 Task: Buy 5 Disc Plates from Alignment Tools section under best seller category for shipping address: Devin Parker, 1071 Charack Road, Terre Haute, Indiana 47807, Cell Number 8122376812. Pay from credit card ending with 5759, CVV 953
Action: Key pressed amazon.com<Key.enter>
Screenshot: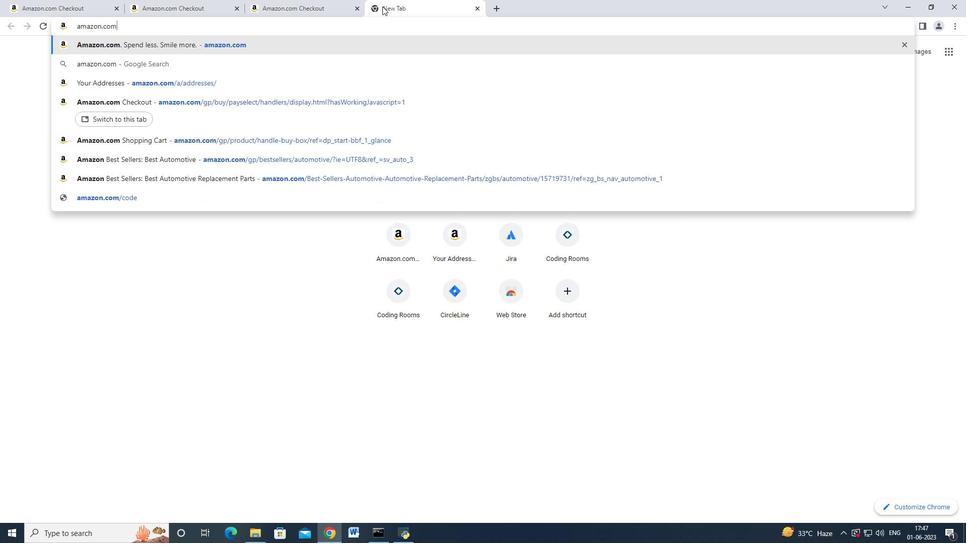 
Action: Mouse moved to (15, 81)
Screenshot: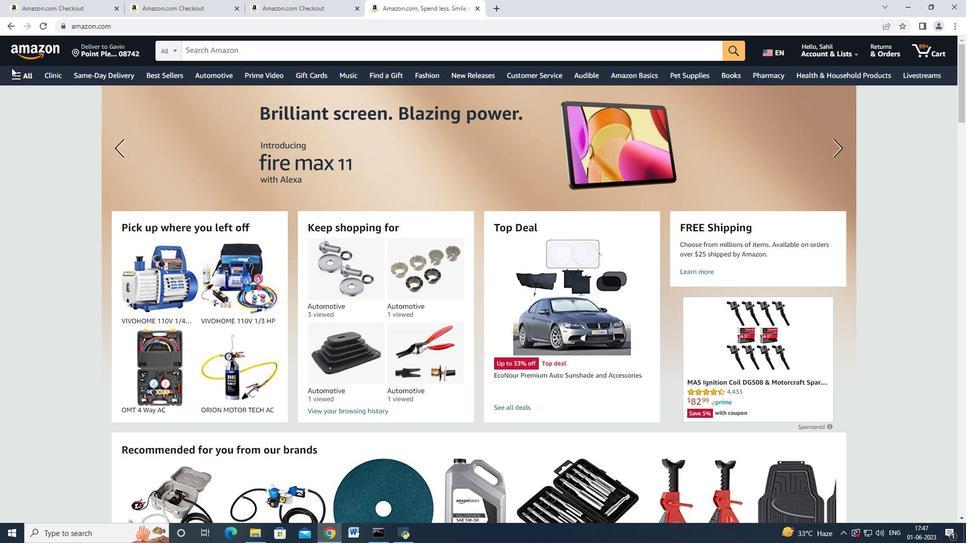 
Action: Mouse pressed left at (15, 81)
Screenshot: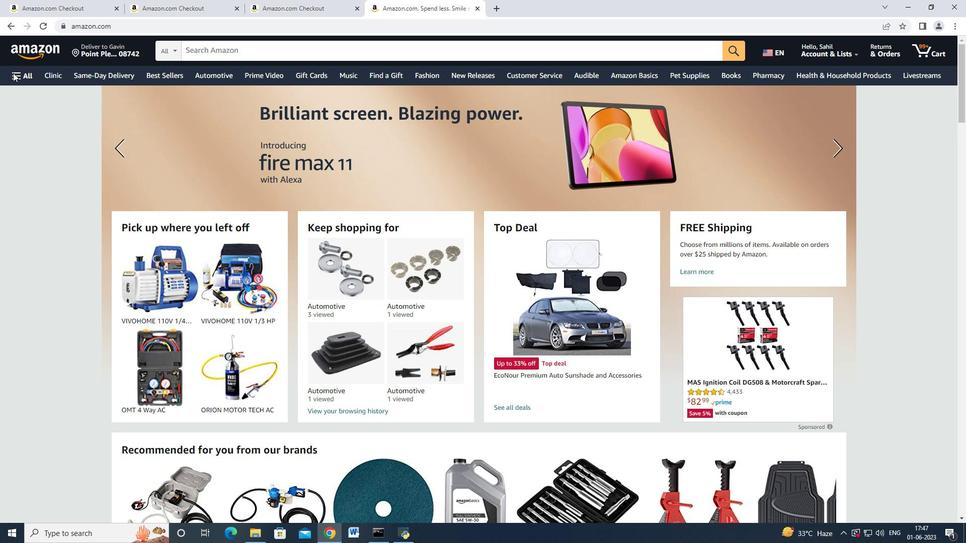 
Action: Mouse moved to (63, 238)
Screenshot: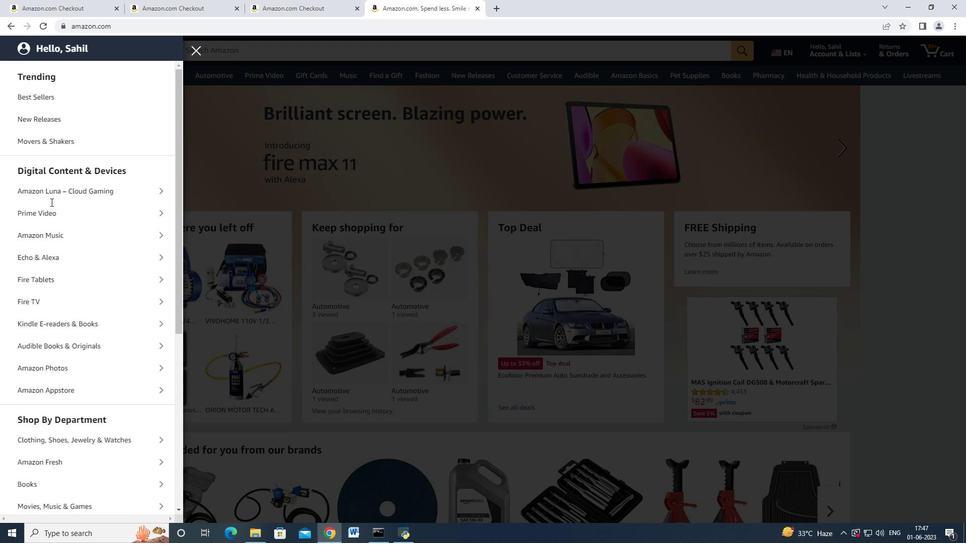 
Action: Mouse scrolled (63, 238) with delta (0, 0)
Screenshot: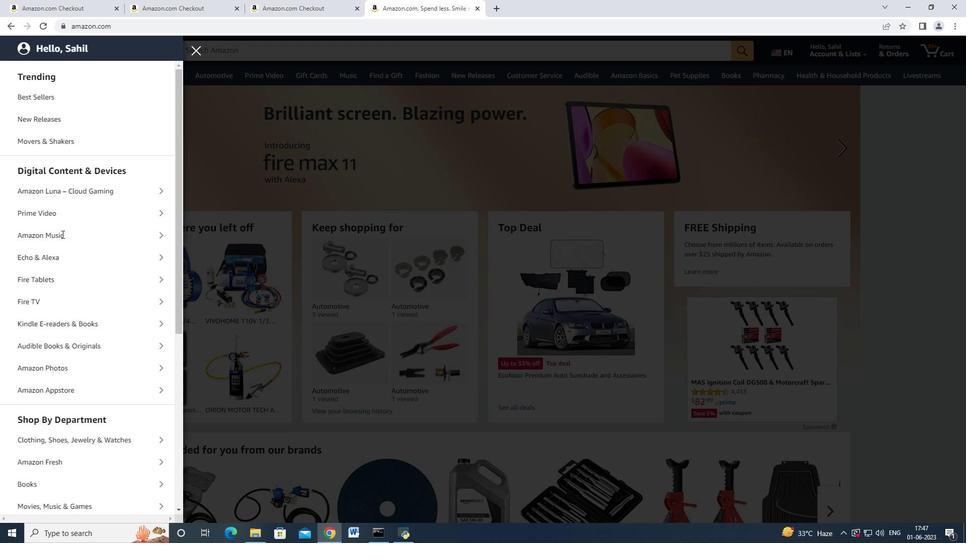
Action: Mouse moved to (64, 240)
Screenshot: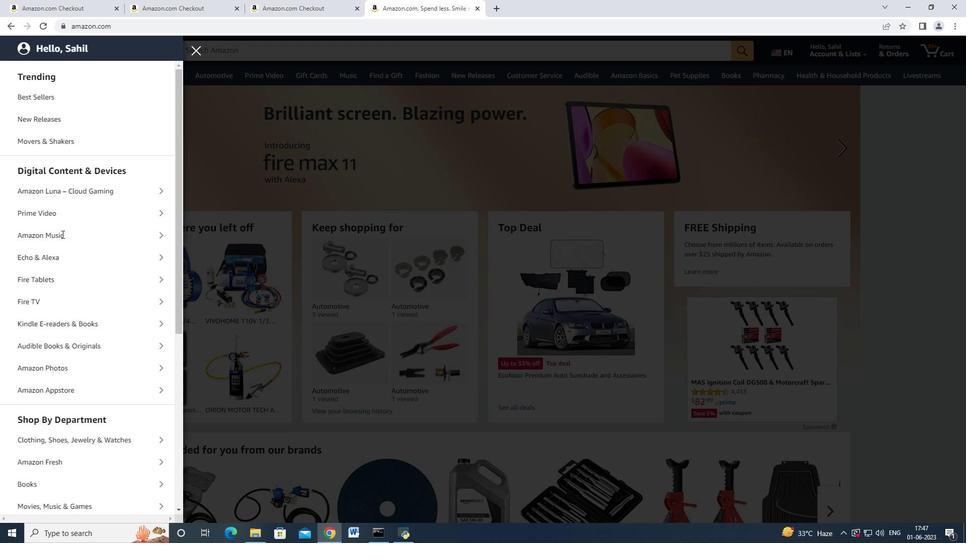 
Action: Mouse scrolled (64, 239) with delta (0, 0)
Screenshot: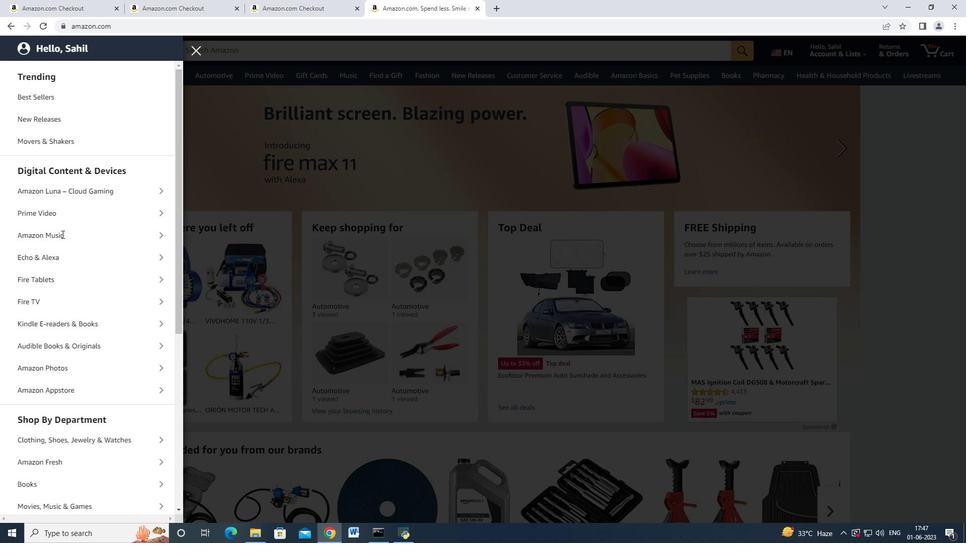 
Action: Mouse scrolled (64, 239) with delta (0, 0)
Screenshot: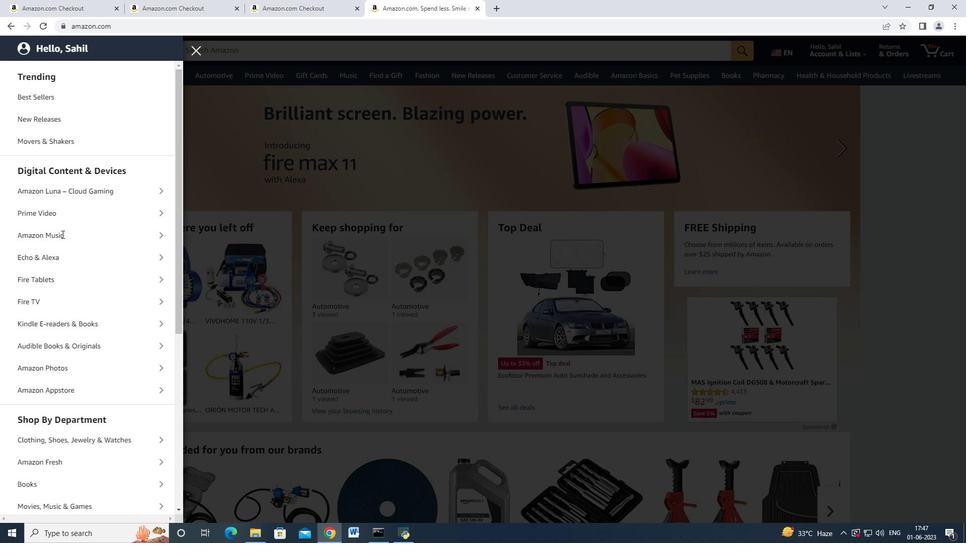 
Action: Mouse moved to (58, 386)
Screenshot: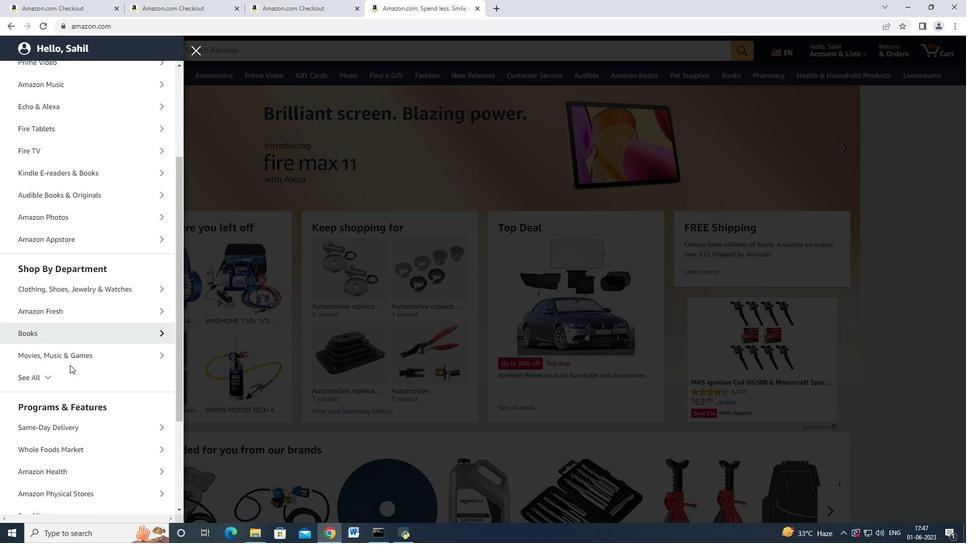 
Action: Mouse pressed left at (58, 386)
Screenshot: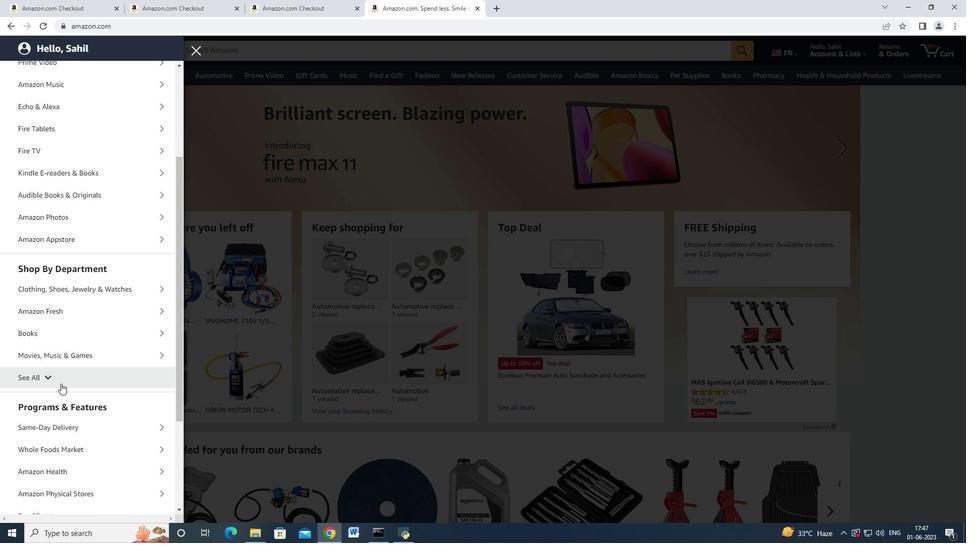 
Action: Mouse moved to (94, 341)
Screenshot: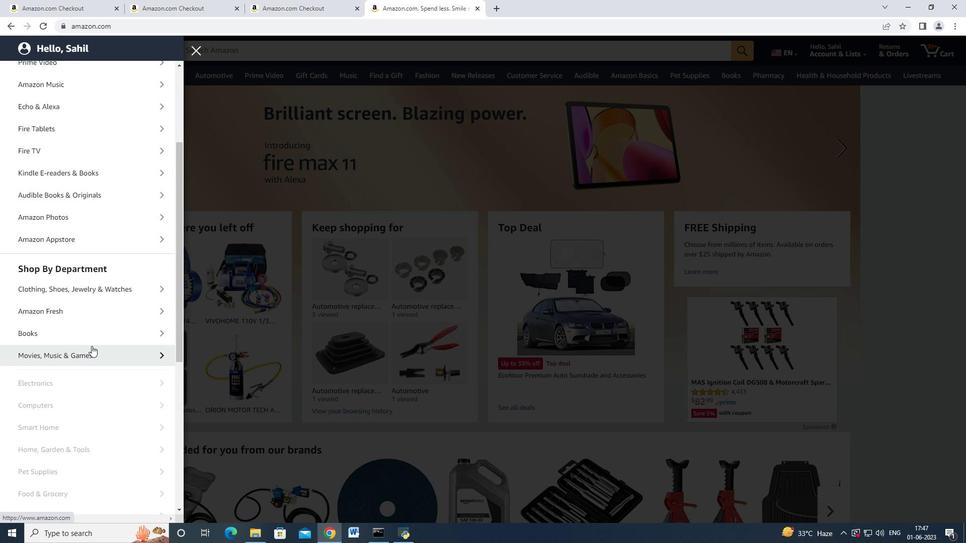 
Action: Mouse scrolled (94, 341) with delta (0, 0)
Screenshot: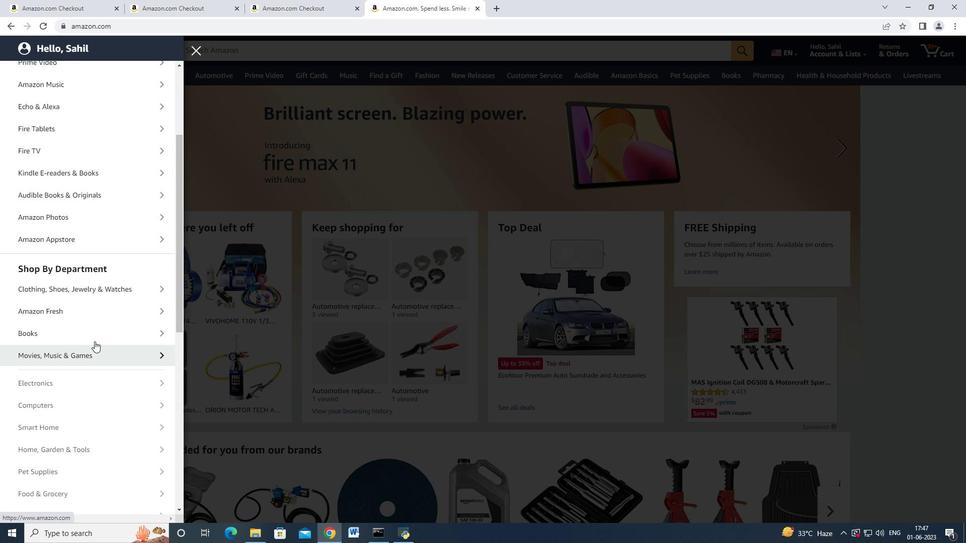 
Action: Mouse scrolled (94, 341) with delta (0, 0)
Screenshot: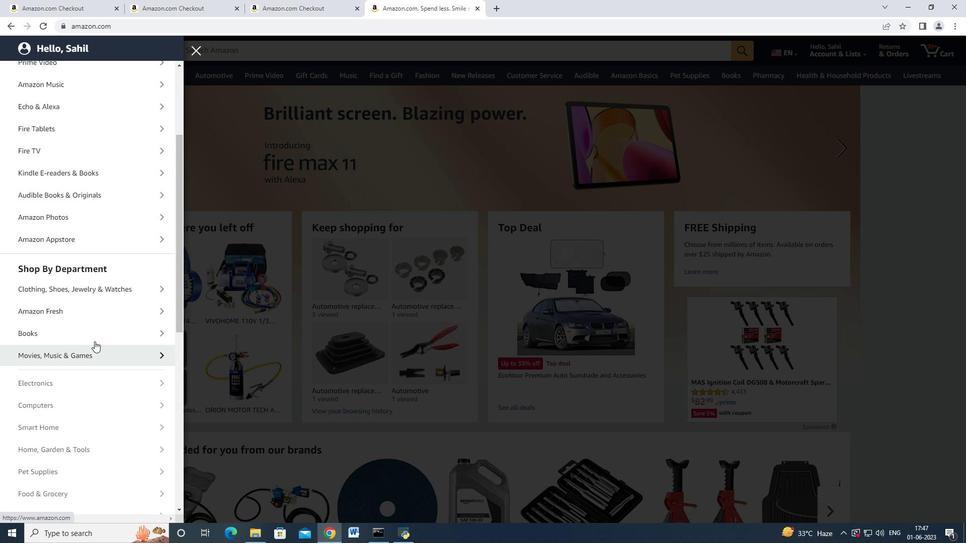 
Action: Mouse scrolled (94, 341) with delta (0, 0)
Screenshot: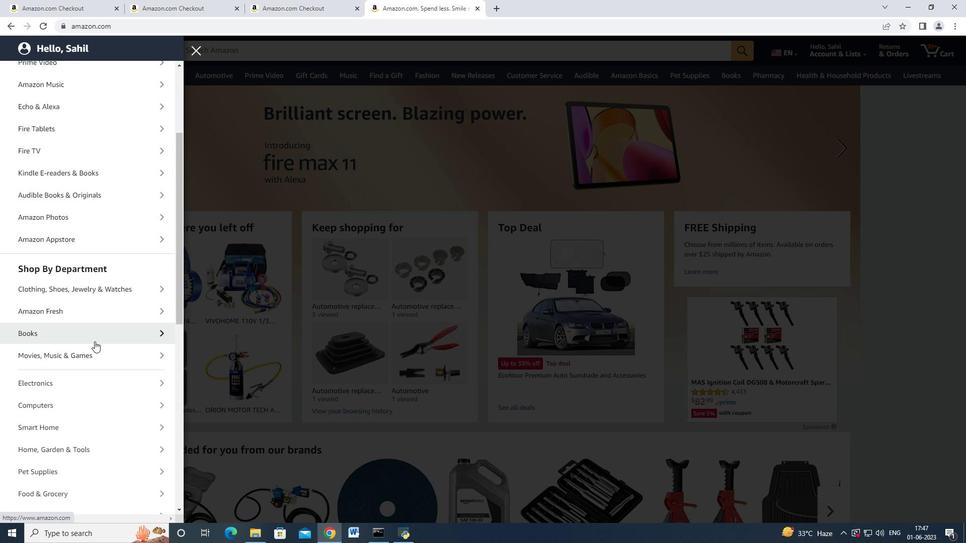 
Action: Mouse moved to (90, 254)
Screenshot: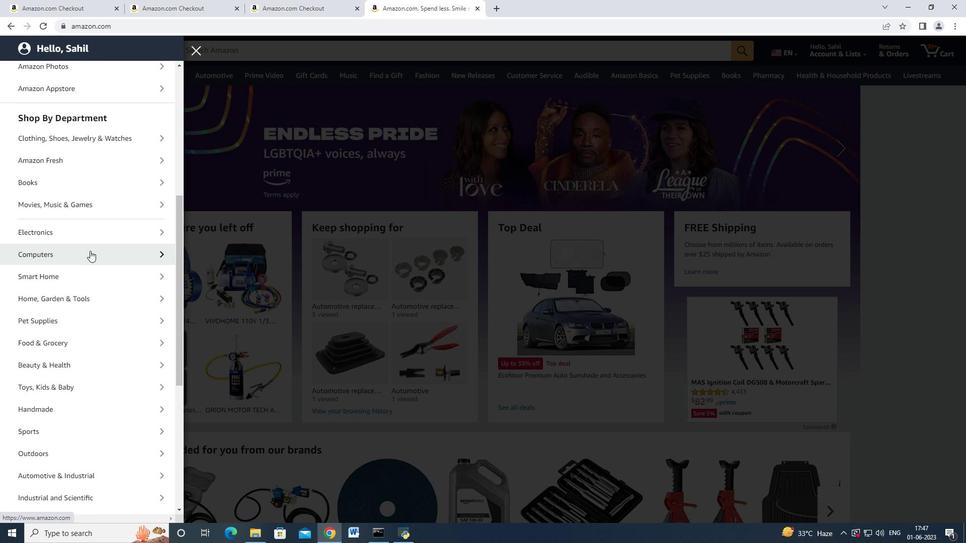 
Action: Mouse scrolled (90, 254) with delta (0, 0)
Screenshot: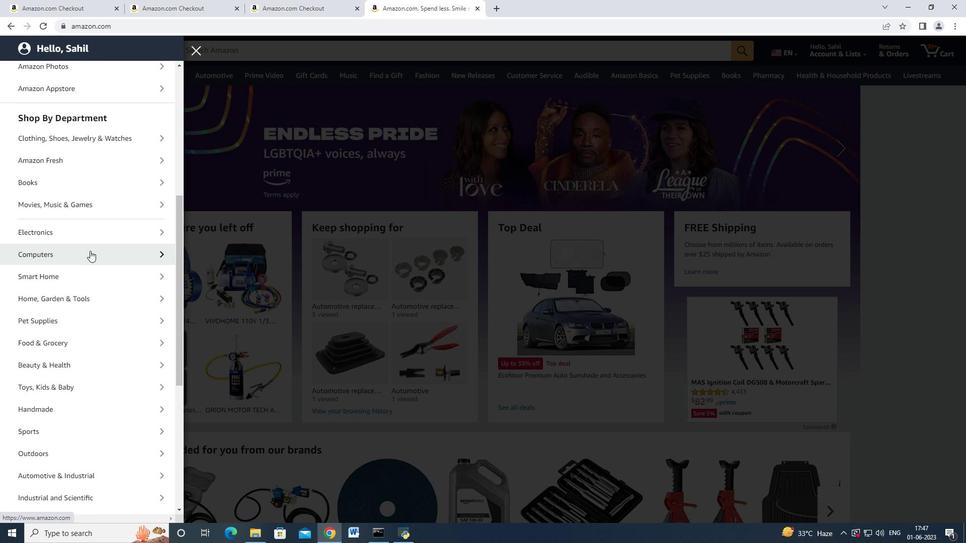 
Action: Mouse scrolled (90, 254) with delta (0, 0)
Screenshot: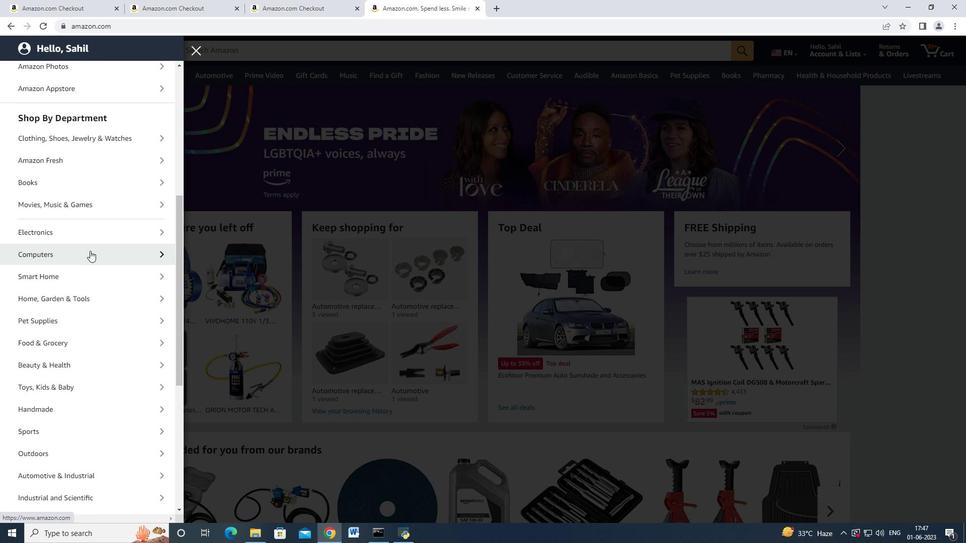 
Action: Mouse scrolled (90, 254) with delta (0, 0)
Screenshot: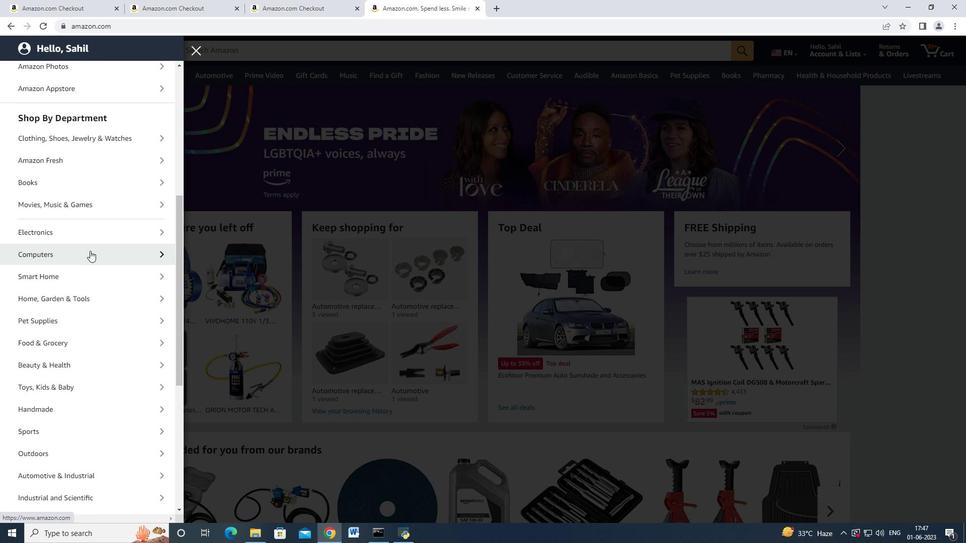 
Action: Mouse moved to (90, 255)
Screenshot: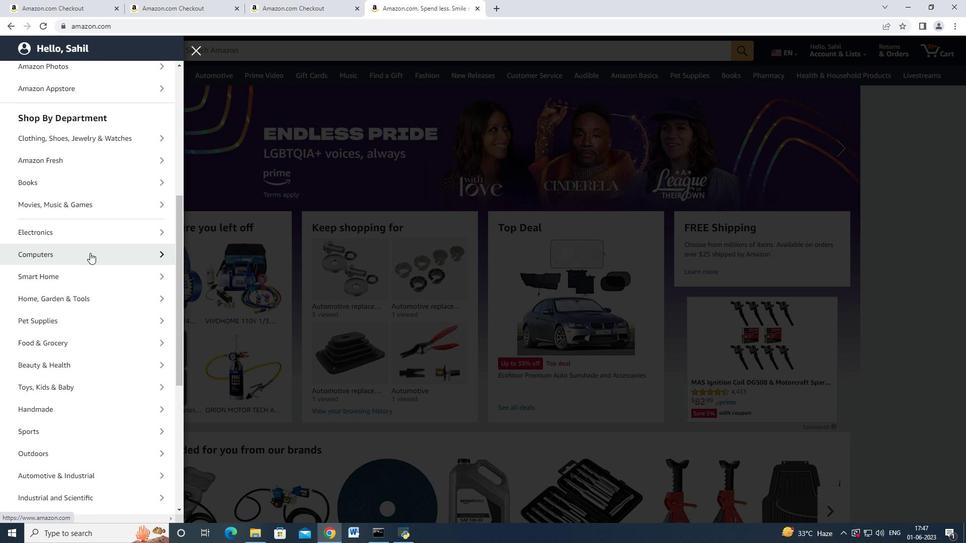 
Action: Mouse scrolled (90, 254) with delta (0, 0)
Screenshot: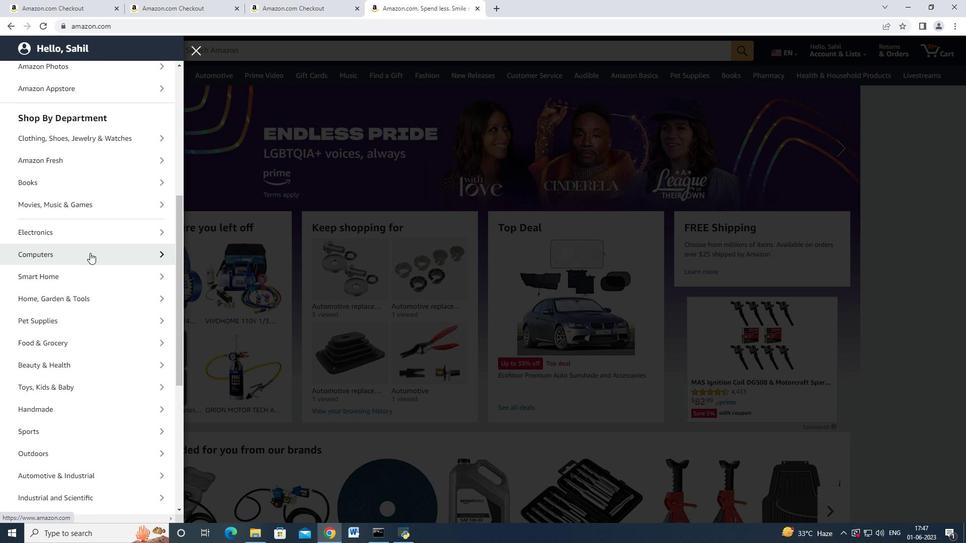 
Action: Mouse moved to (99, 269)
Screenshot: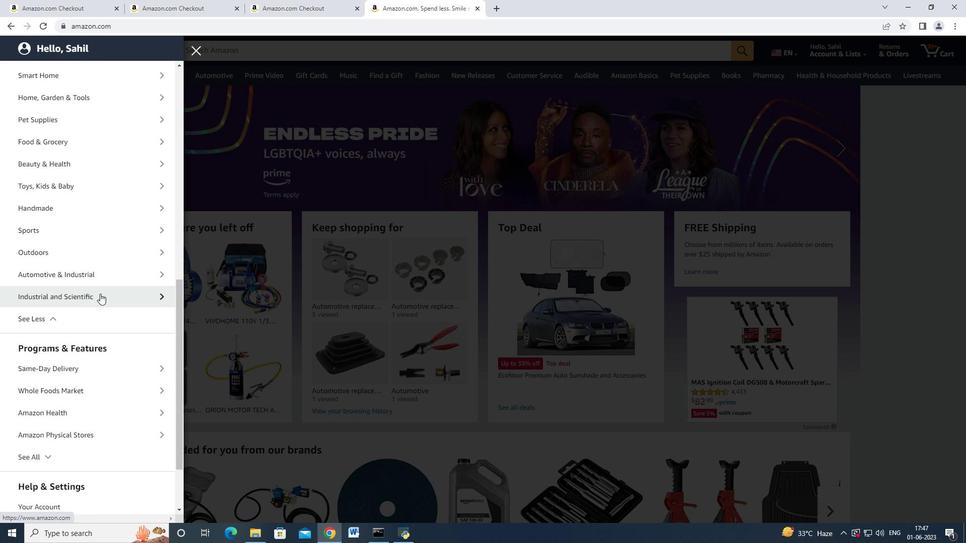 
Action: Mouse pressed left at (99, 269)
Screenshot: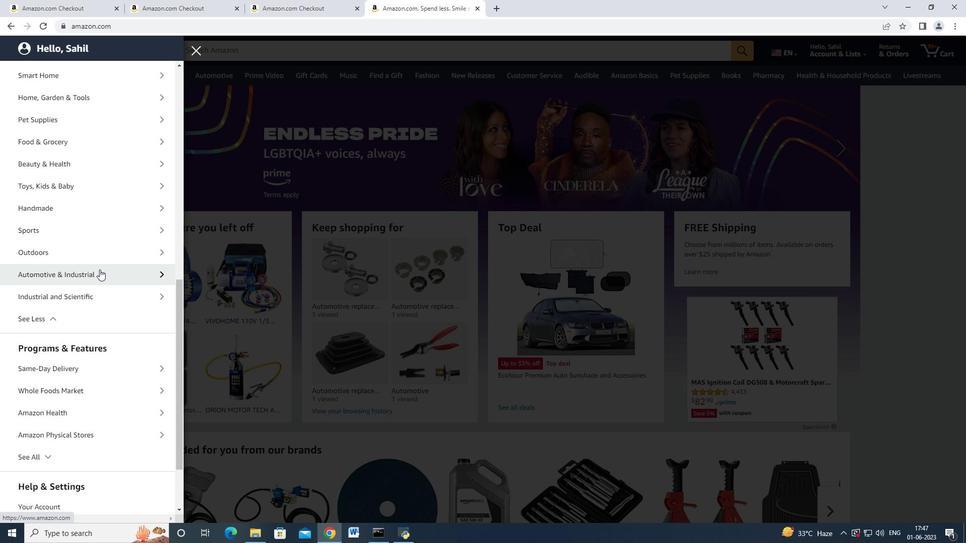 
Action: Mouse moved to (101, 122)
Screenshot: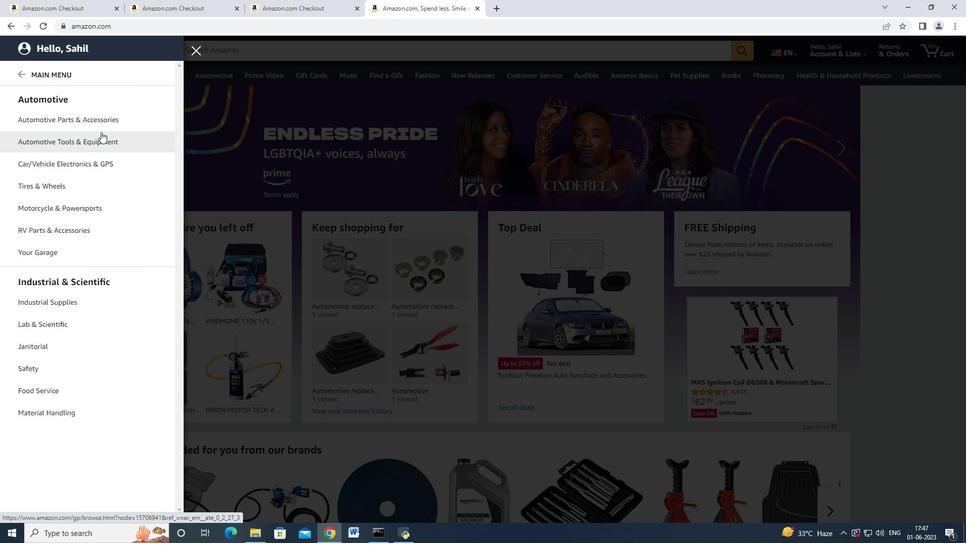 
Action: Mouse pressed left at (101, 122)
Screenshot: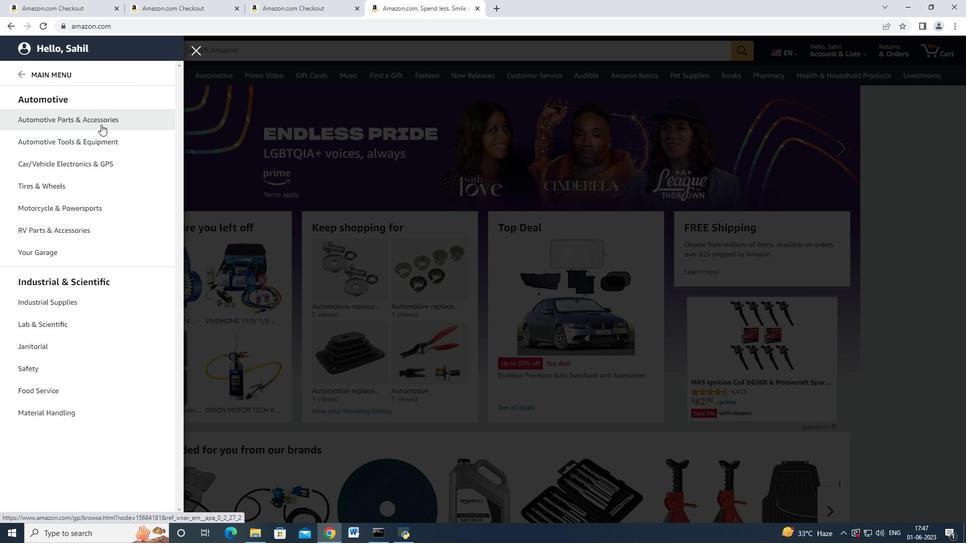 
Action: Mouse moved to (172, 95)
Screenshot: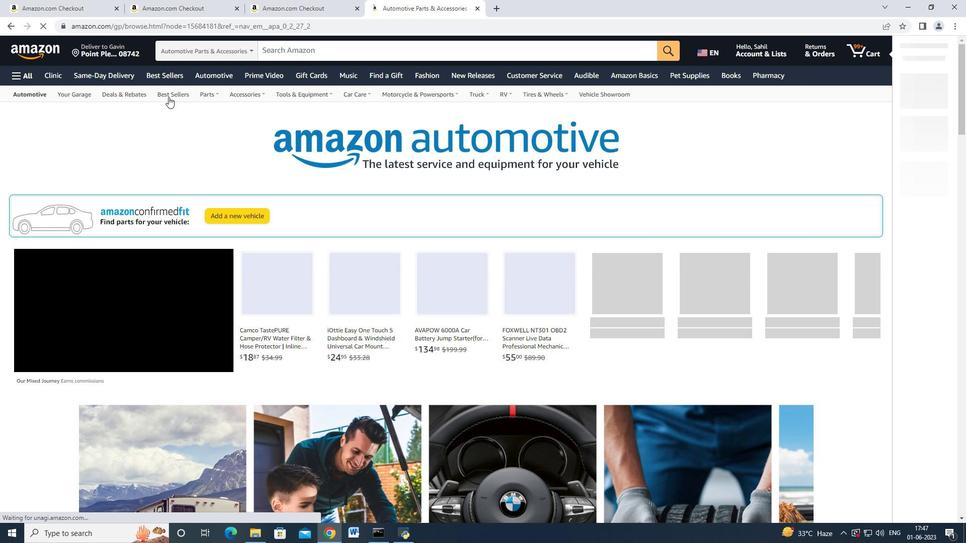 
Action: Mouse pressed left at (172, 95)
Screenshot: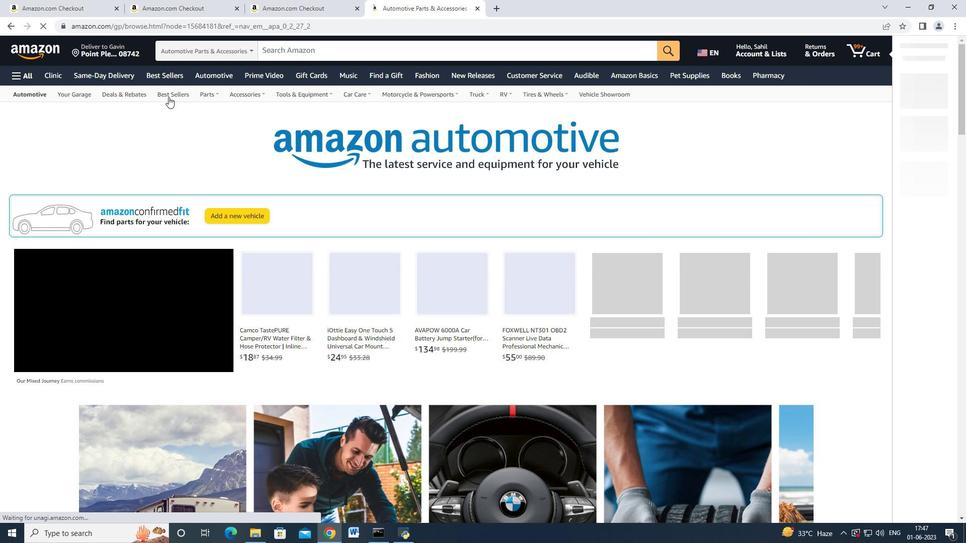 
Action: Mouse moved to (75, 321)
Screenshot: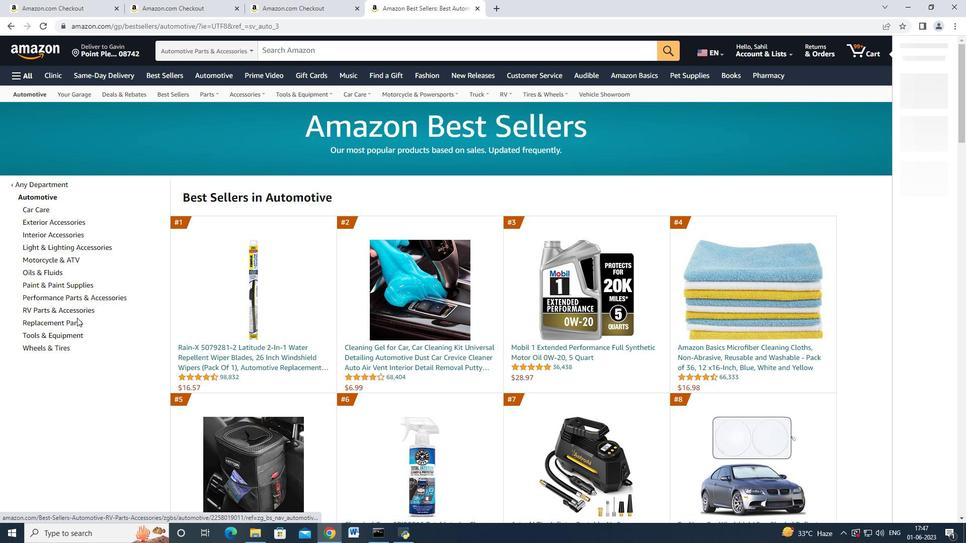 
Action: Mouse pressed left at (75, 321)
Screenshot: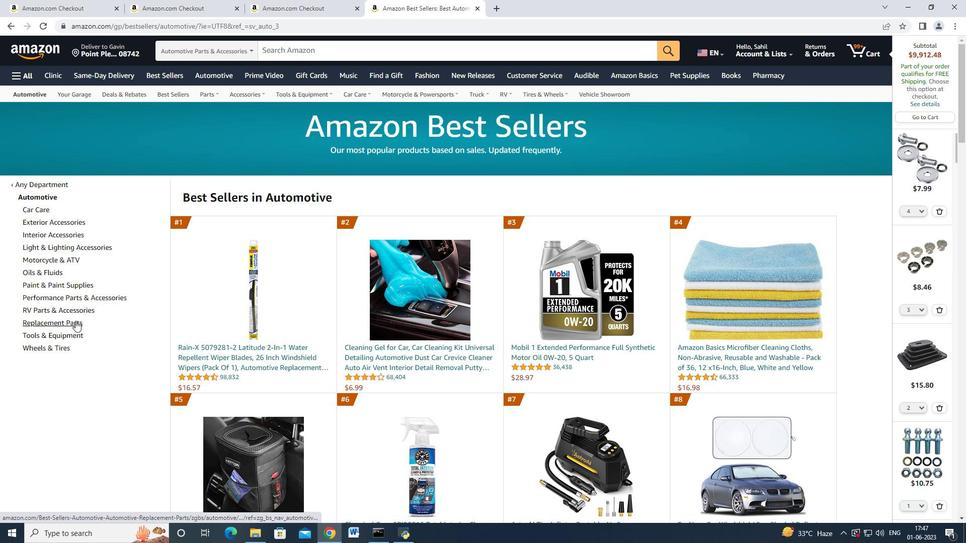 
Action: Mouse moved to (75, 282)
Screenshot: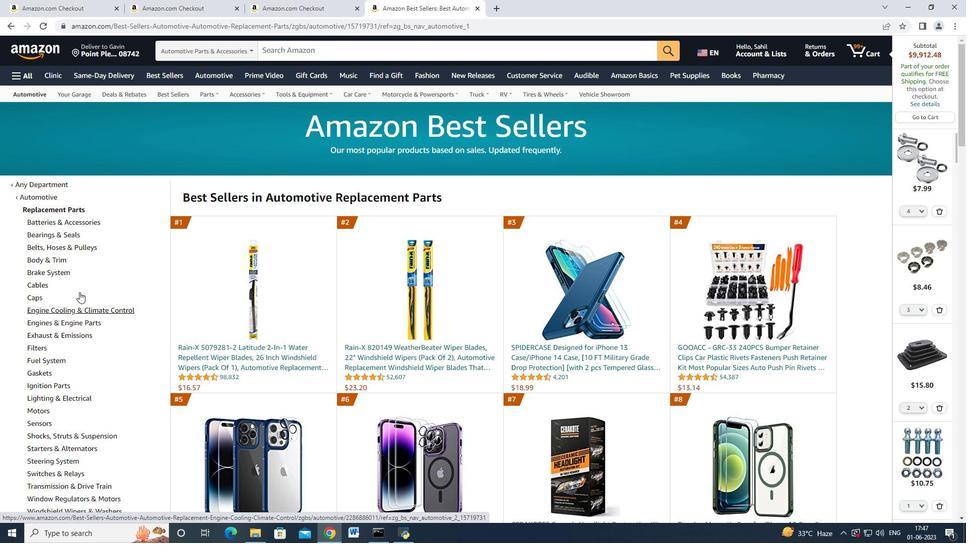 
Action: Mouse scrolled (75, 281) with delta (0, 0)
Screenshot: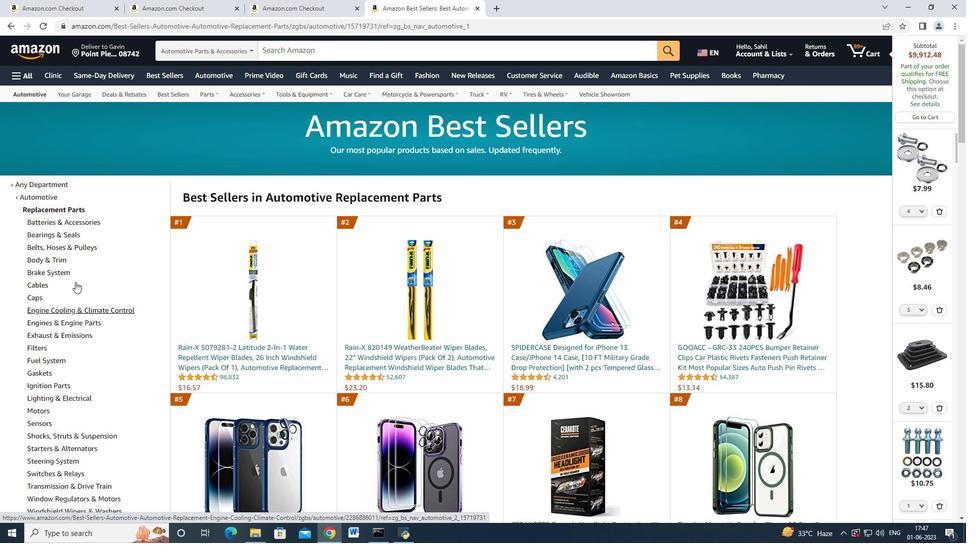
Action: Mouse scrolled (75, 281) with delta (0, 0)
Screenshot: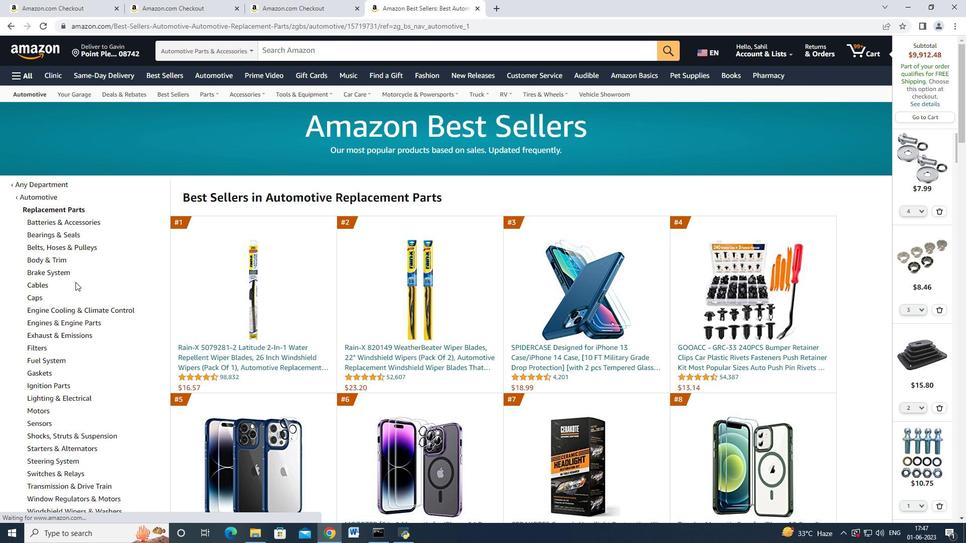 
Action: Mouse scrolled (75, 281) with delta (0, 0)
Screenshot: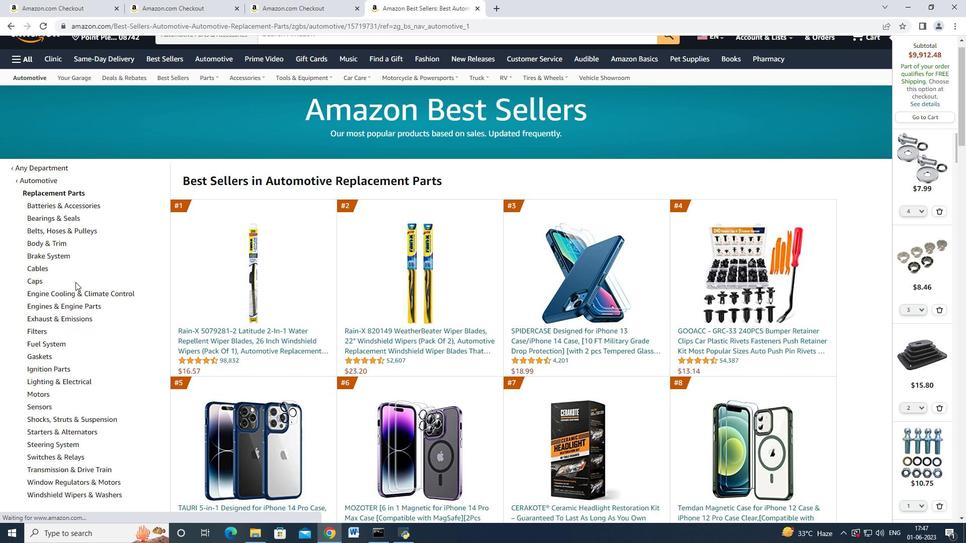 
Action: Mouse moved to (74, 304)
Screenshot: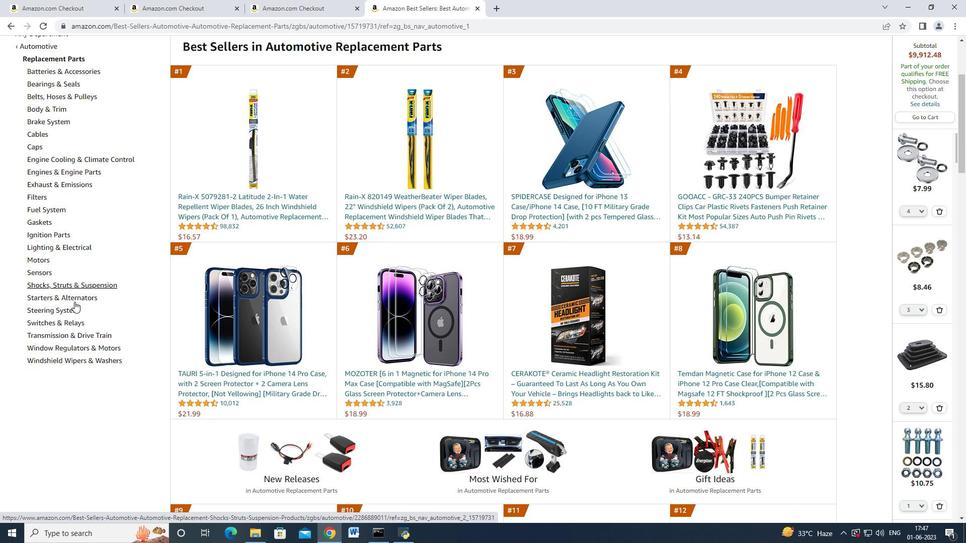 
Action: Mouse scrolled (74, 304) with delta (0, 0)
Screenshot: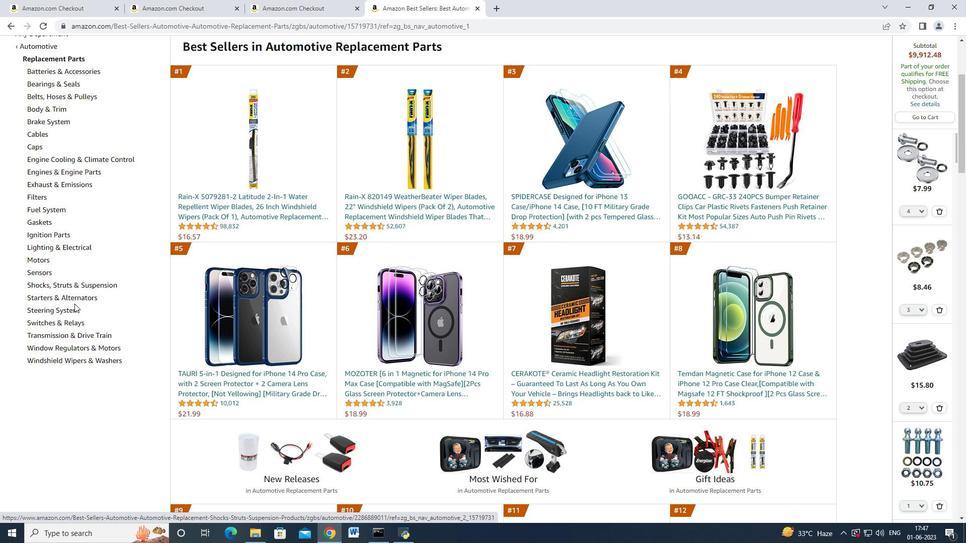 
Action: Mouse moved to (92, 271)
Screenshot: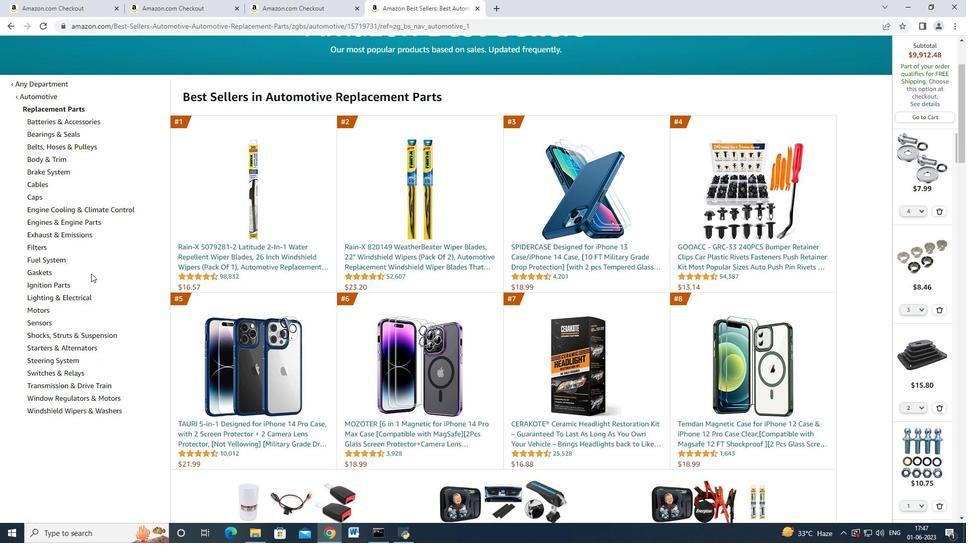 
Action: Mouse scrolled (92, 272) with delta (0, 0)
Screenshot: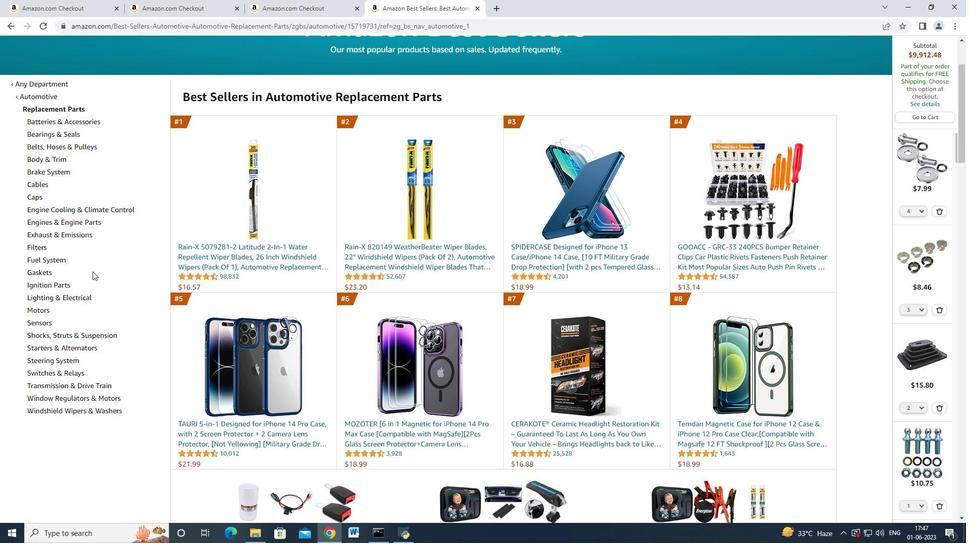 
Action: Mouse moved to (91, 275)
Screenshot: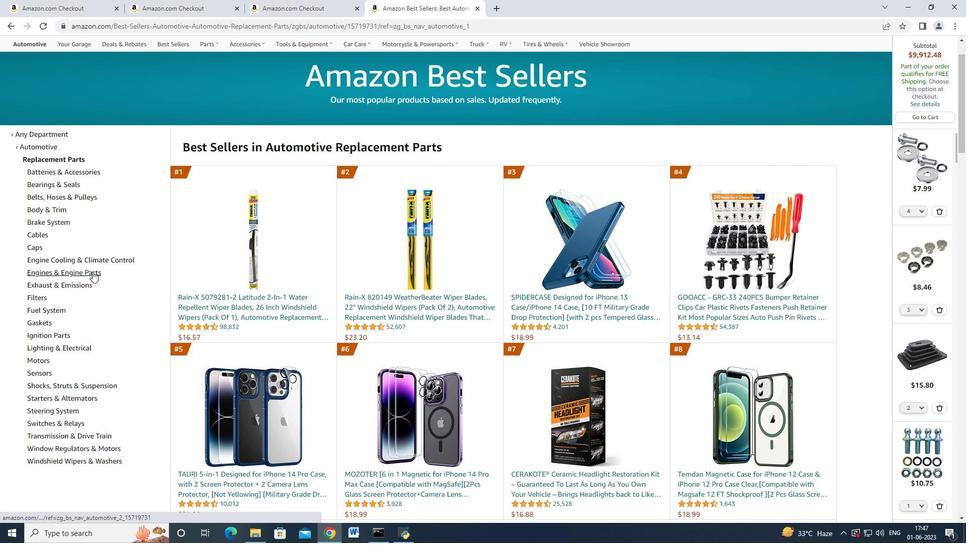 
Action: Mouse scrolled (91, 275) with delta (0, 0)
Screenshot: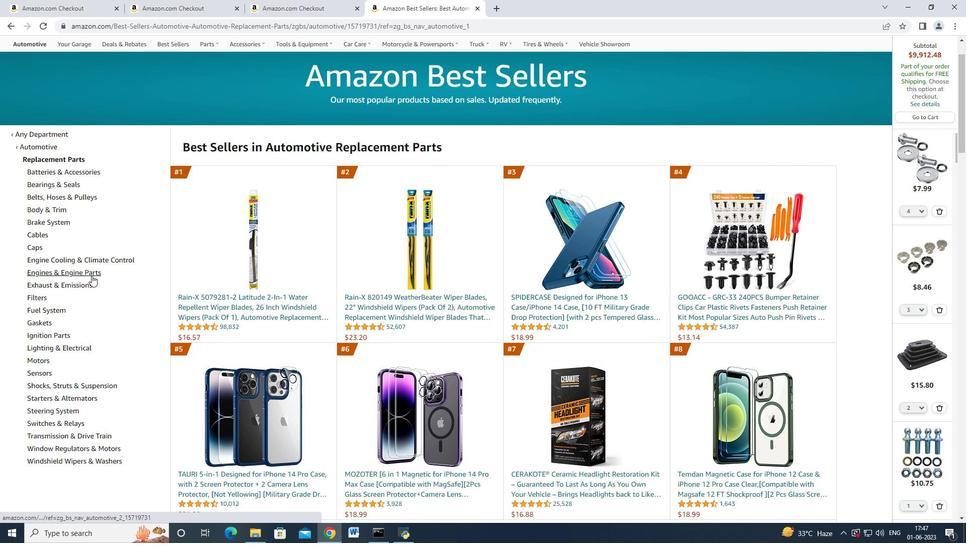 
Action: Mouse moved to (104, 278)
Screenshot: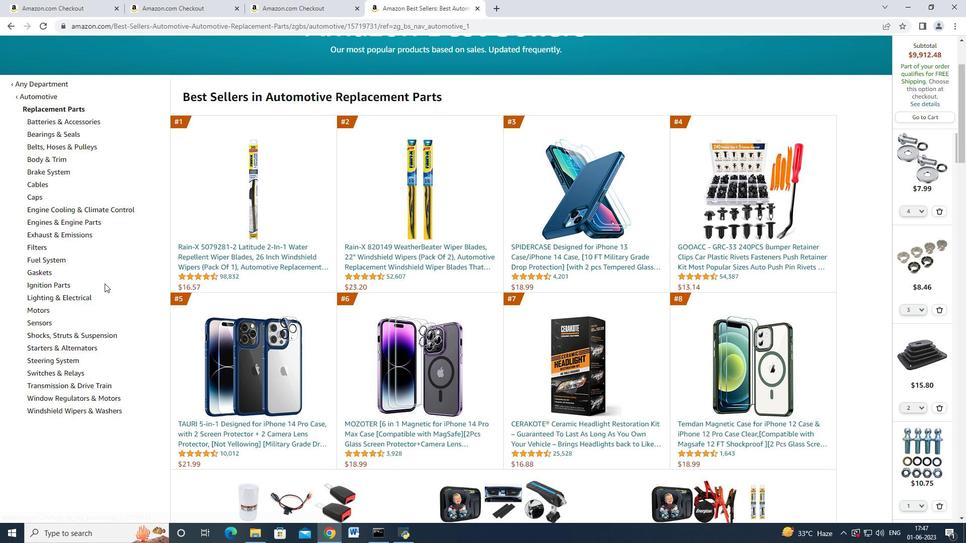 
Action: Mouse scrolled (104, 277) with delta (0, 0)
Screenshot: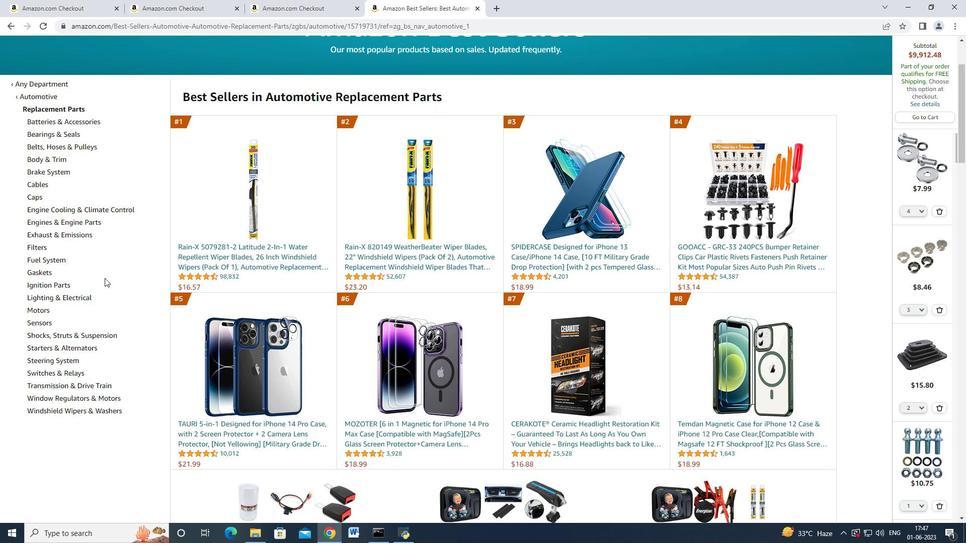 
Action: Mouse scrolled (104, 277) with delta (0, 0)
Screenshot: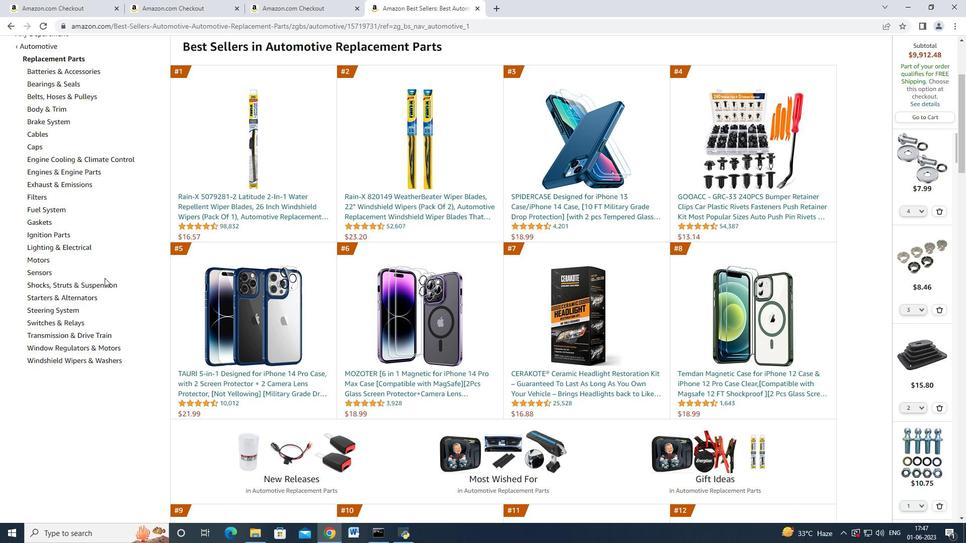 
Action: Mouse scrolled (104, 278) with delta (0, 0)
Screenshot: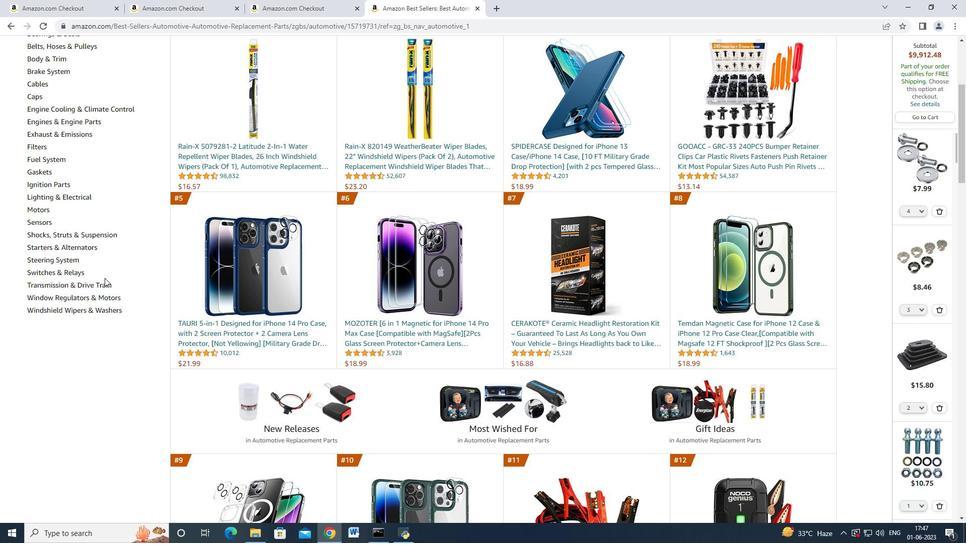
Action: Mouse scrolled (104, 278) with delta (0, 0)
Screenshot: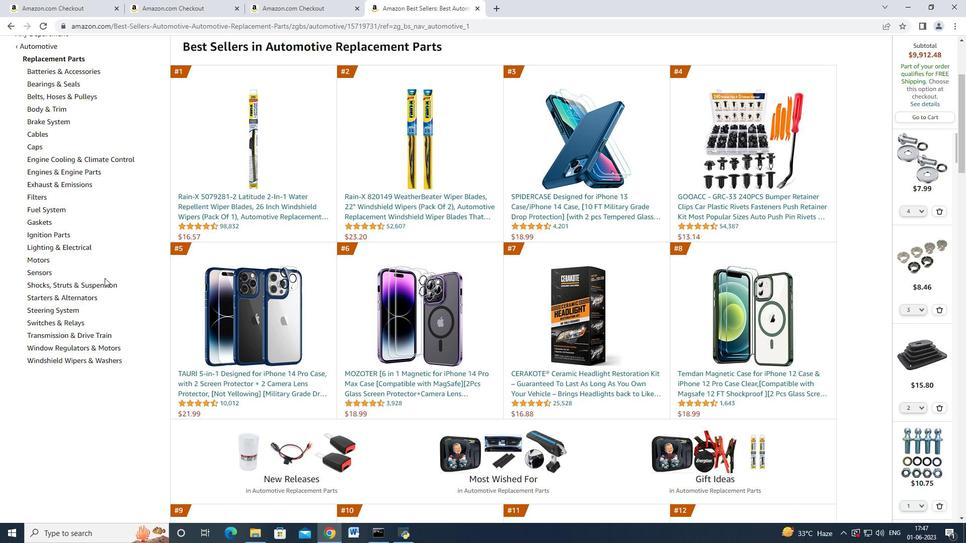 
Action: Mouse moved to (101, 267)
Screenshot: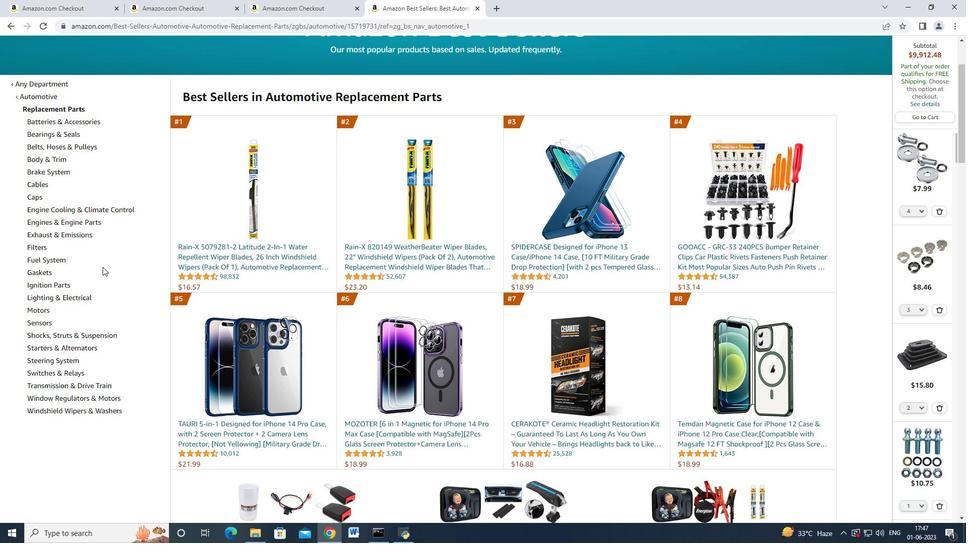 
Action: Mouse scrolled (101, 266) with delta (0, 0)
Screenshot: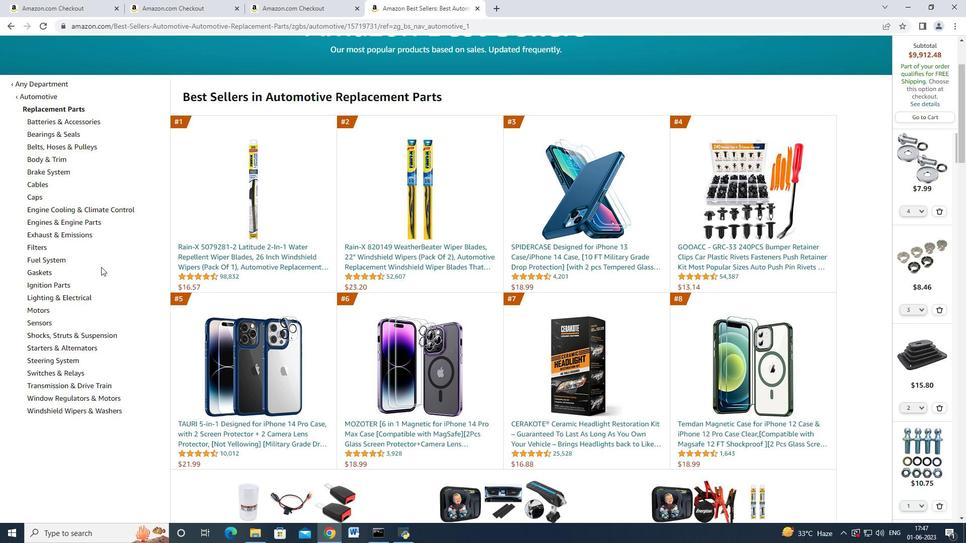 
Action: Mouse moved to (66, 320)
Screenshot: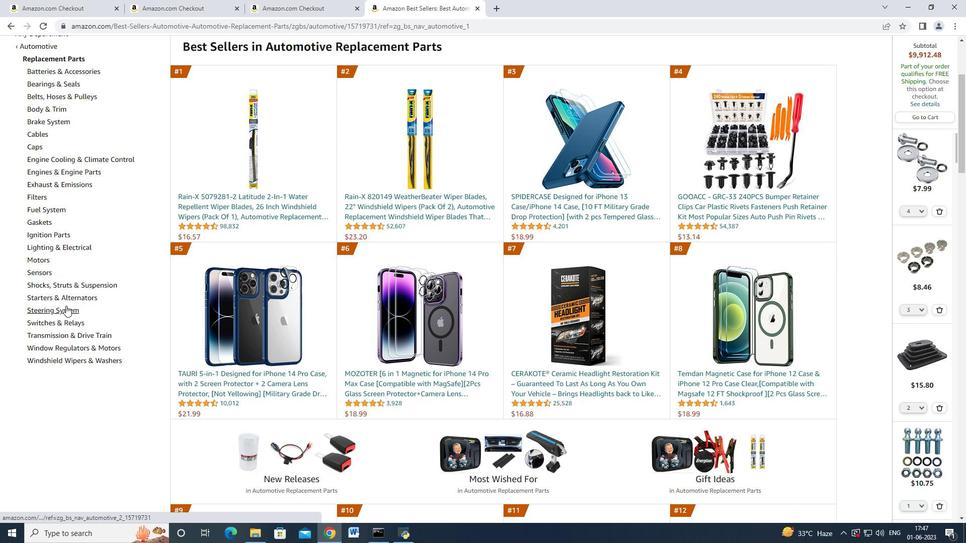 
Action: Mouse scrolled (66, 320) with delta (0, 0)
Screenshot: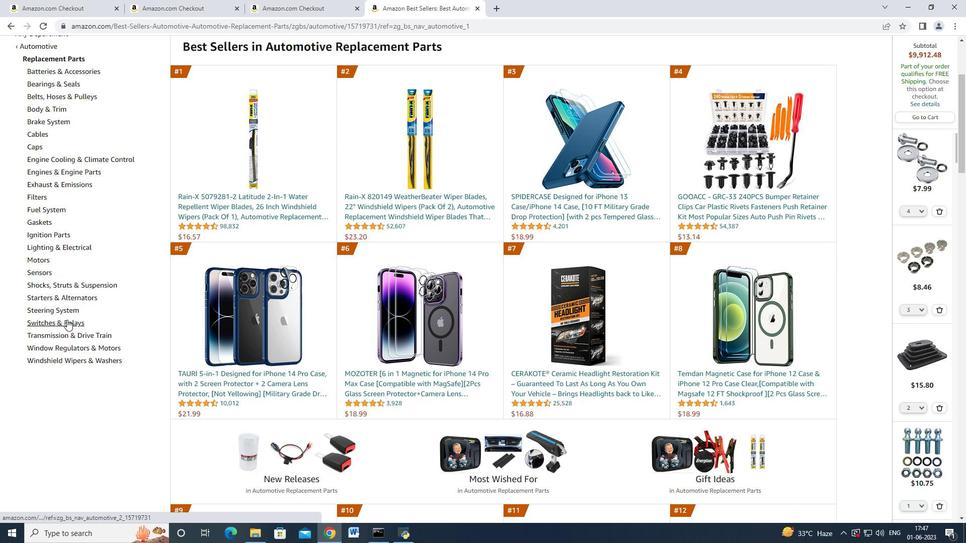 
Action: Mouse moved to (35, 97)
Screenshot: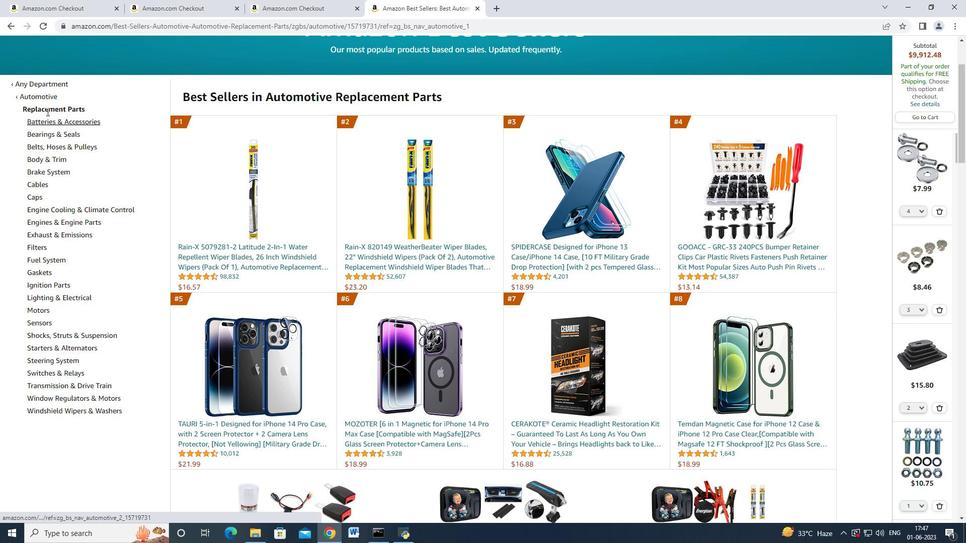
Action: Mouse pressed left at (35, 97)
Screenshot: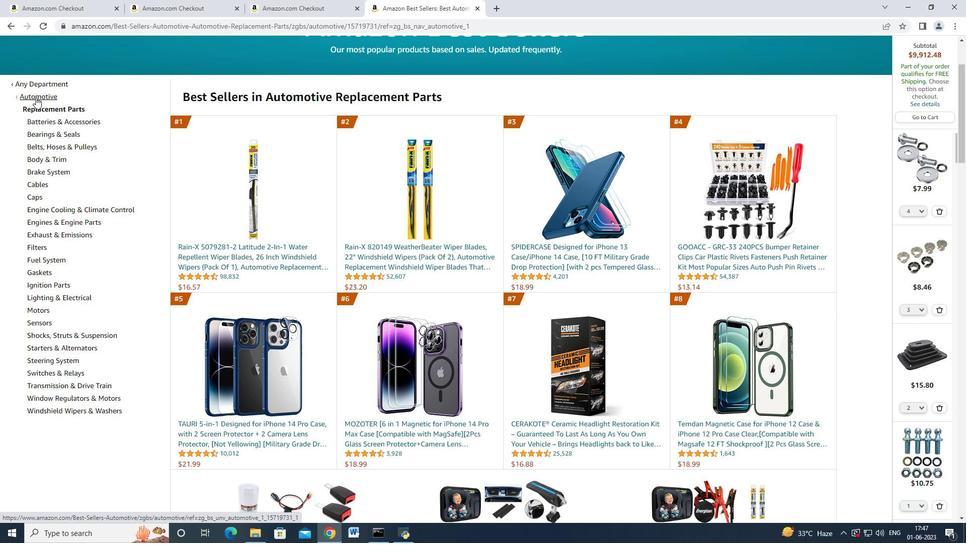 
Action: Mouse moved to (56, 336)
Screenshot: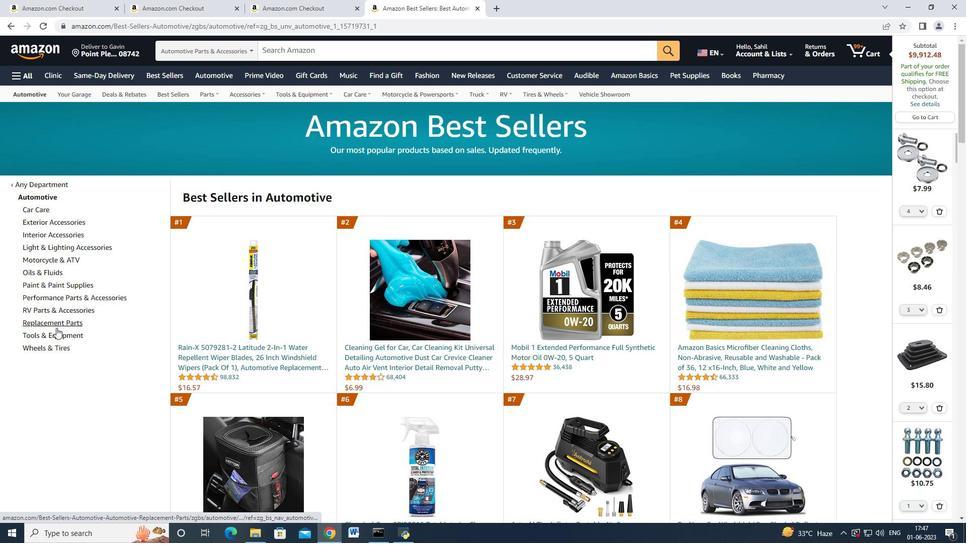 
Action: Mouse pressed left at (56, 336)
Screenshot: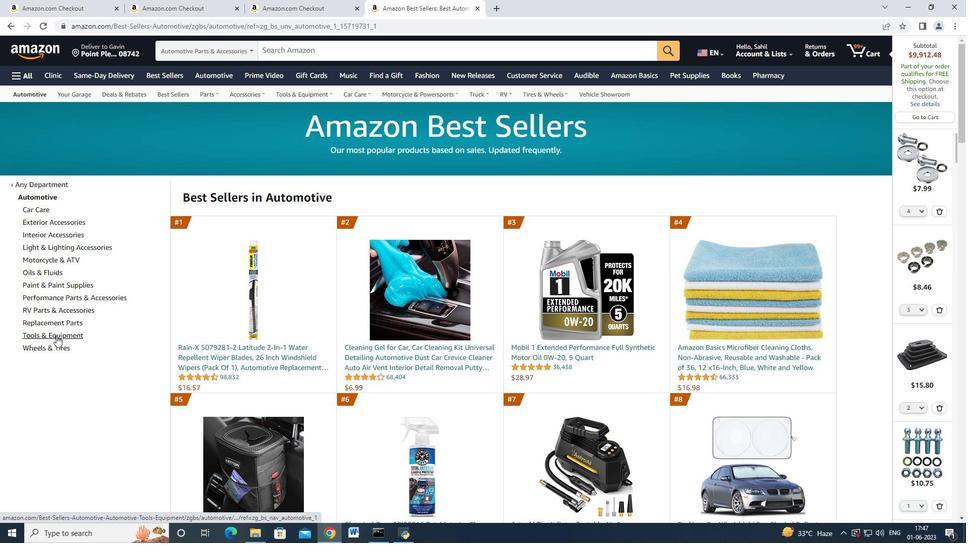 
Action: Mouse moved to (80, 261)
Screenshot: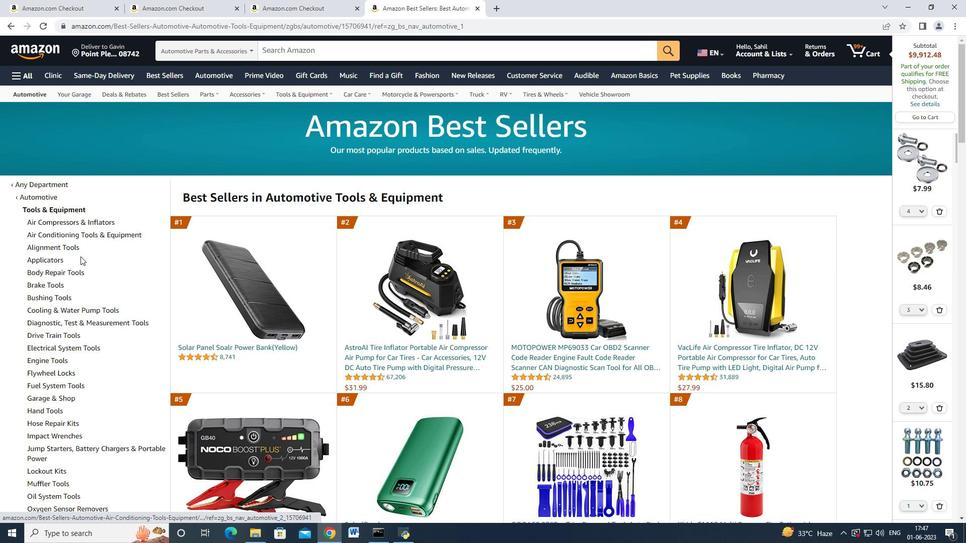 
Action: Mouse scrolled (80, 261) with delta (0, 0)
Screenshot: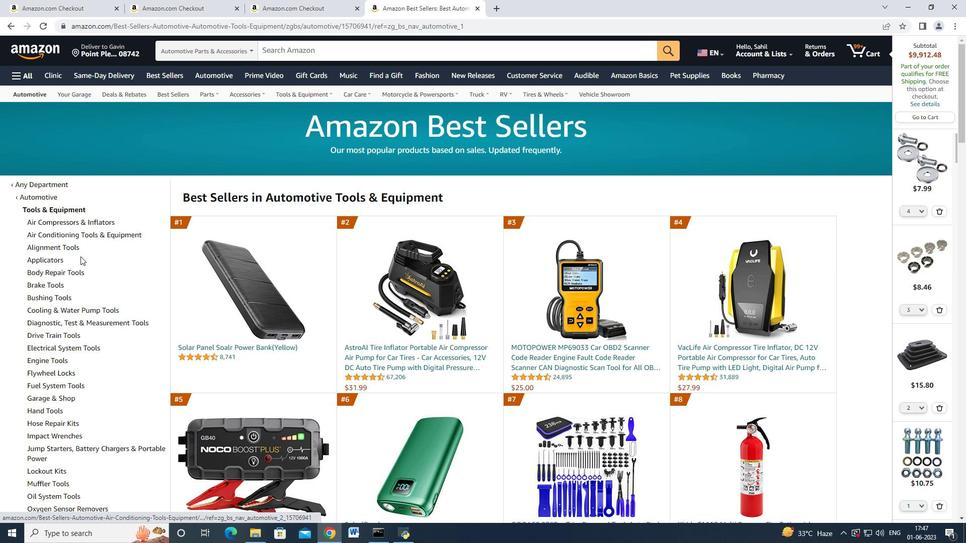 
Action: Mouse scrolled (80, 261) with delta (0, 0)
Screenshot: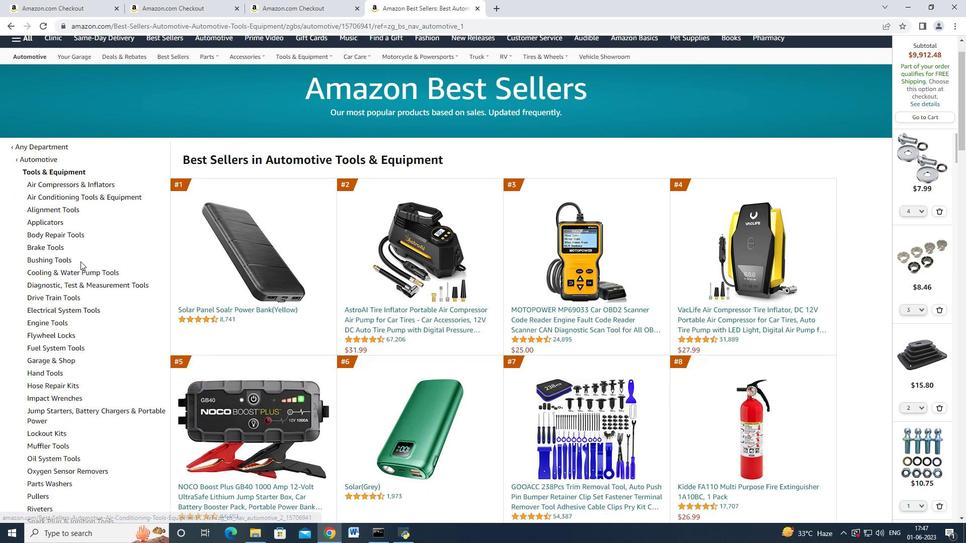 
Action: Mouse scrolled (80, 261) with delta (0, 0)
Screenshot: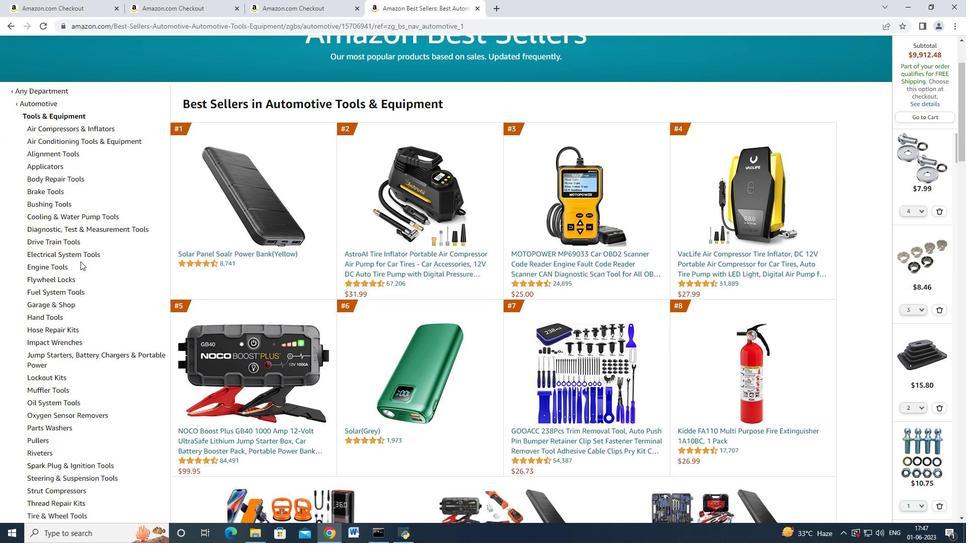 
Action: Mouse scrolled (80, 261) with delta (0, 0)
Screenshot: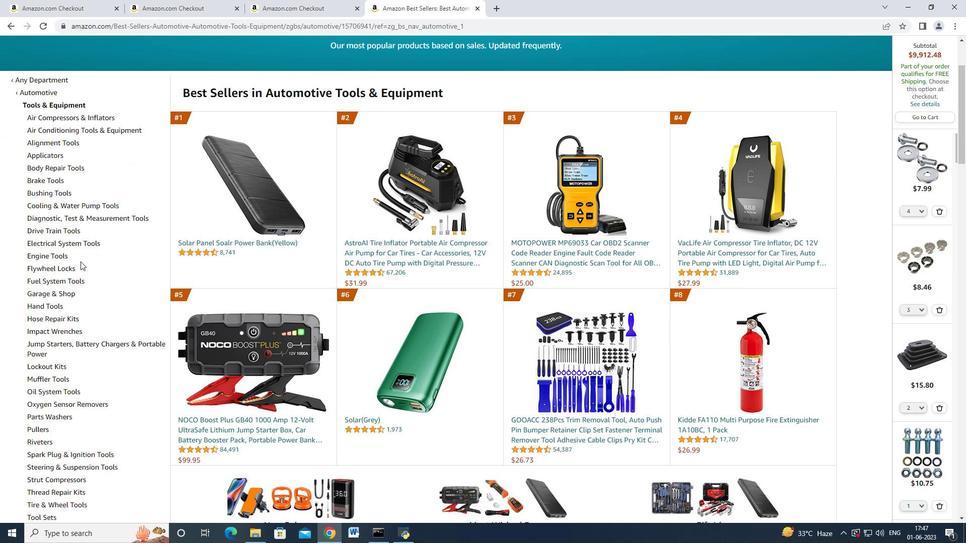 
Action: Mouse scrolled (80, 261) with delta (0, 0)
Screenshot: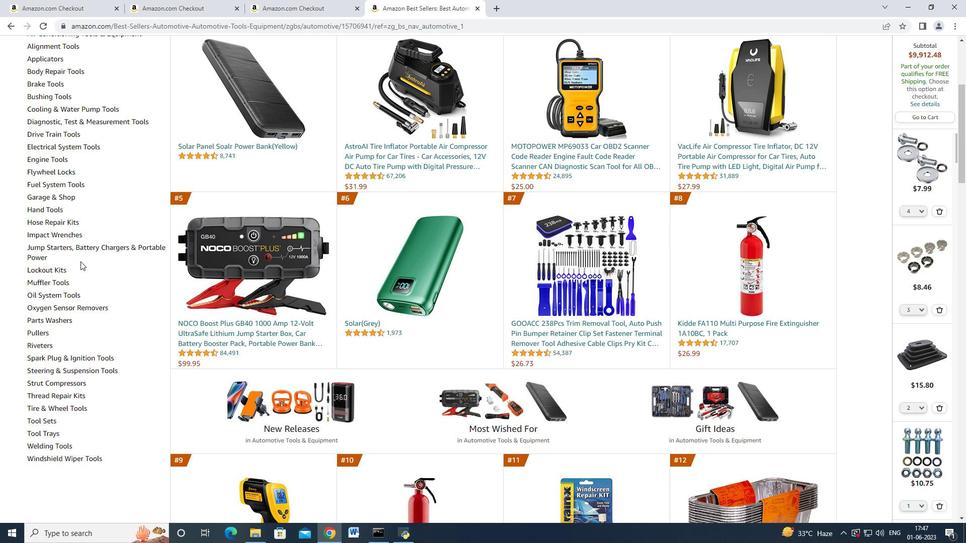 
Action: Mouse moved to (81, 279)
Screenshot: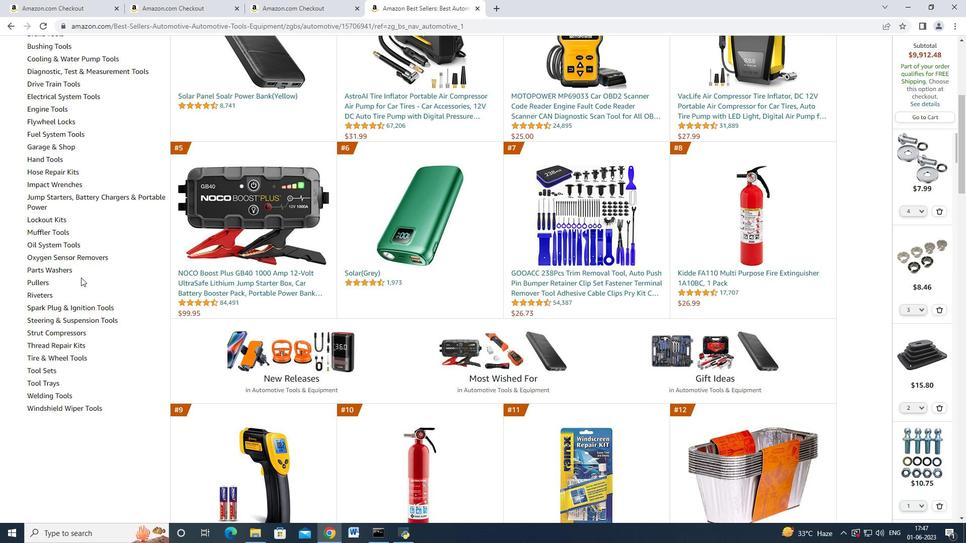 
Action: Mouse scrolled (81, 279) with delta (0, 0)
Screenshot: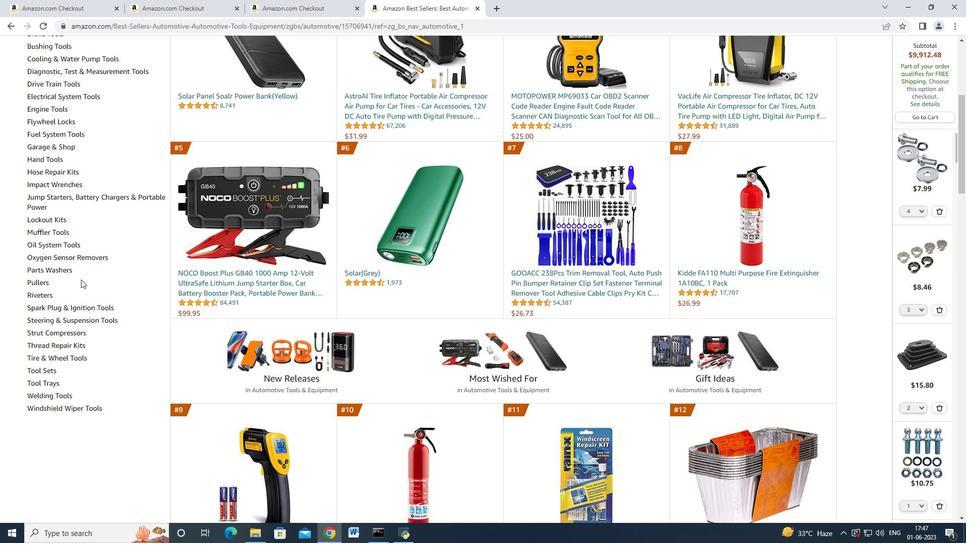 
Action: Mouse moved to (67, 312)
Screenshot: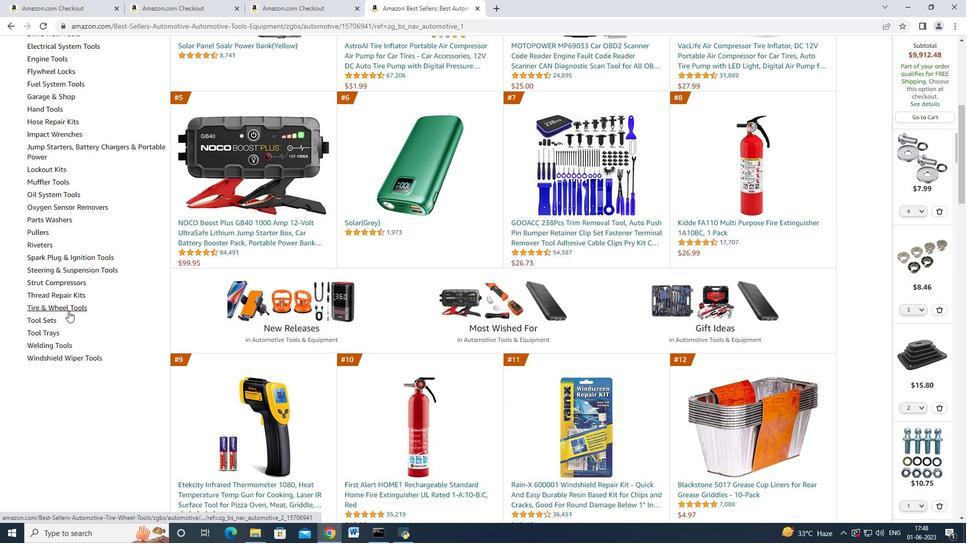 
Action: Mouse scrolled (67, 312) with delta (0, 0)
Screenshot: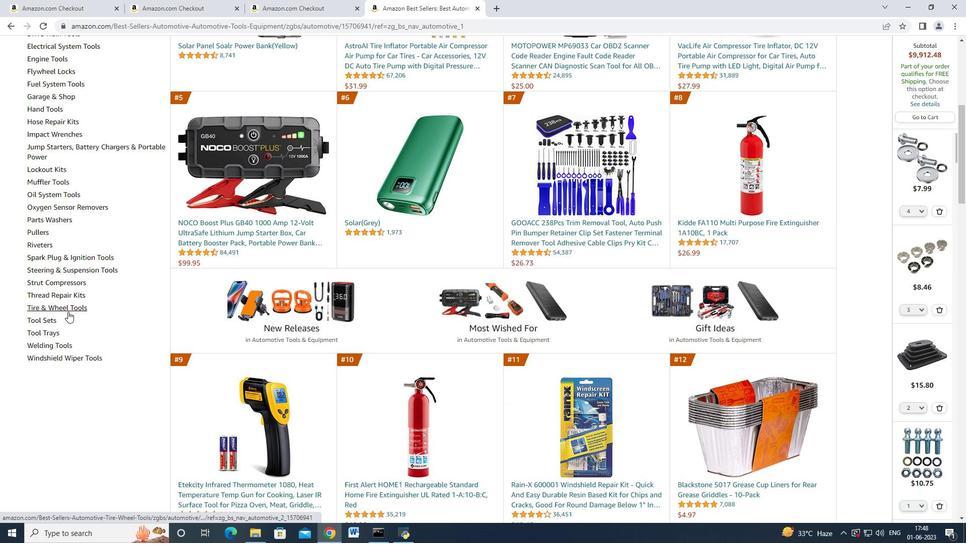 
Action: Mouse scrolled (67, 312) with delta (0, 0)
Screenshot: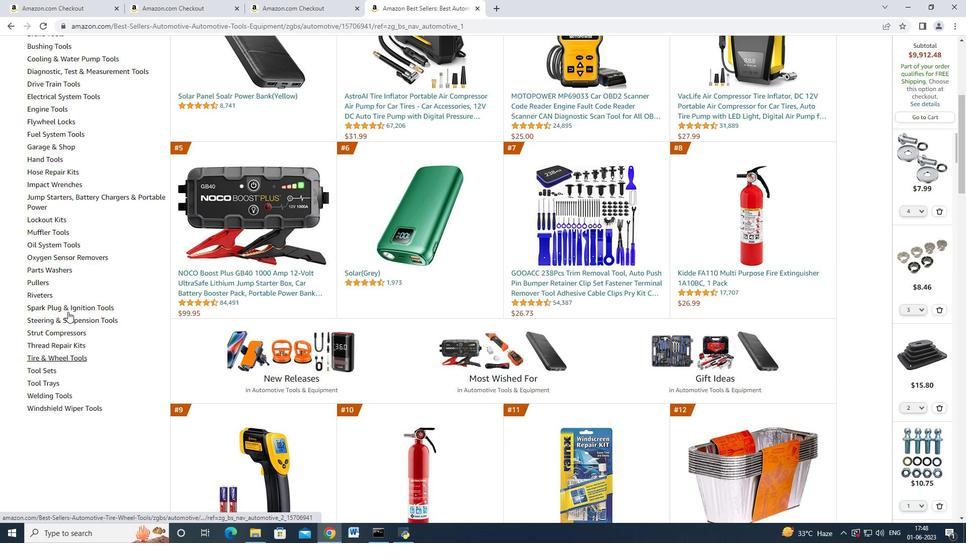 
Action: Mouse scrolled (67, 312) with delta (0, 0)
Screenshot: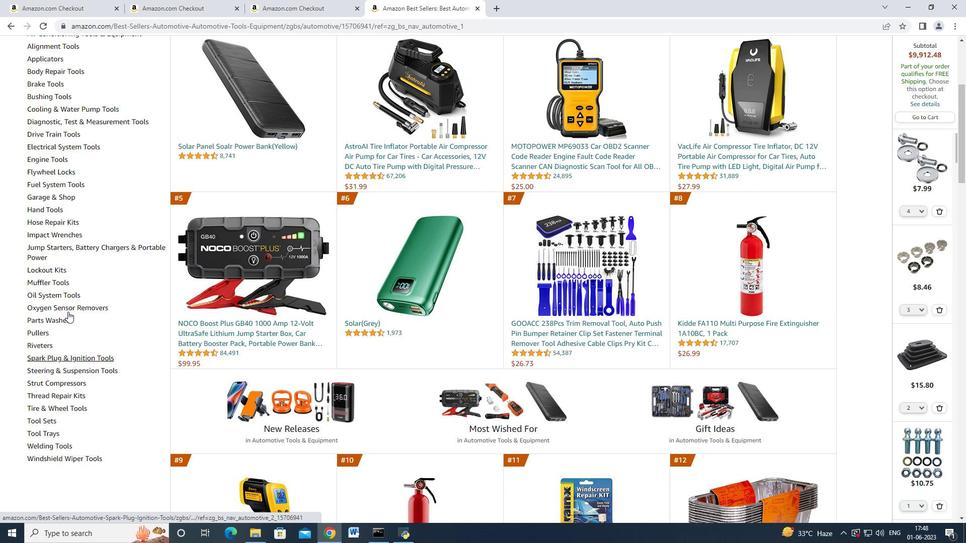 
Action: Mouse moved to (50, 96)
Screenshot: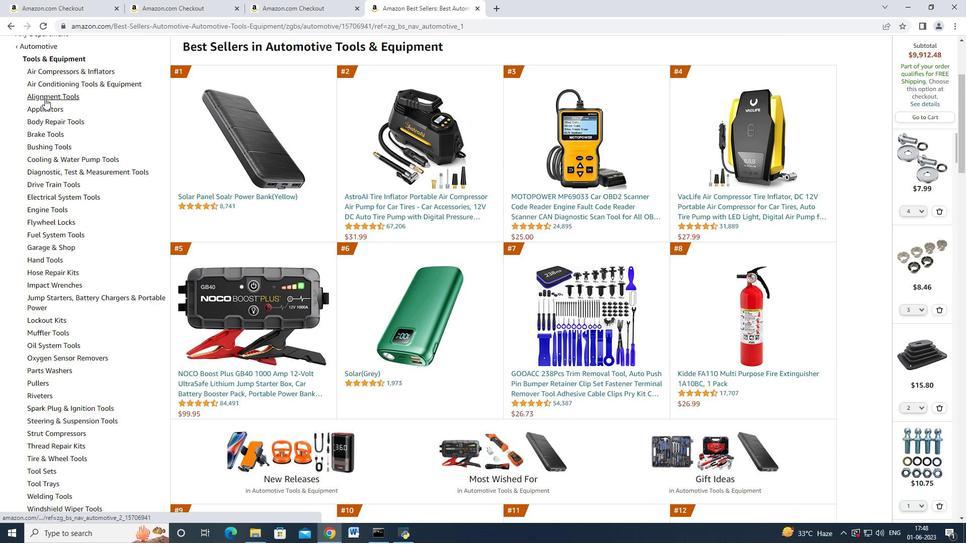
Action: Mouse pressed left at (50, 96)
Screenshot: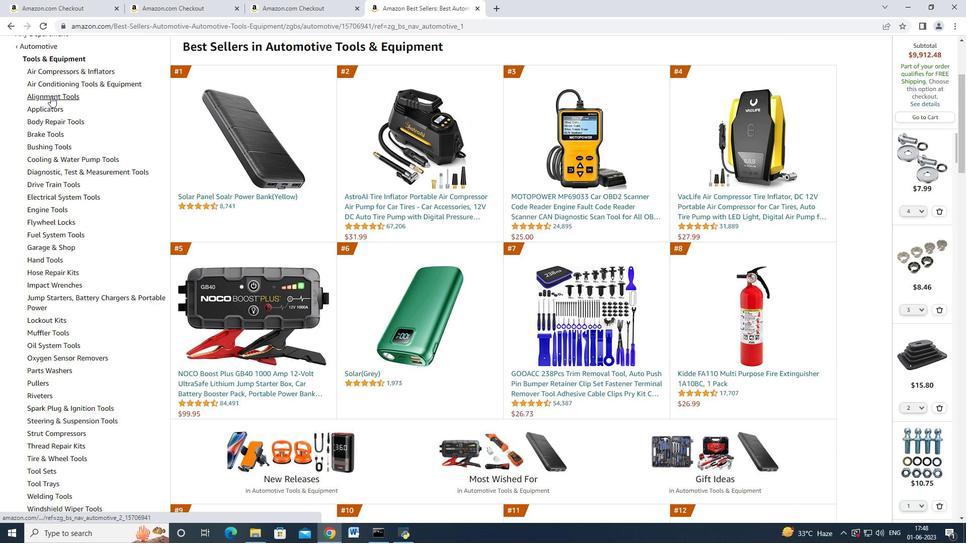 
Action: Mouse moved to (54, 324)
Screenshot: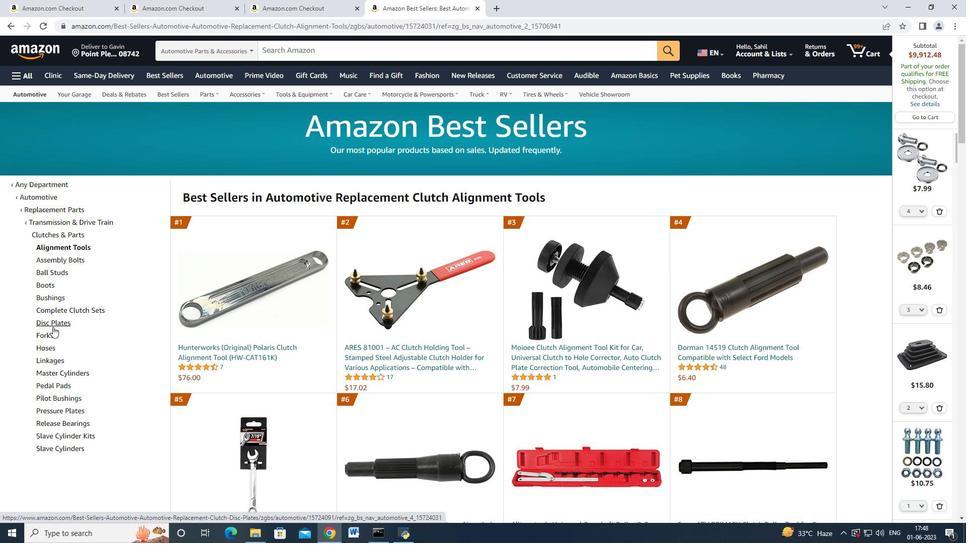 
Action: Mouse pressed left at (54, 324)
Screenshot: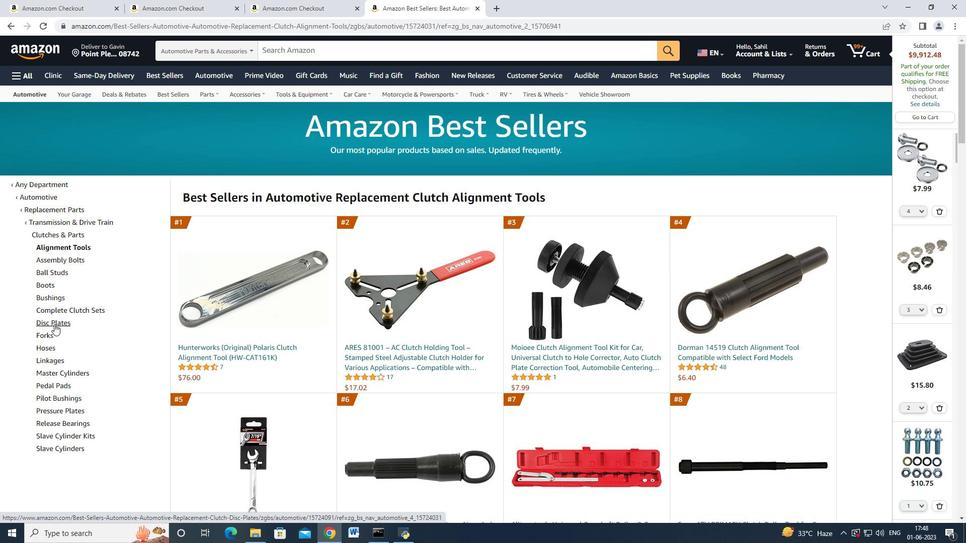 
Action: Mouse moved to (369, 360)
Screenshot: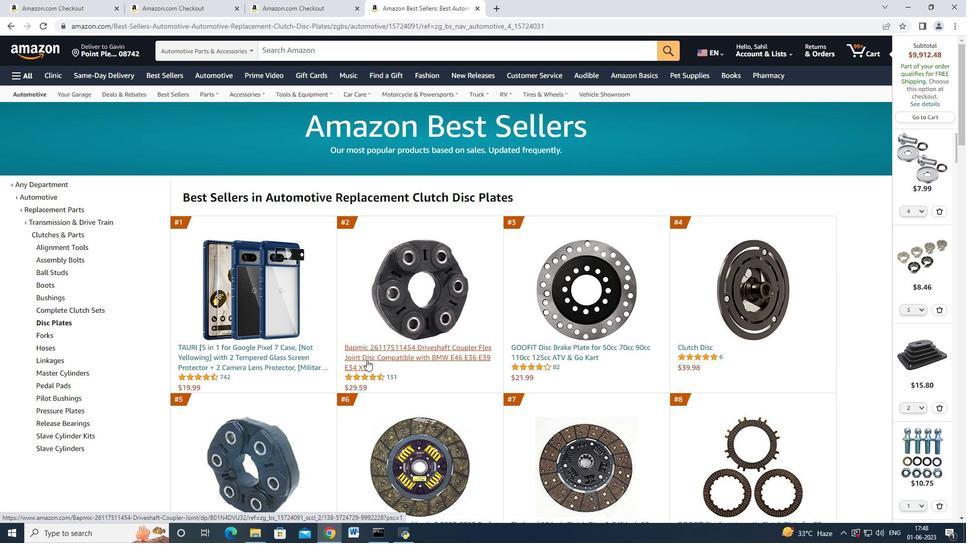
Action: Mouse pressed left at (369, 360)
Screenshot: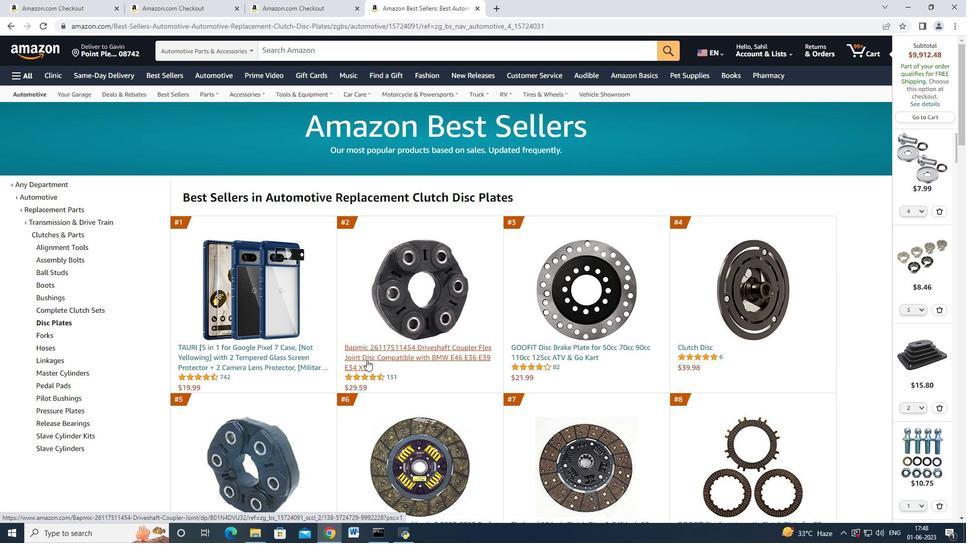 
Action: Mouse moved to (12, 24)
Screenshot: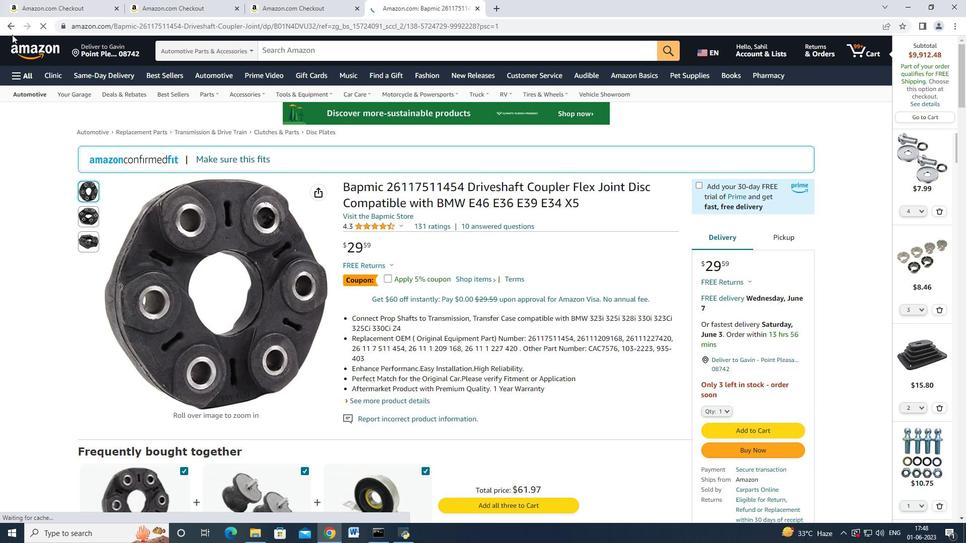 
Action: Mouse pressed left at (12, 24)
Screenshot: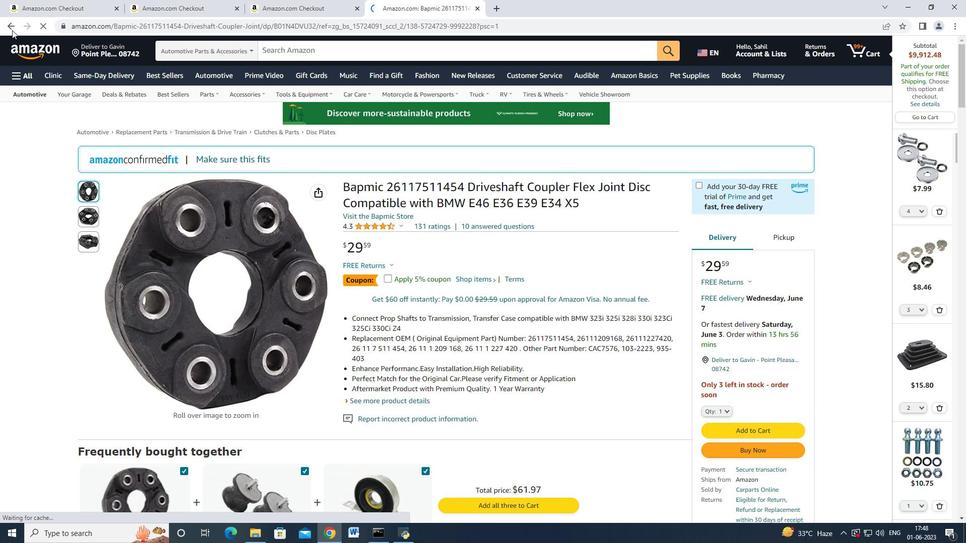 
Action: Mouse moved to (535, 328)
Screenshot: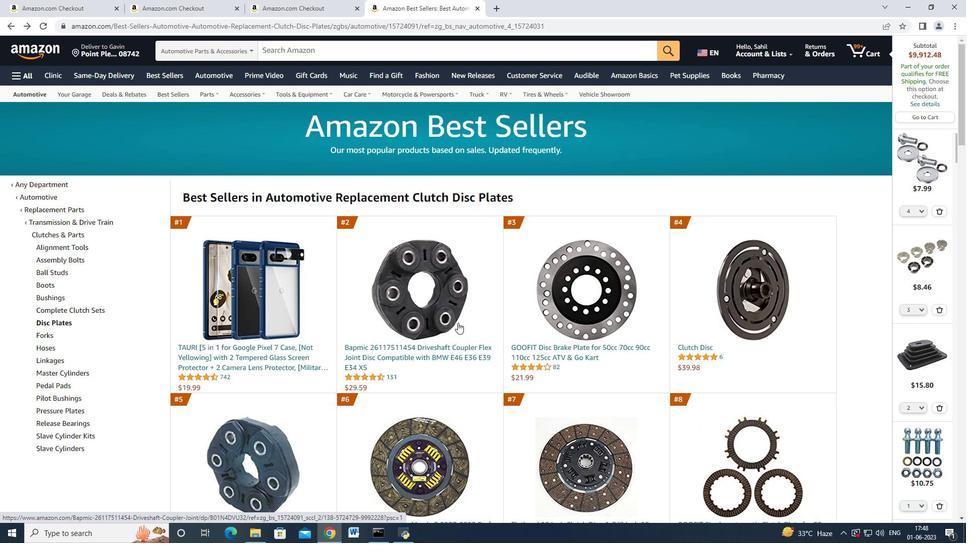 
Action: Mouse scrolled (535, 327) with delta (0, 0)
Screenshot: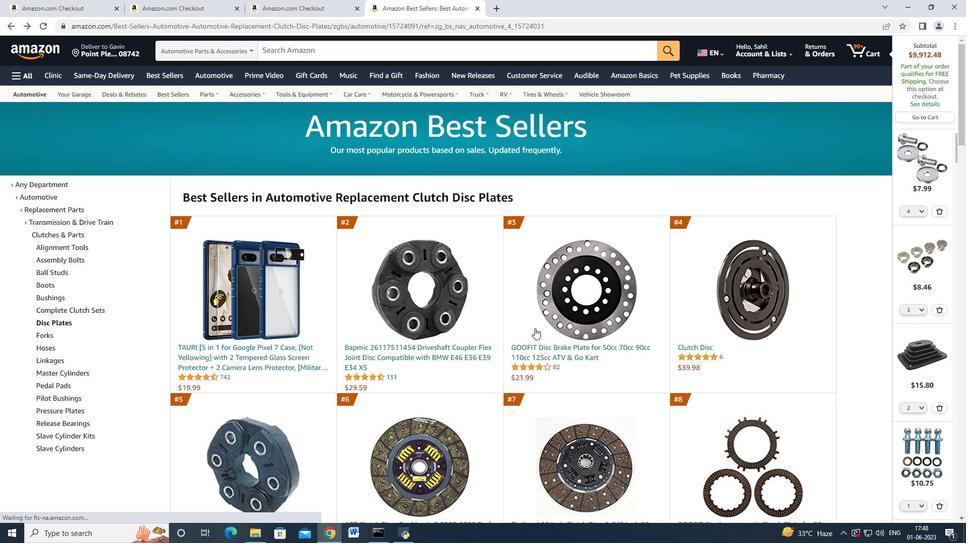 
Action: Mouse moved to (548, 307)
Screenshot: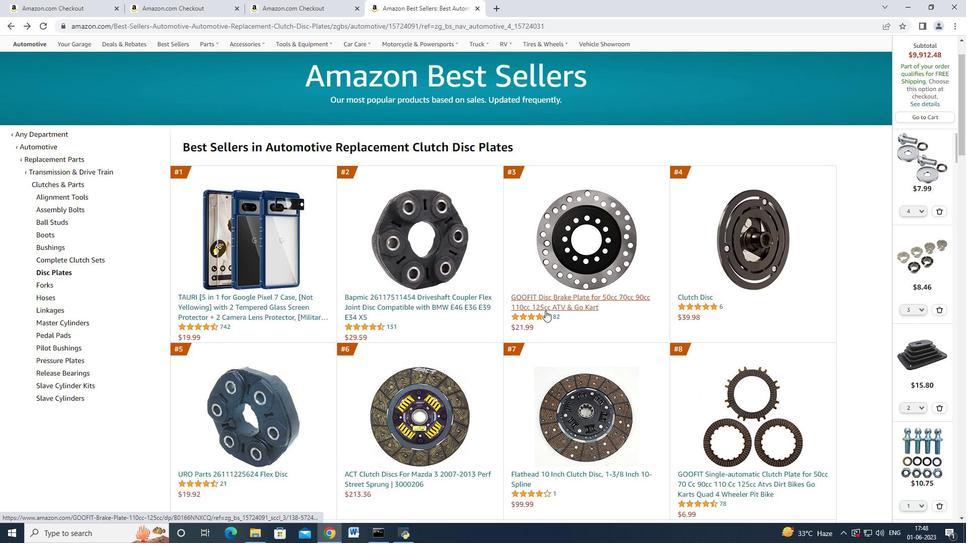 
Action: Mouse pressed left at (548, 307)
Screenshot: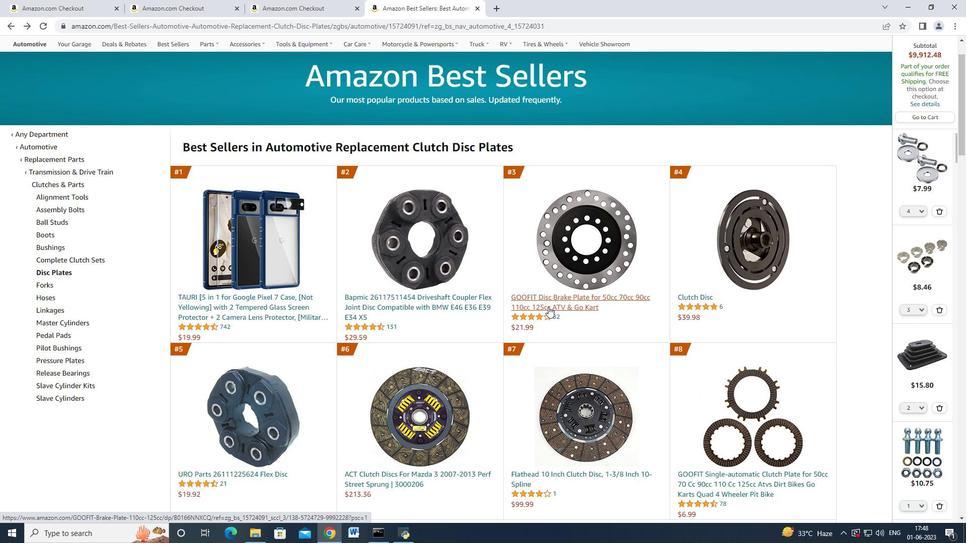 
Action: Mouse moved to (715, 395)
Screenshot: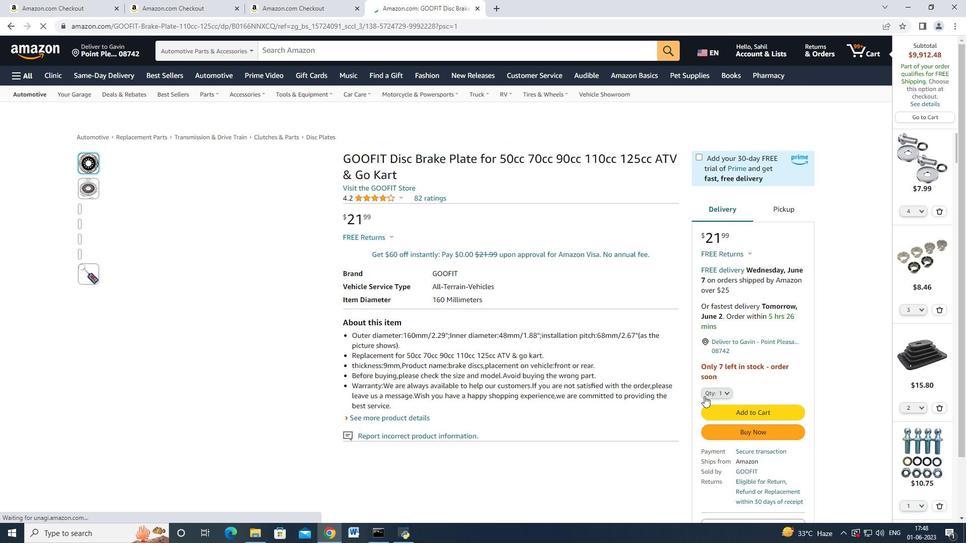 
Action: Mouse pressed left at (715, 395)
Screenshot: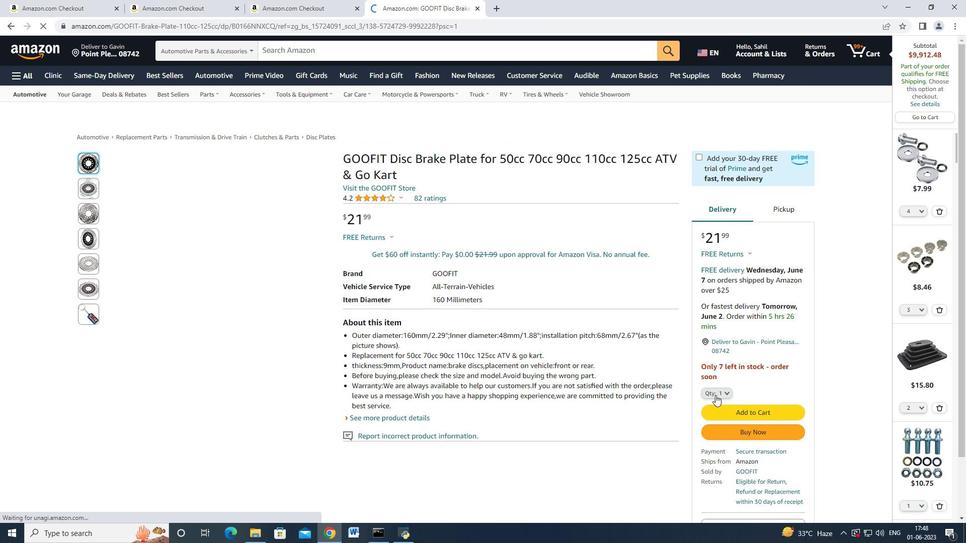 
Action: Mouse moved to (724, 394)
Screenshot: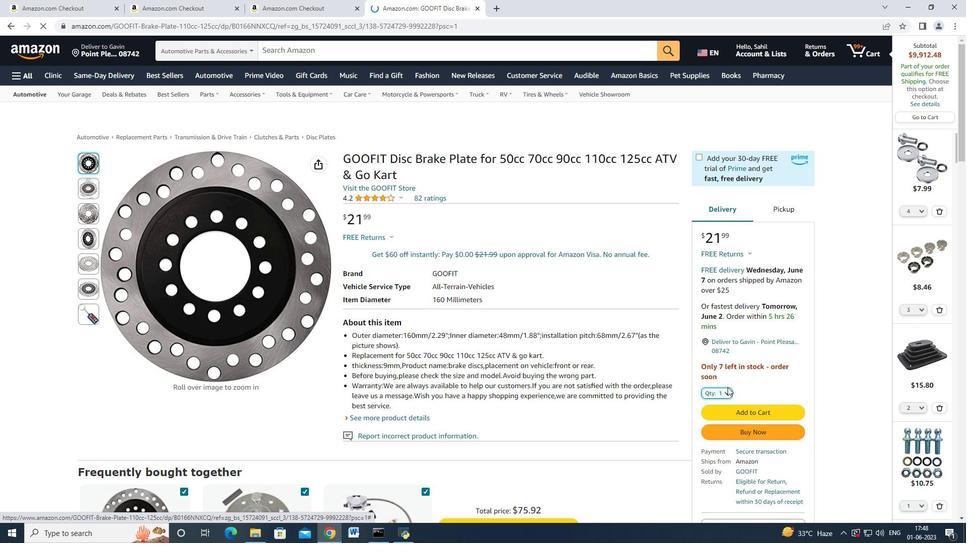 
Action: Mouse pressed left at (724, 394)
Screenshot: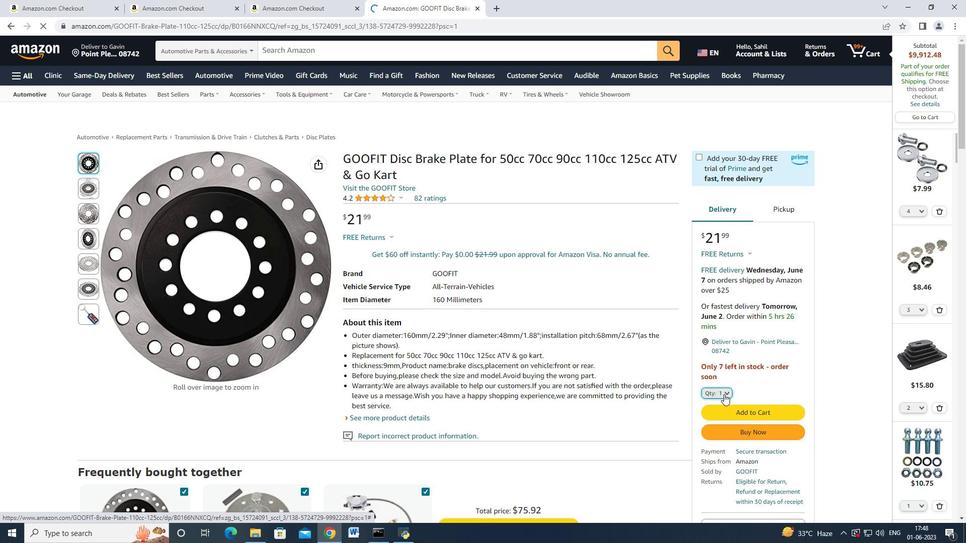 
Action: Mouse moved to (714, 447)
Screenshot: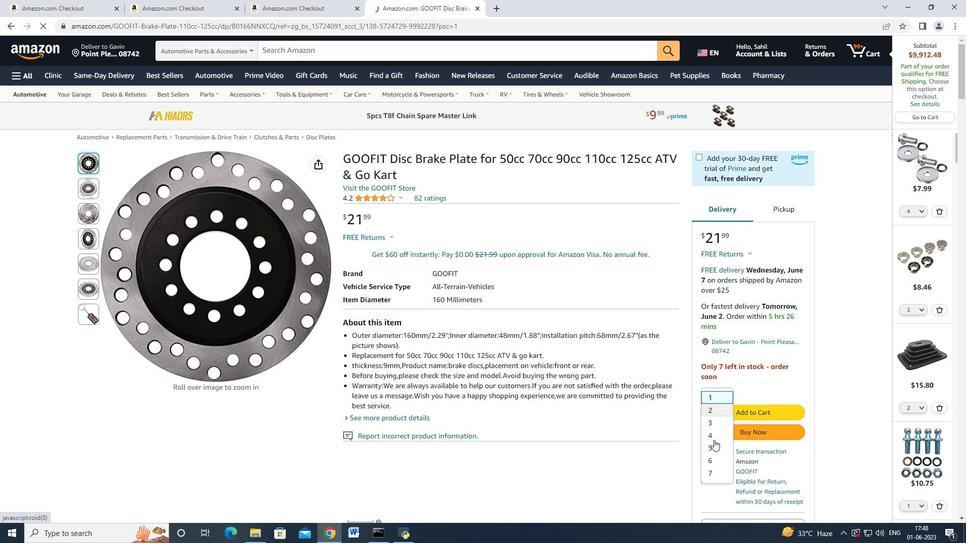 
Action: Mouse pressed left at (714, 447)
Screenshot: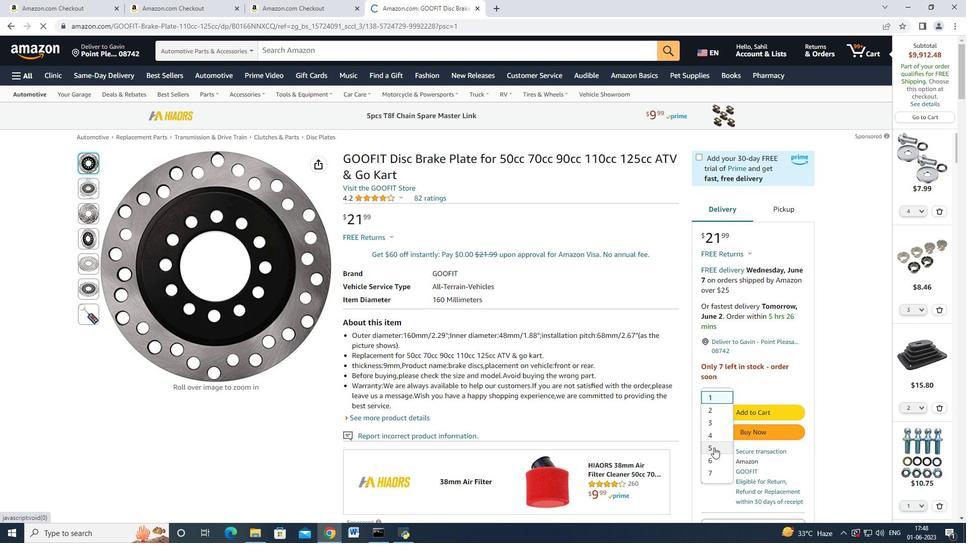
Action: Mouse moved to (729, 436)
Screenshot: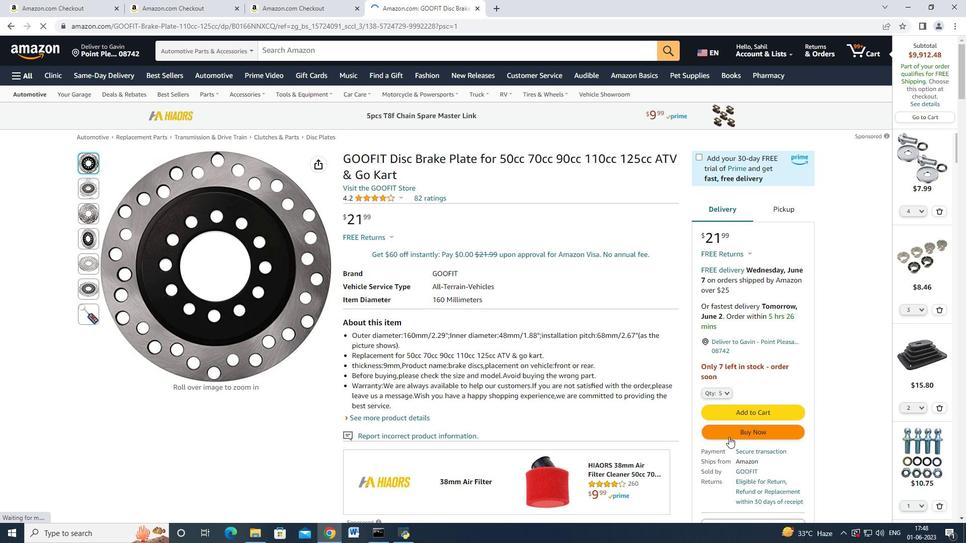 
Action: Mouse pressed left at (729, 436)
Screenshot: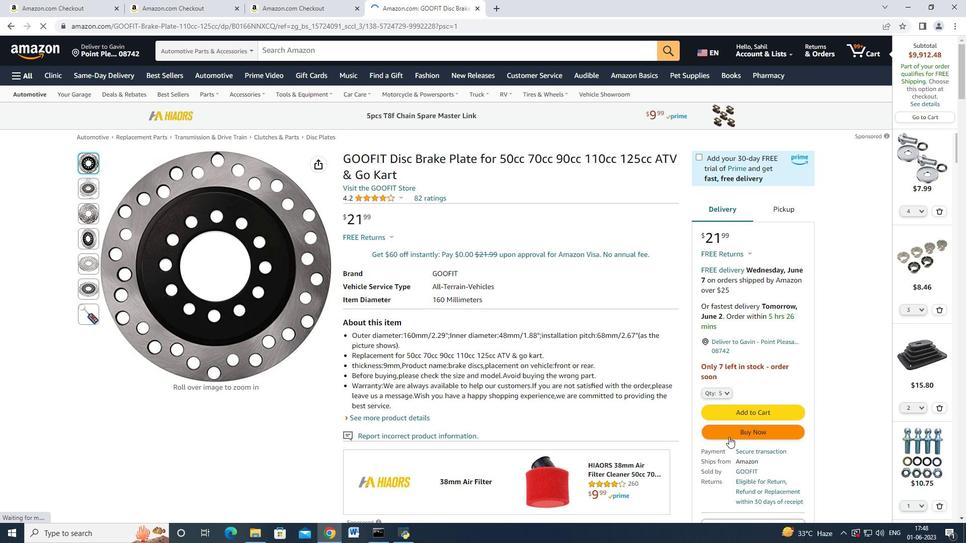 
Action: Mouse moved to (728, 424)
Screenshot: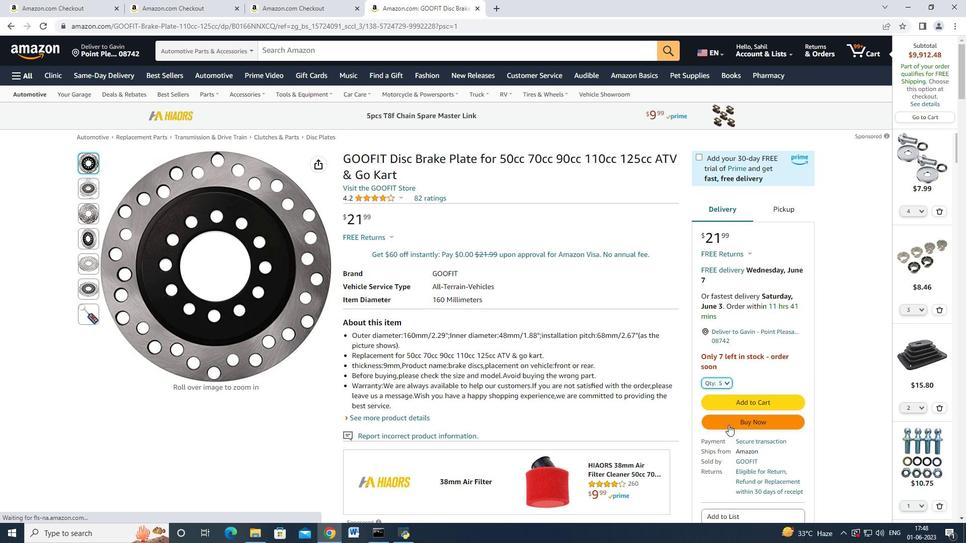 
Action: Mouse pressed left at (728, 424)
Screenshot: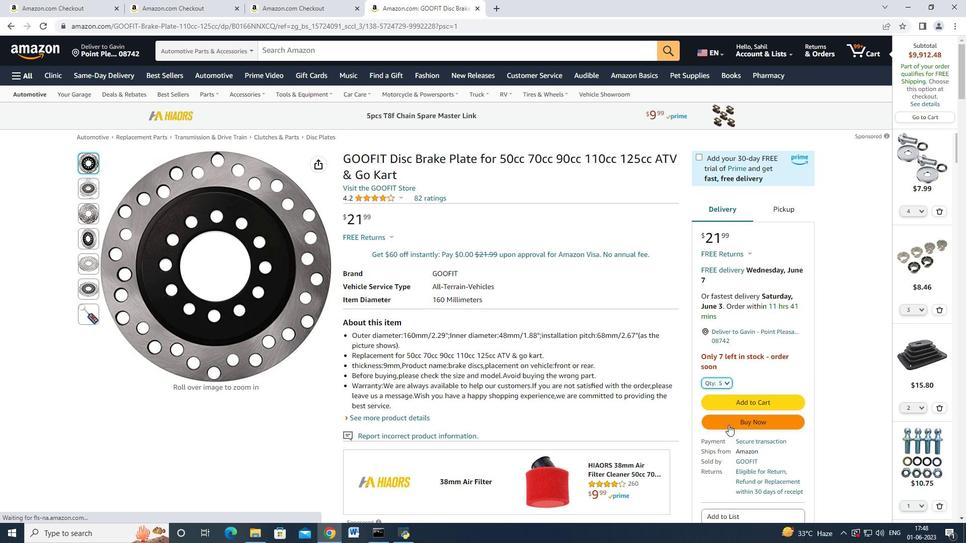 
Action: Mouse moved to (395, 275)
Screenshot: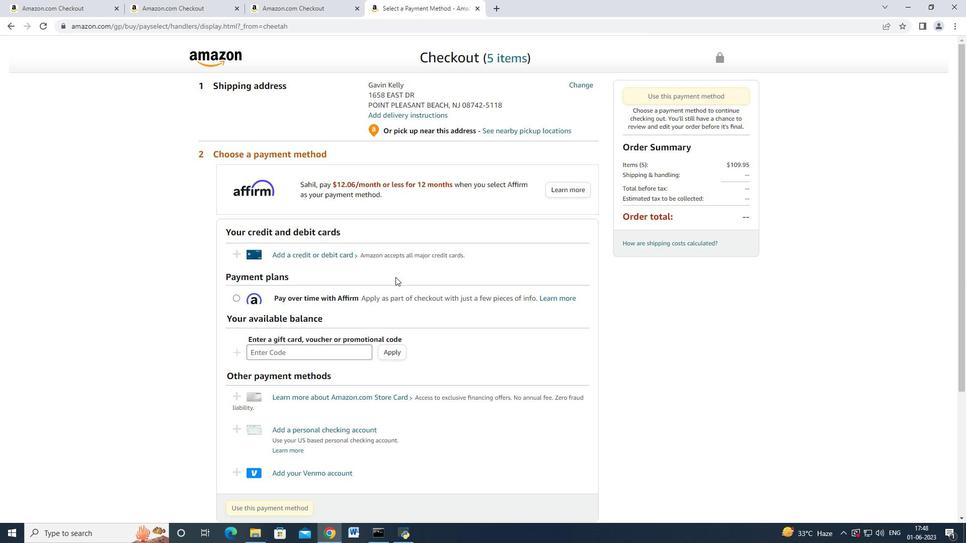 
Action: Mouse scrolled (395, 275) with delta (0, 0)
Screenshot: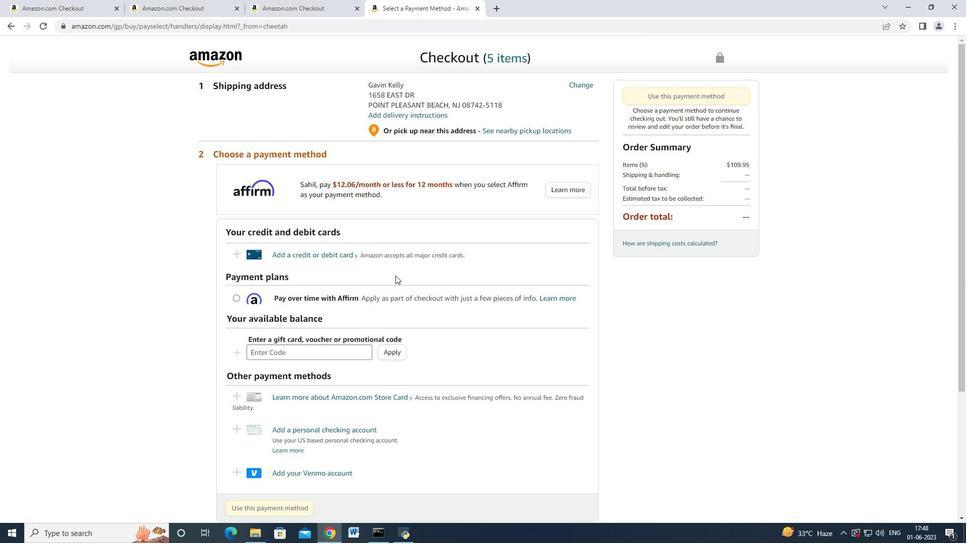 
Action: Mouse scrolled (395, 275) with delta (0, 0)
Screenshot: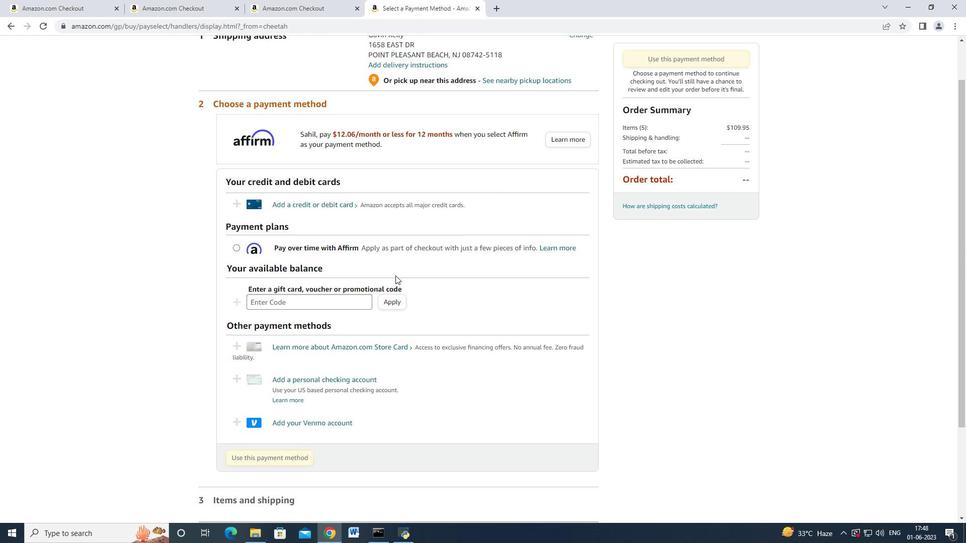 
Action: Mouse scrolled (395, 276) with delta (0, 0)
Screenshot: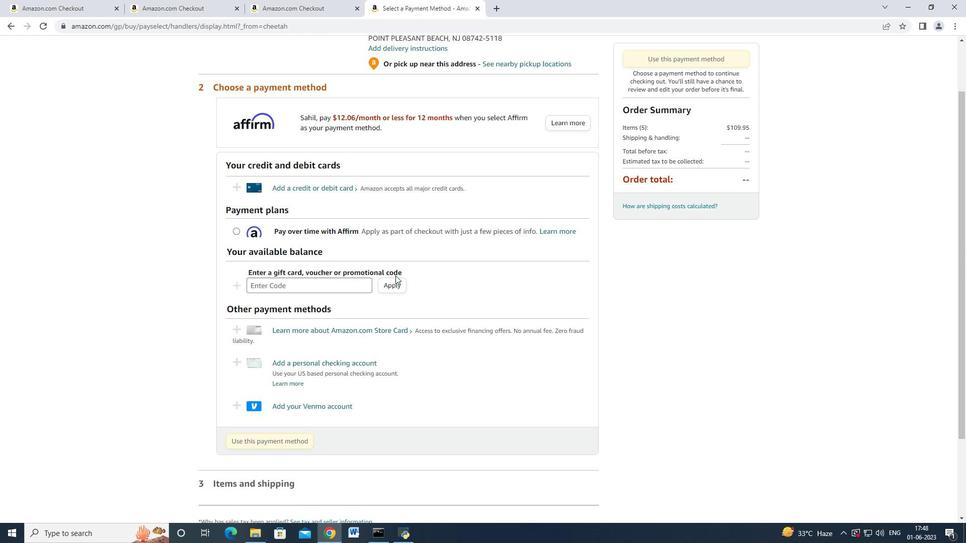 
Action: Mouse scrolled (395, 276) with delta (0, 0)
Screenshot: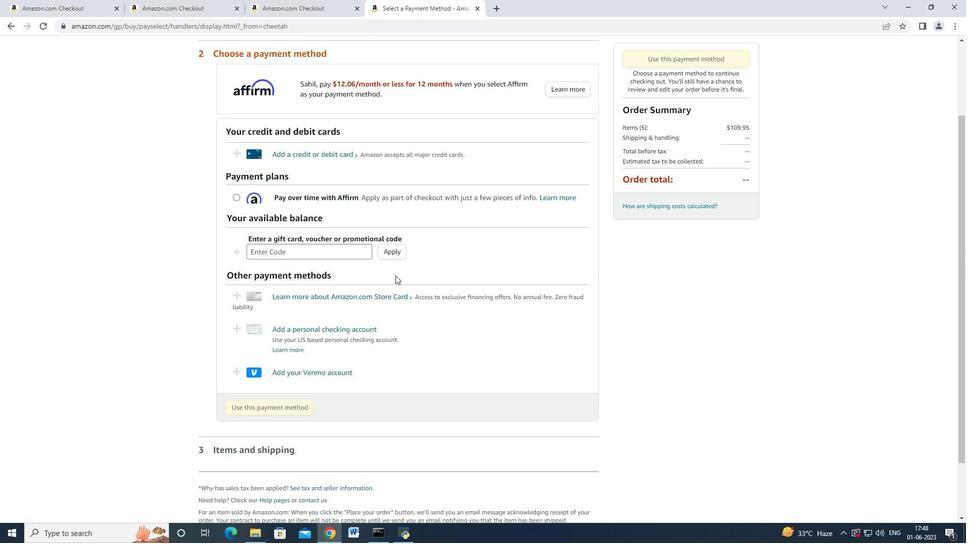 
Action: Mouse scrolled (395, 276) with delta (0, 0)
Screenshot: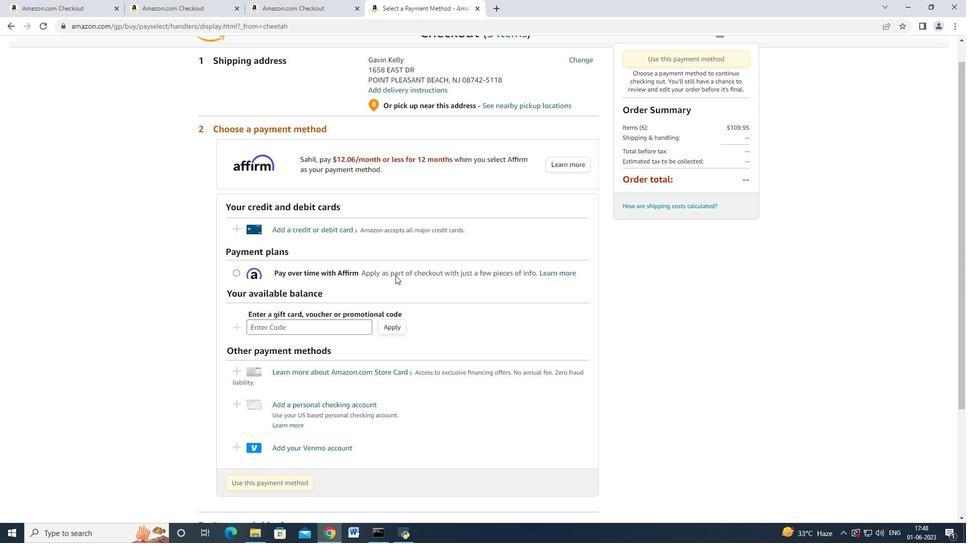 
Action: Mouse moved to (590, 87)
Screenshot: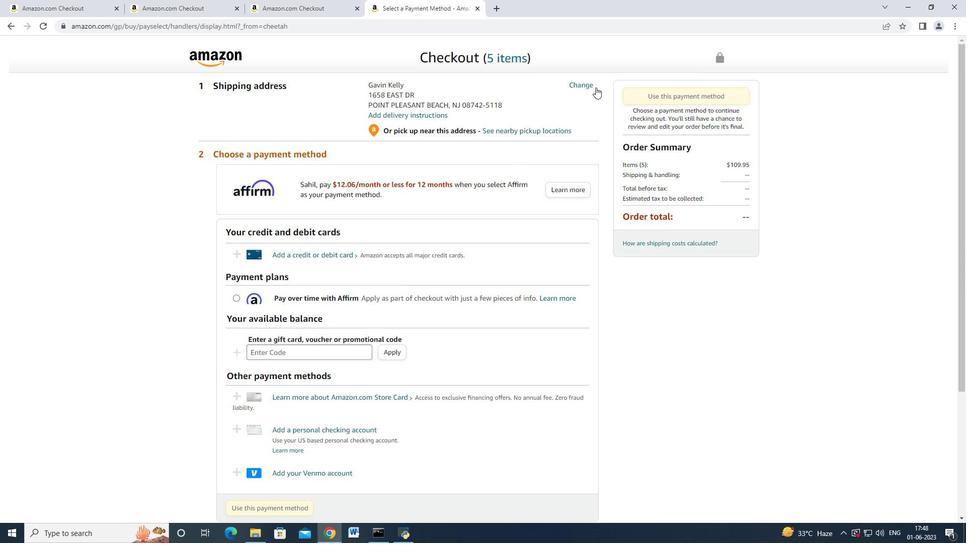 
Action: Mouse pressed left at (590, 87)
Screenshot: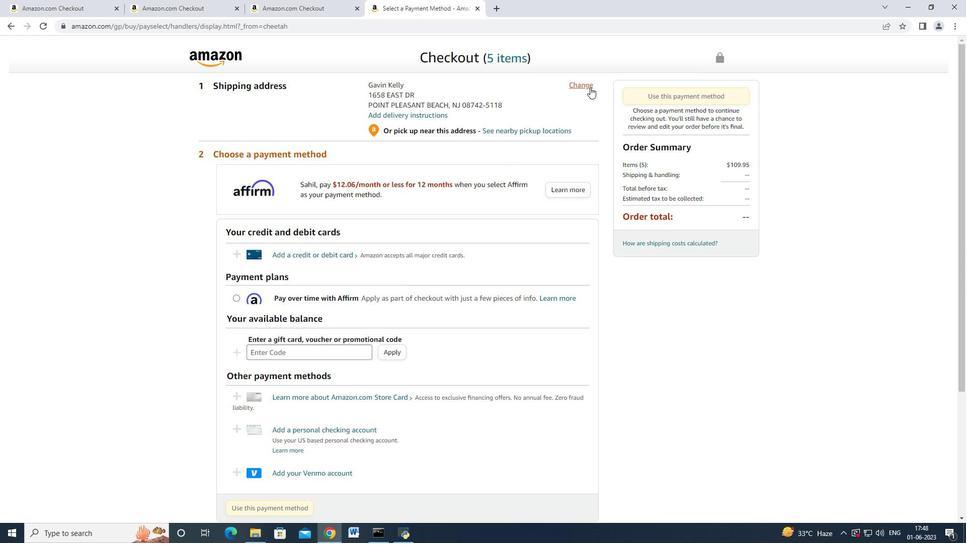 
Action: Mouse moved to (347, 160)
Screenshot: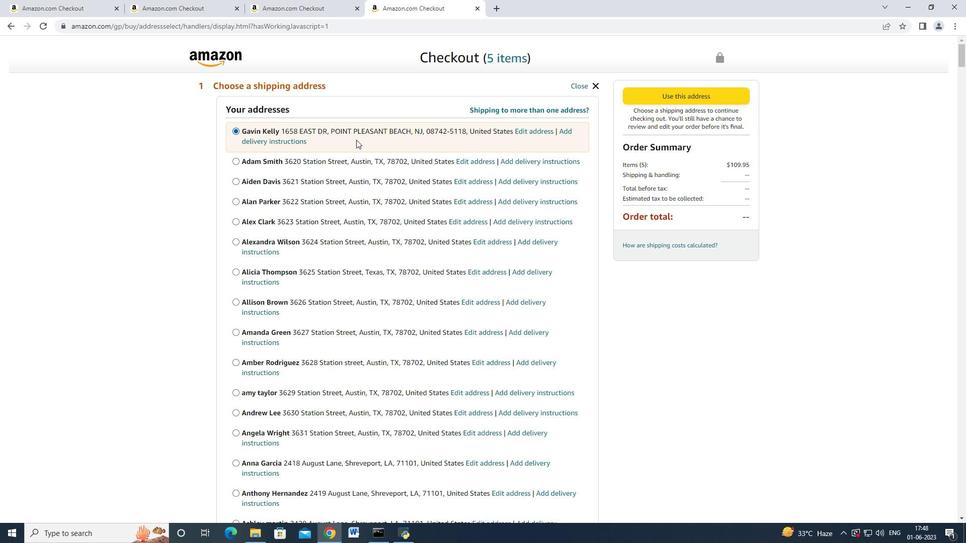 
Action: Mouse scrolled (348, 158) with delta (0, 0)
Screenshot: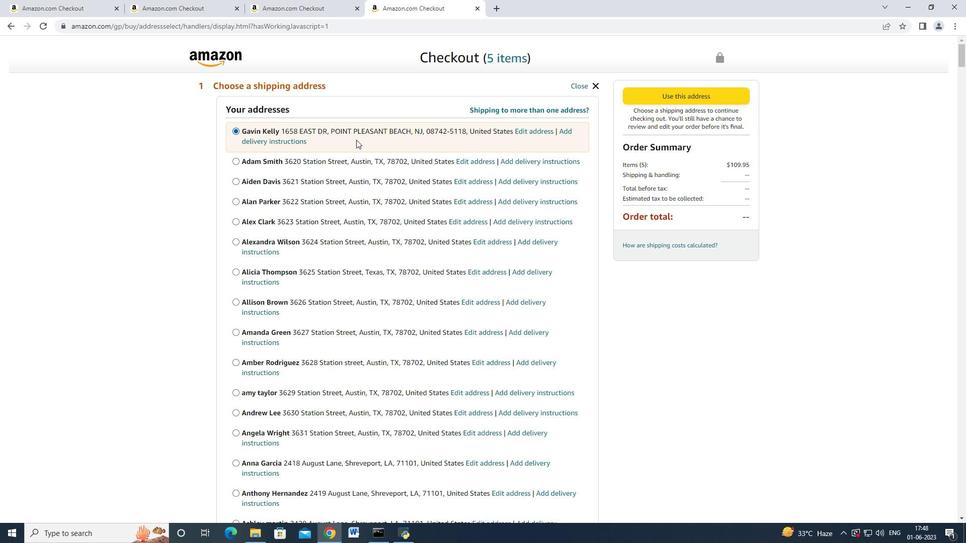 
Action: Mouse moved to (346, 166)
Screenshot: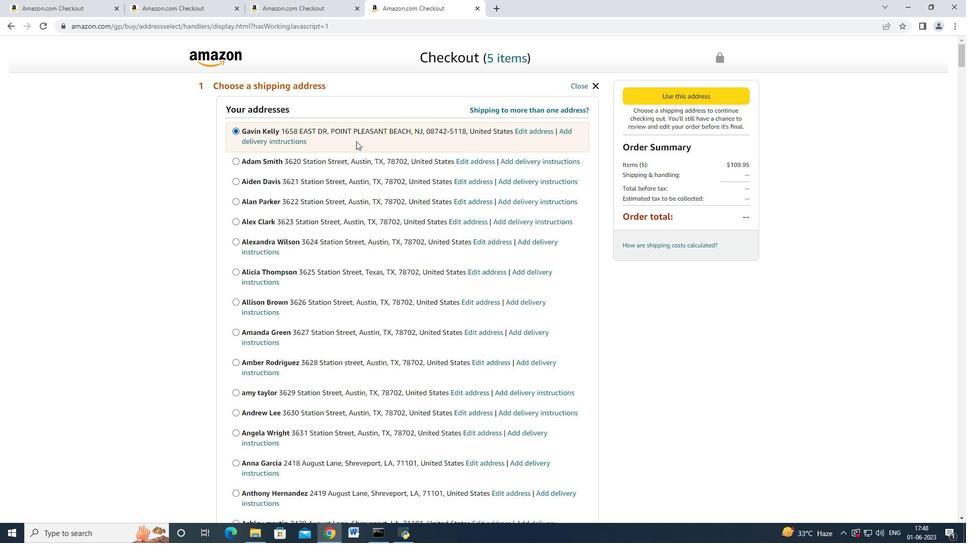 
Action: Mouse scrolled (346, 166) with delta (0, 0)
Screenshot: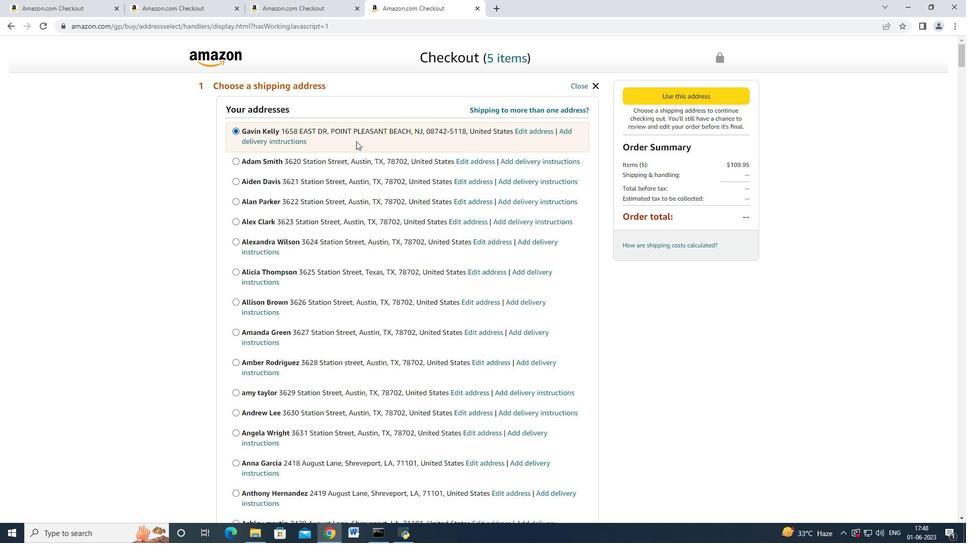 
Action: Mouse moved to (344, 170)
Screenshot: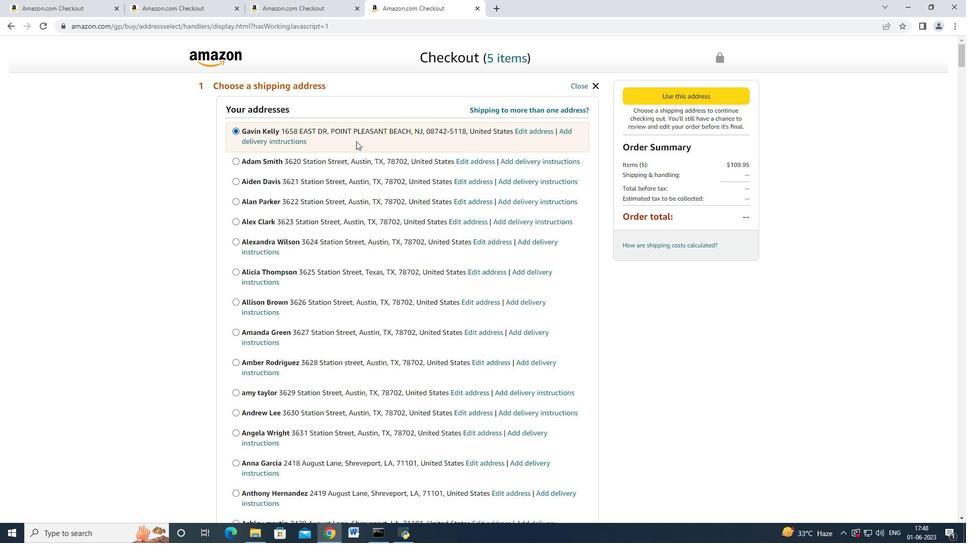
Action: Mouse scrolled (344, 169) with delta (0, 0)
Screenshot: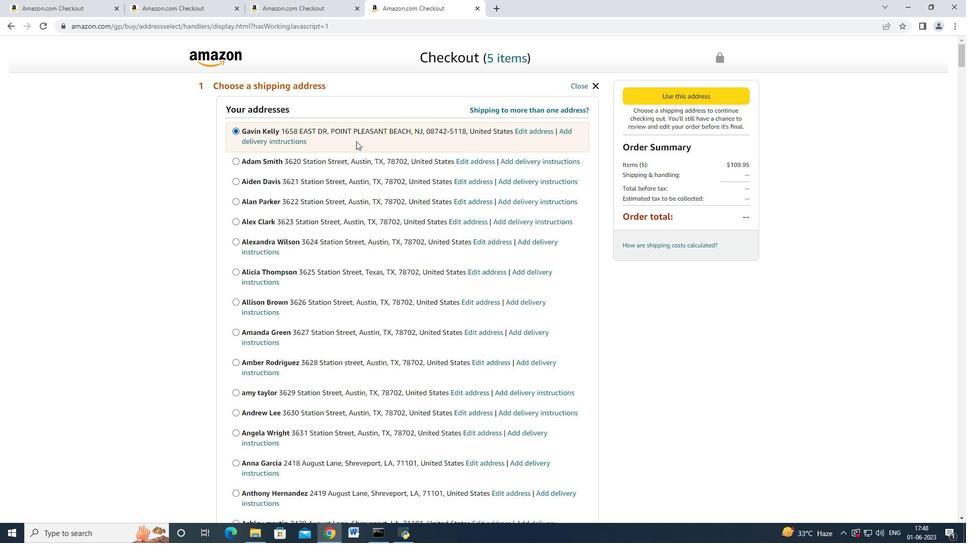 
Action: Mouse moved to (343, 174)
Screenshot: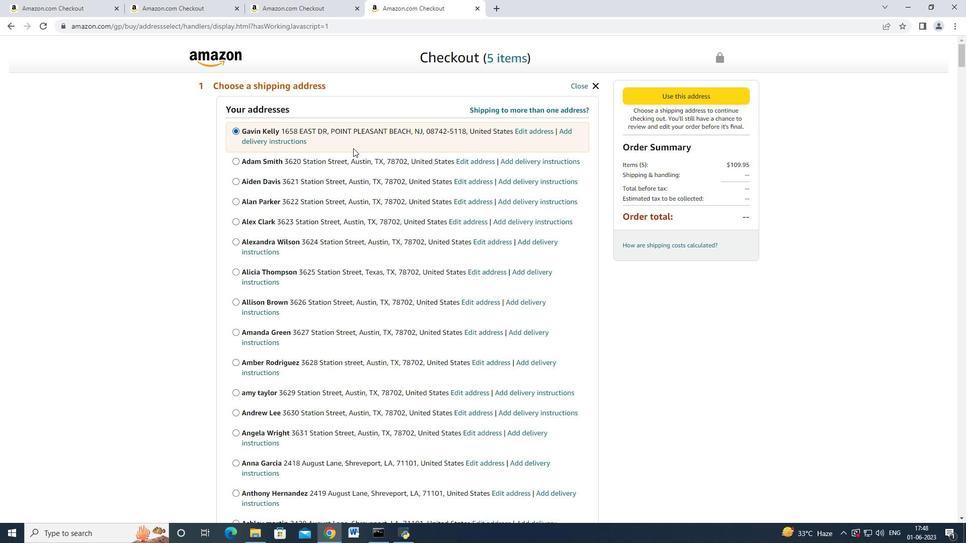 
Action: Mouse scrolled (343, 173) with delta (0, 0)
Screenshot: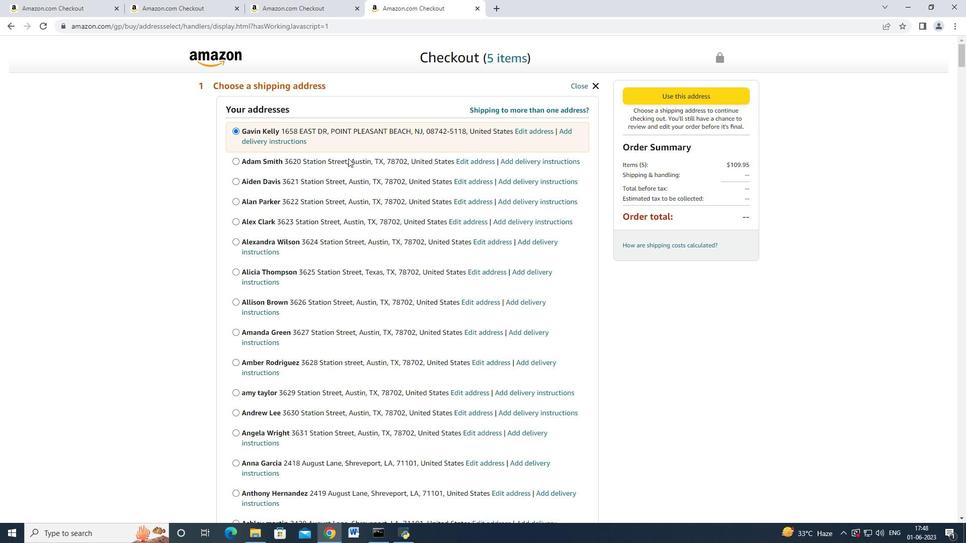 
Action: Mouse moved to (342, 176)
Screenshot: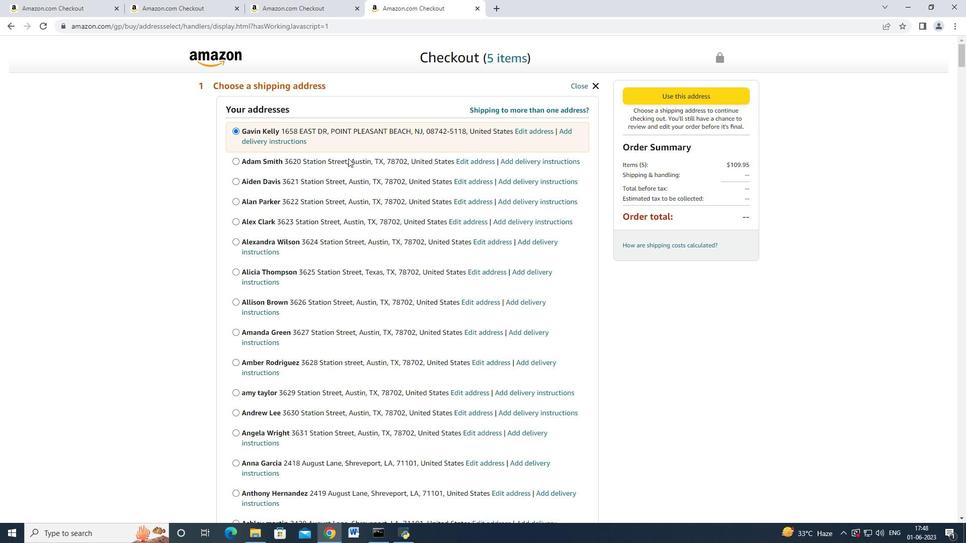 
Action: Mouse scrolled (342, 175) with delta (0, 0)
Screenshot: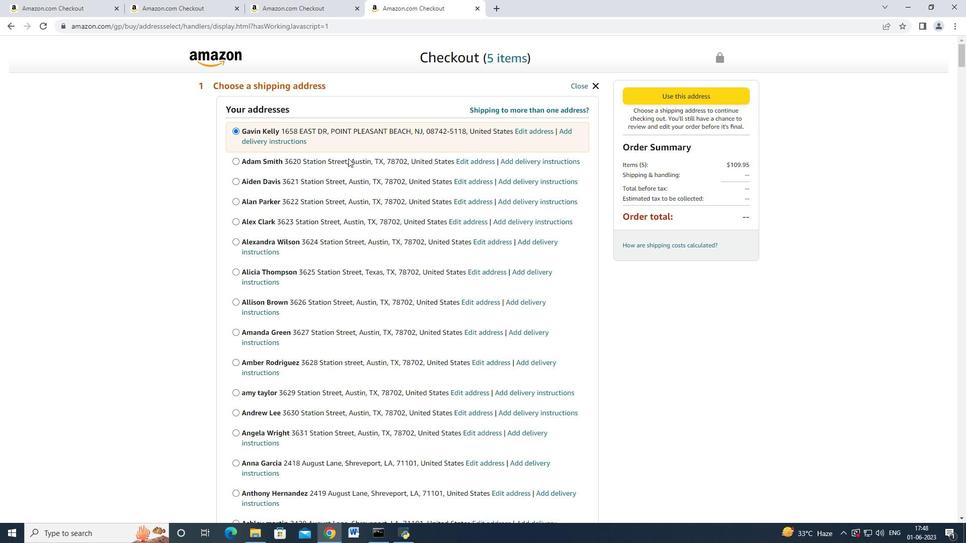 
Action: Mouse scrolled (342, 175) with delta (0, 0)
Screenshot: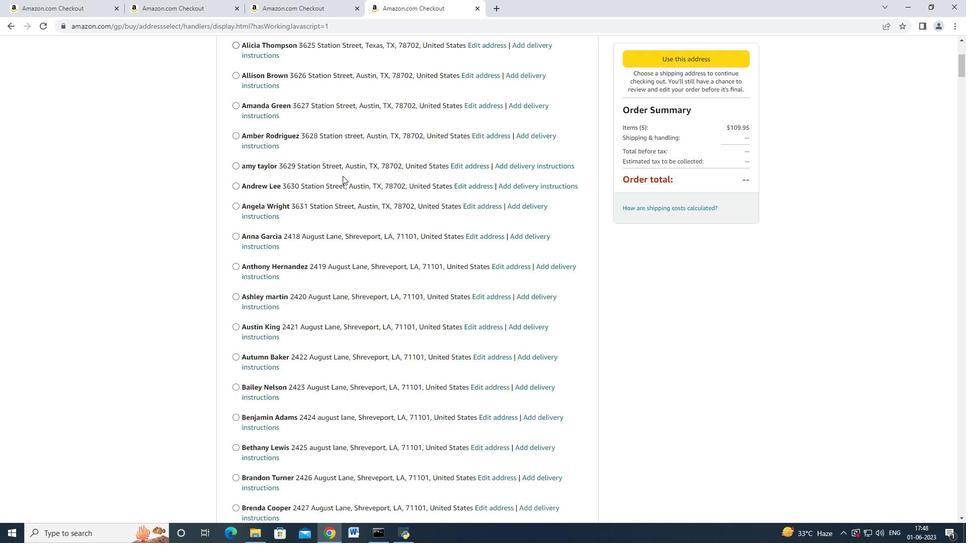 
Action: Mouse scrolled (342, 175) with delta (0, 0)
Screenshot: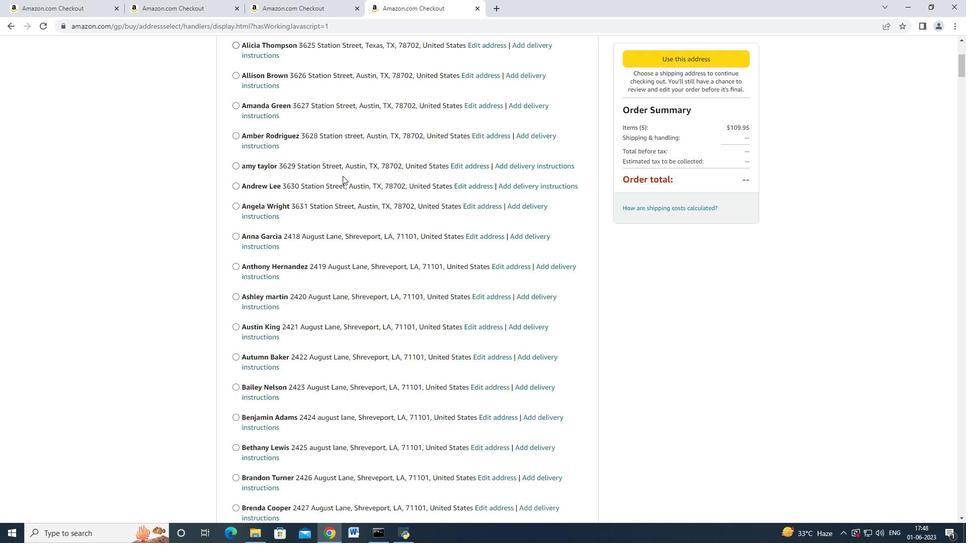 
Action: Mouse scrolled (342, 175) with delta (0, 0)
Screenshot: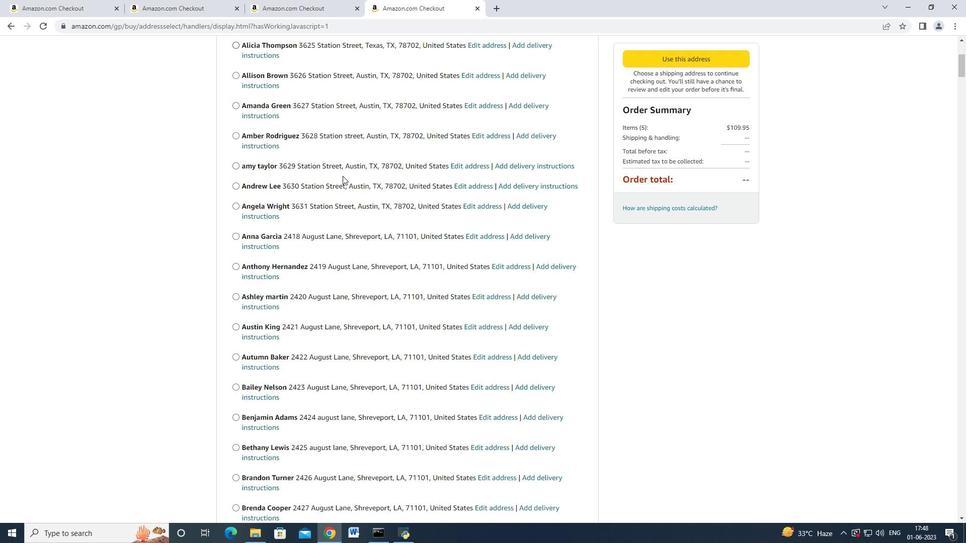 
Action: Mouse scrolled (342, 175) with delta (0, 0)
Screenshot: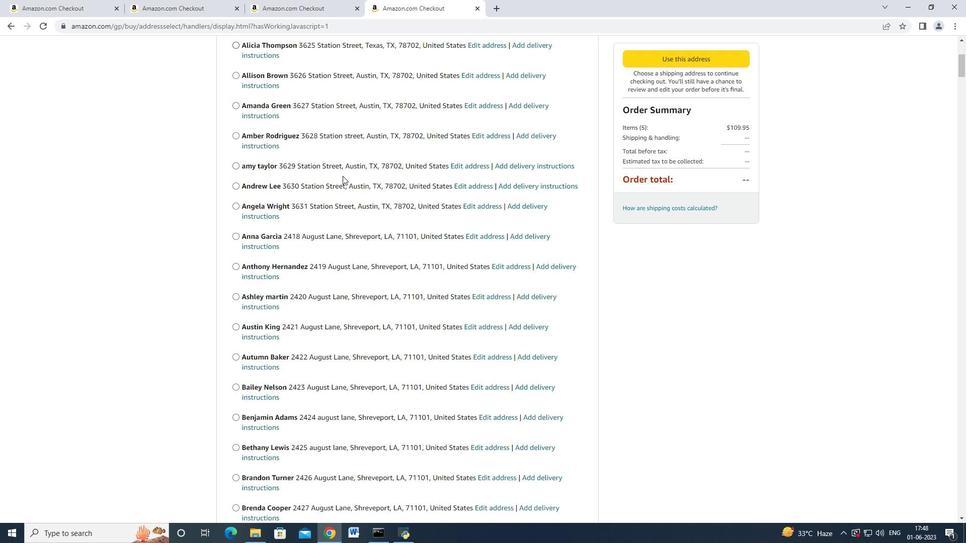 
Action: Mouse scrolled (342, 175) with delta (0, 0)
Screenshot: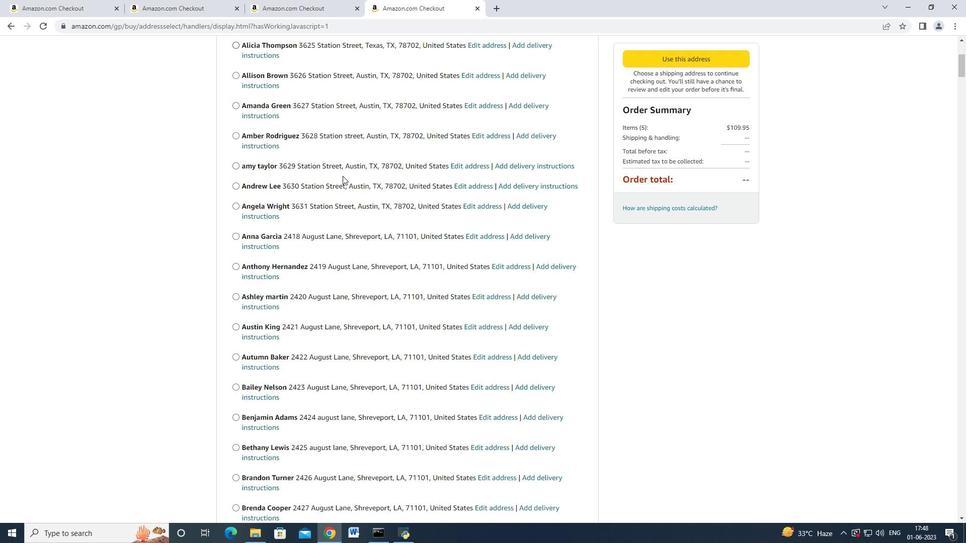 
Action: Mouse scrolled (342, 175) with delta (0, 0)
Screenshot: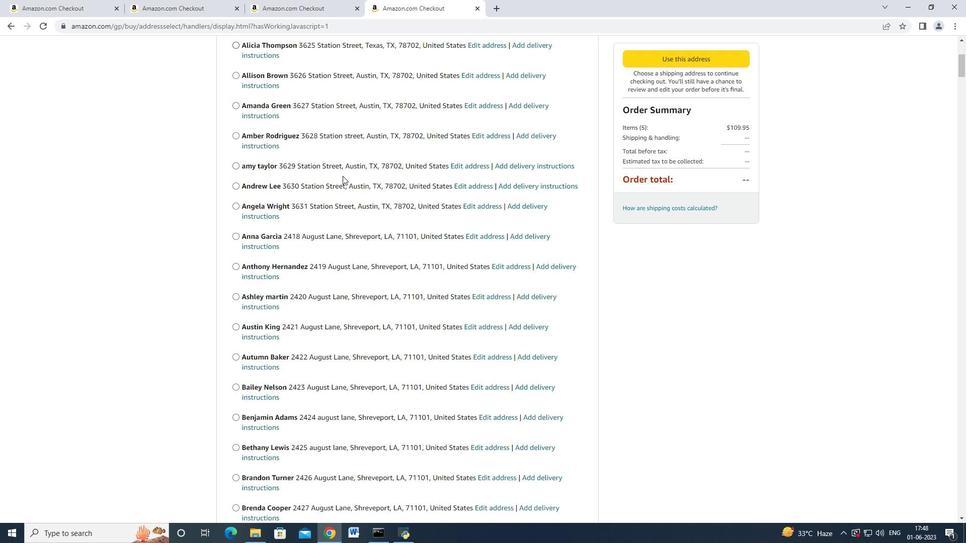 
Action: Mouse scrolled (342, 175) with delta (0, 0)
Screenshot: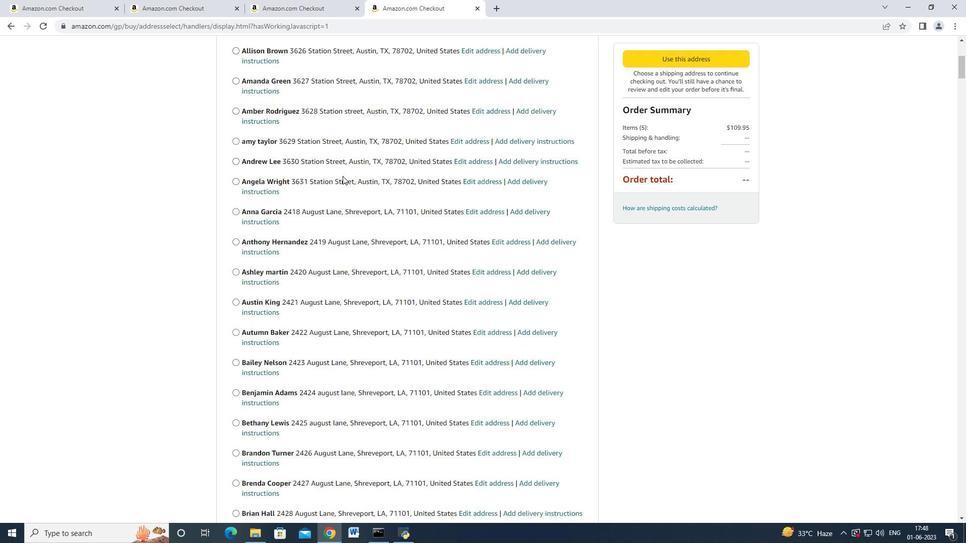 
Action: Mouse scrolled (342, 175) with delta (0, 0)
Screenshot: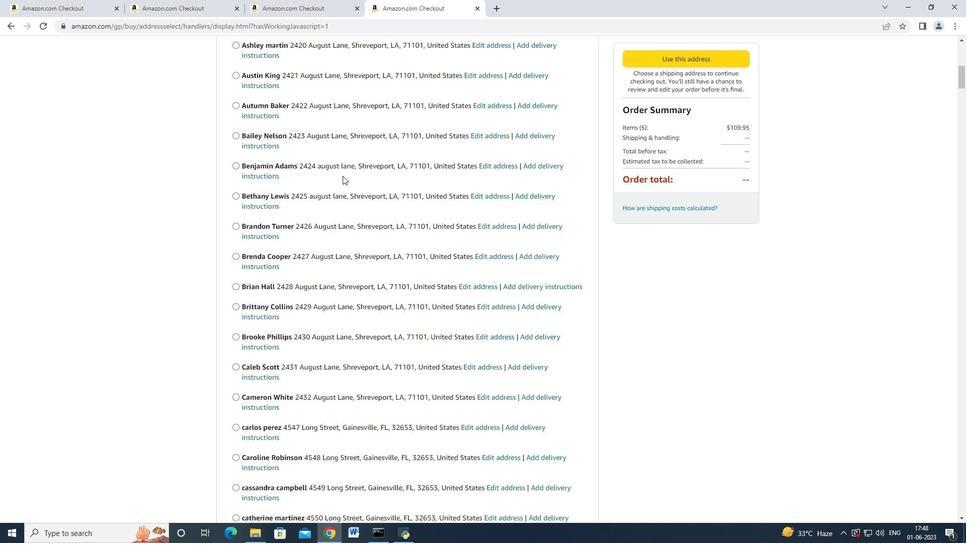 
Action: Mouse scrolled (342, 175) with delta (0, 0)
Screenshot: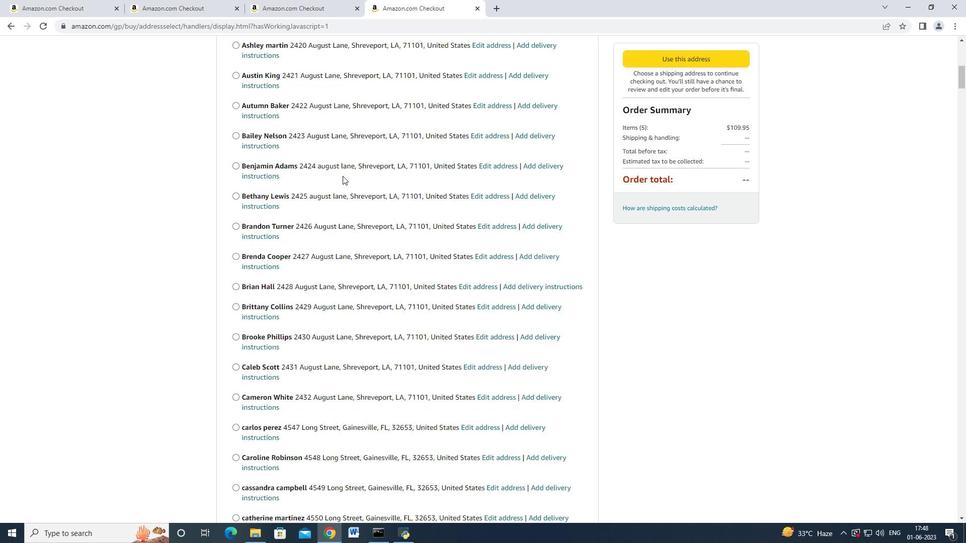 
Action: Mouse scrolled (342, 175) with delta (0, 0)
Screenshot: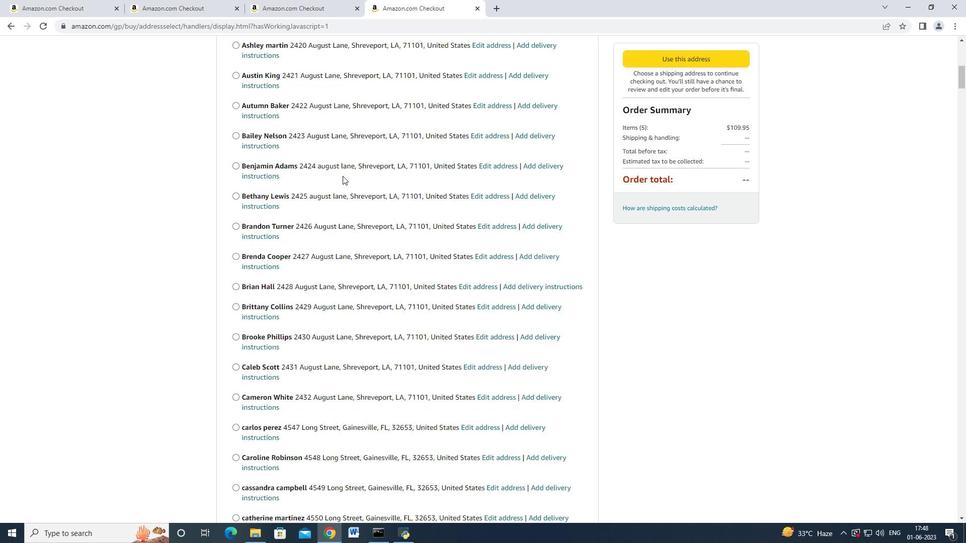 
Action: Mouse scrolled (342, 175) with delta (0, 0)
Screenshot: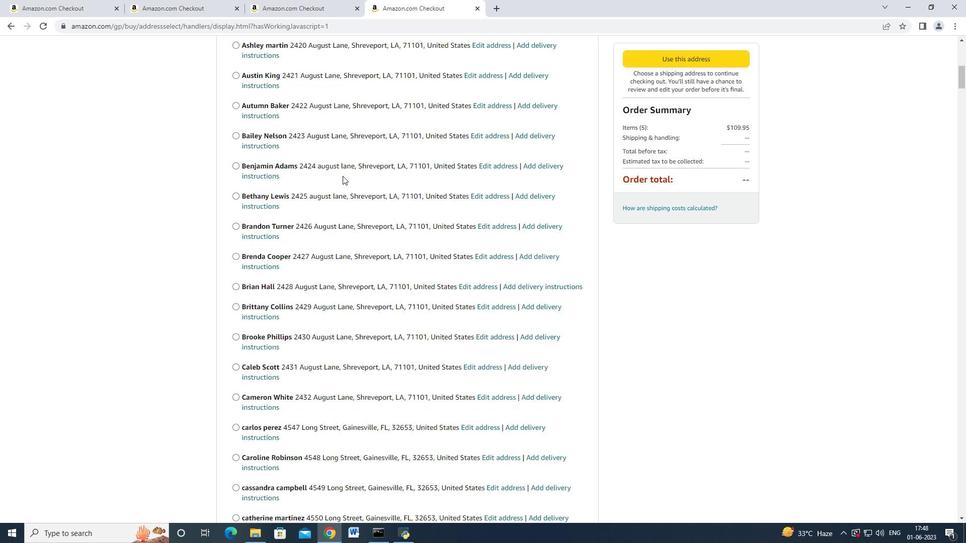 
Action: Mouse scrolled (342, 175) with delta (0, 0)
Screenshot: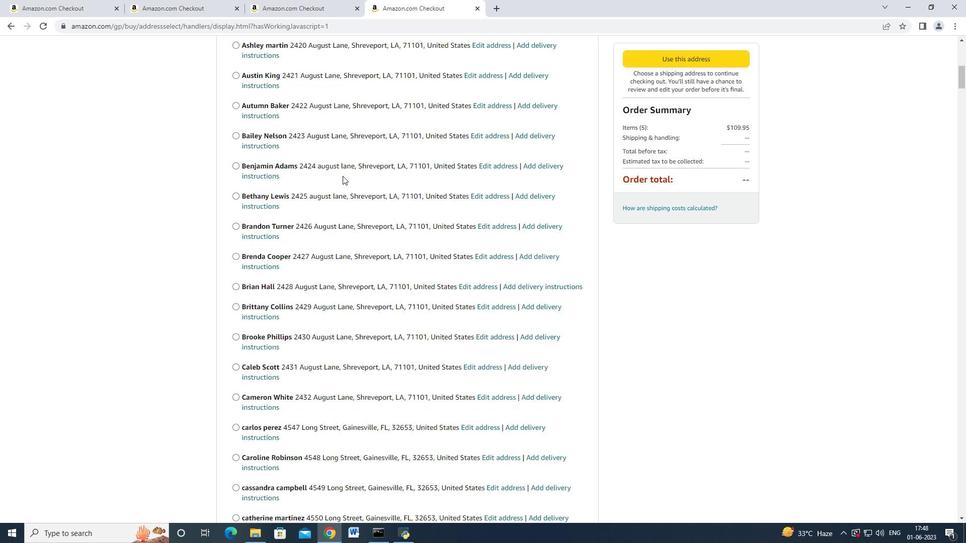 
Action: Mouse scrolled (342, 175) with delta (0, 0)
Screenshot: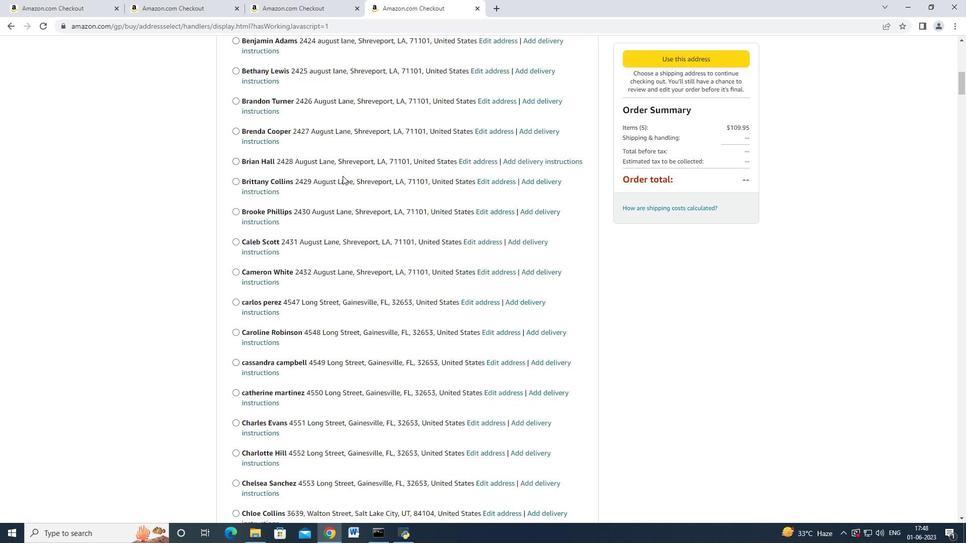 
Action: Mouse scrolled (342, 175) with delta (0, 0)
Screenshot: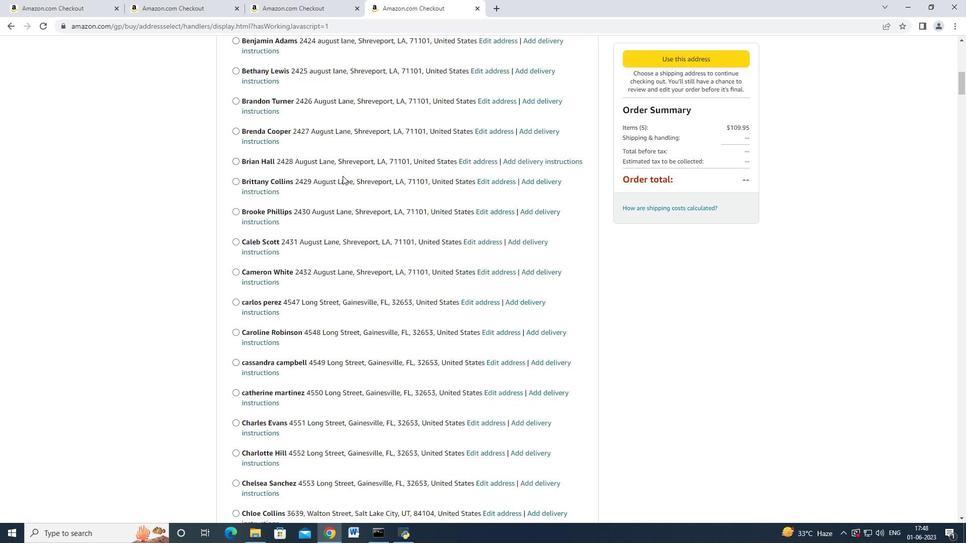 
Action: Mouse scrolled (342, 175) with delta (0, 0)
Screenshot: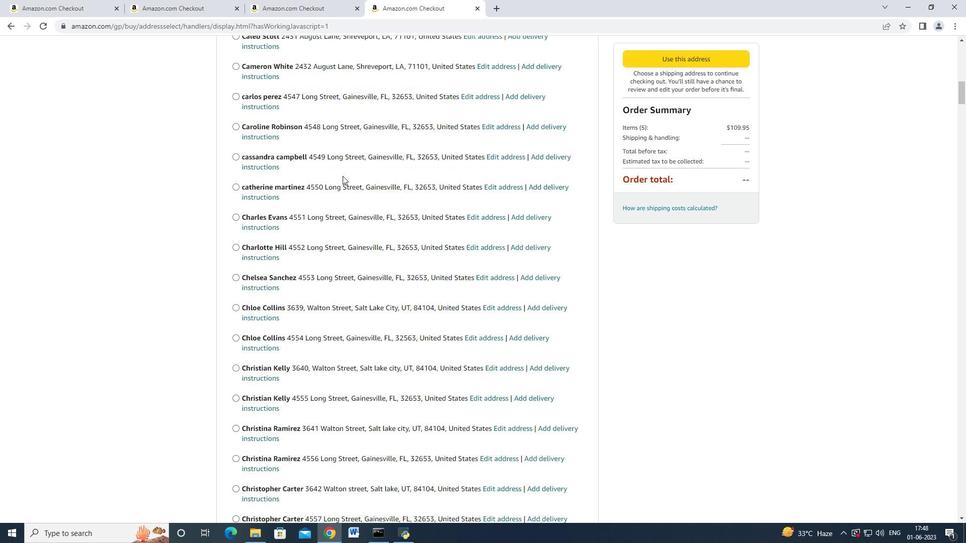 
Action: Mouse scrolled (342, 175) with delta (0, 0)
Screenshot: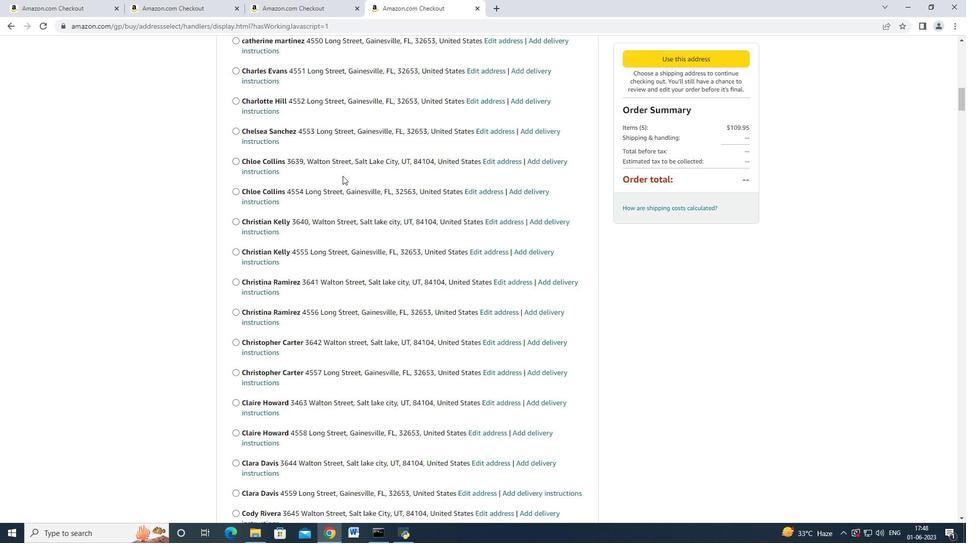 
Action: Mouse scrolled (342, 175) with delta (0, 0)
Screenshot: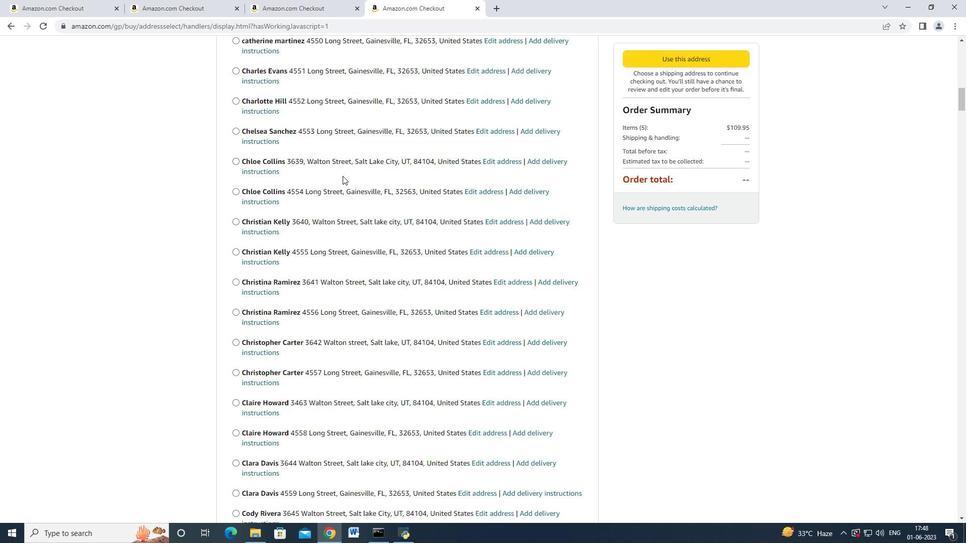 
Action: Mouse scrolled (342, 175) with delta (0, 0)
Screenshot: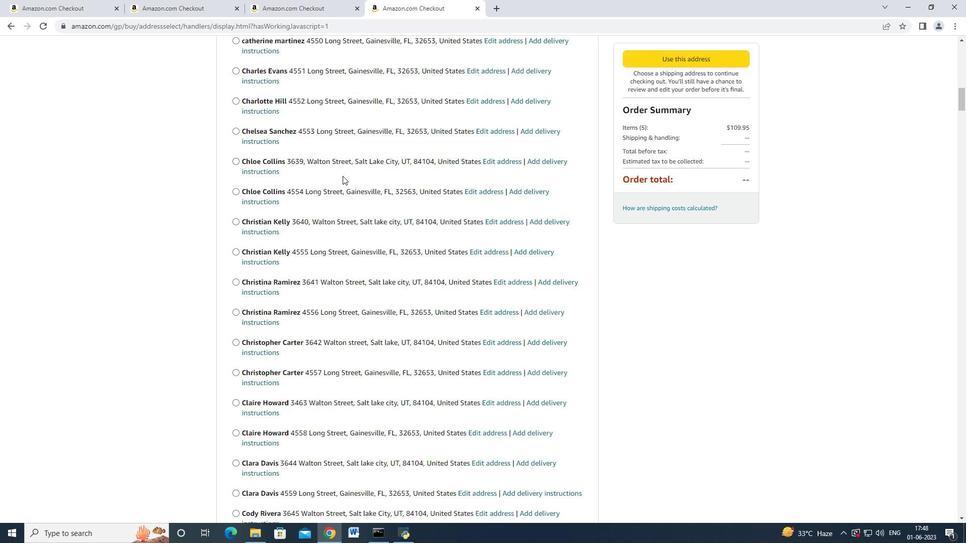 
Action: Mouse scrolled (342, 175) with delta (0, 0)
Screenshot: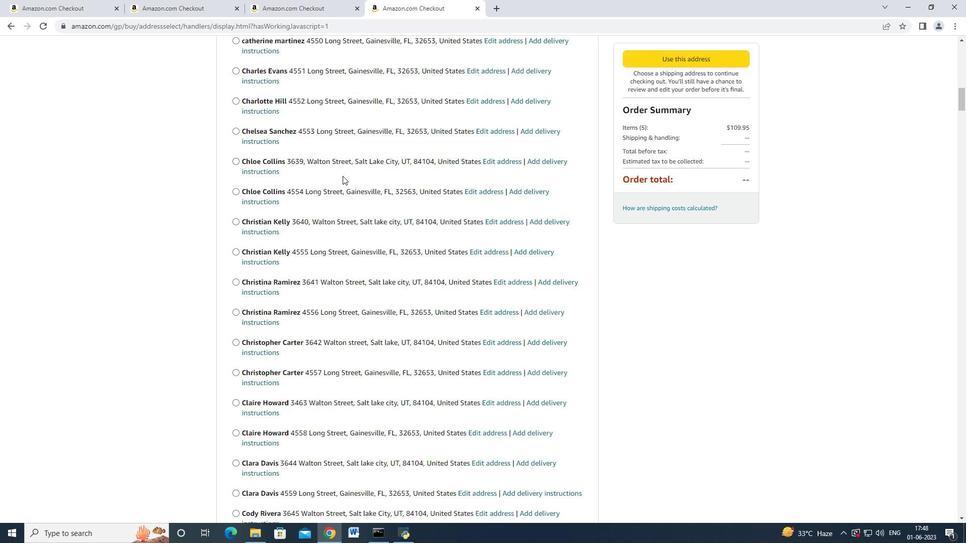 
Action: Mouse scrolled (342, 175) with delta (0, 0)
Screenshot: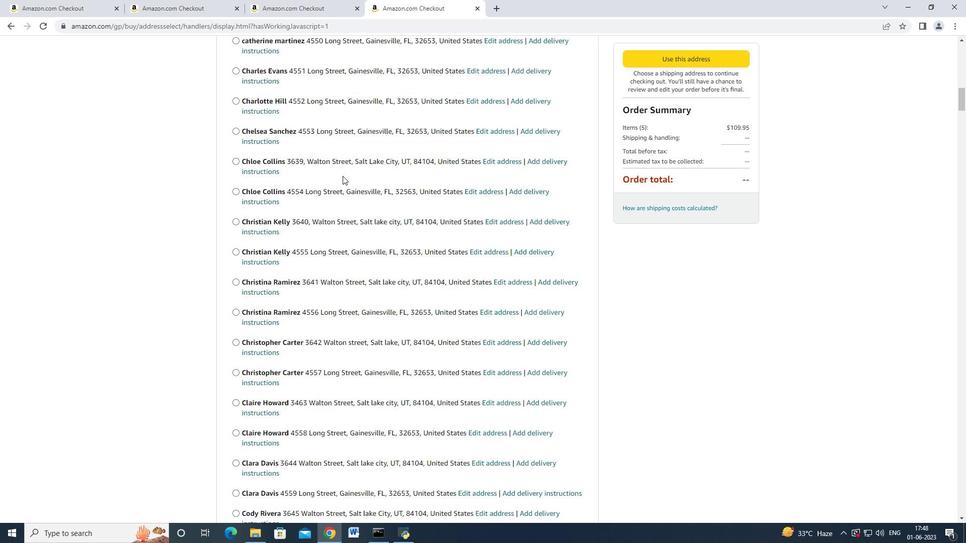 
Action: Mouse scrolled (342, 175) with delta (0, 0)
Screenshot: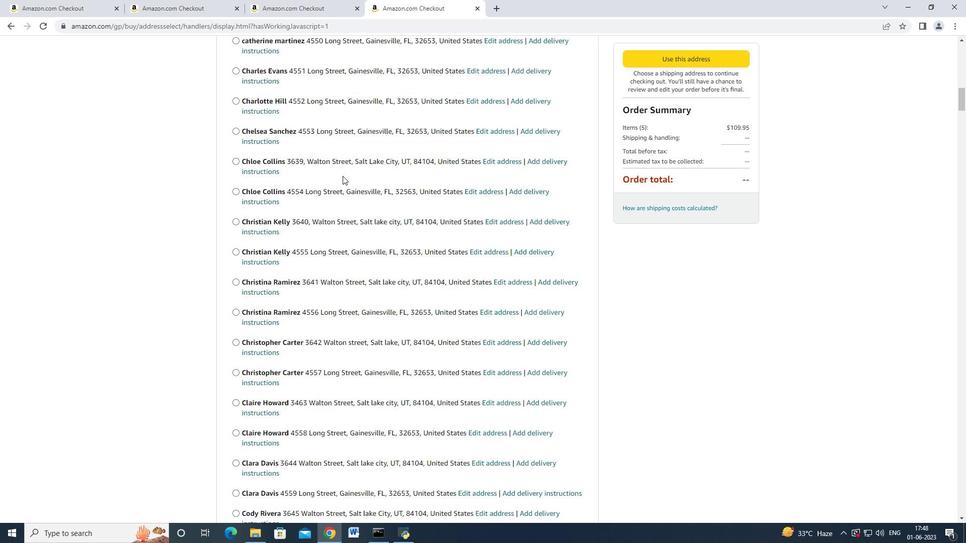
Action: Mouse scrolled (342, 175) with delta (0, 0)
Screenshot: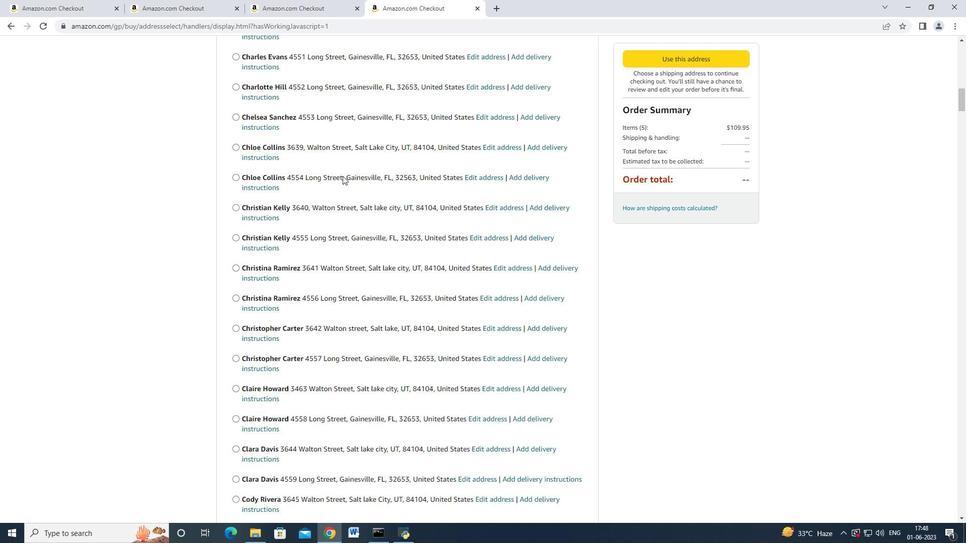 
Action: Mouse scrolled (342, 175) with delta (0, 0)
Screenshot: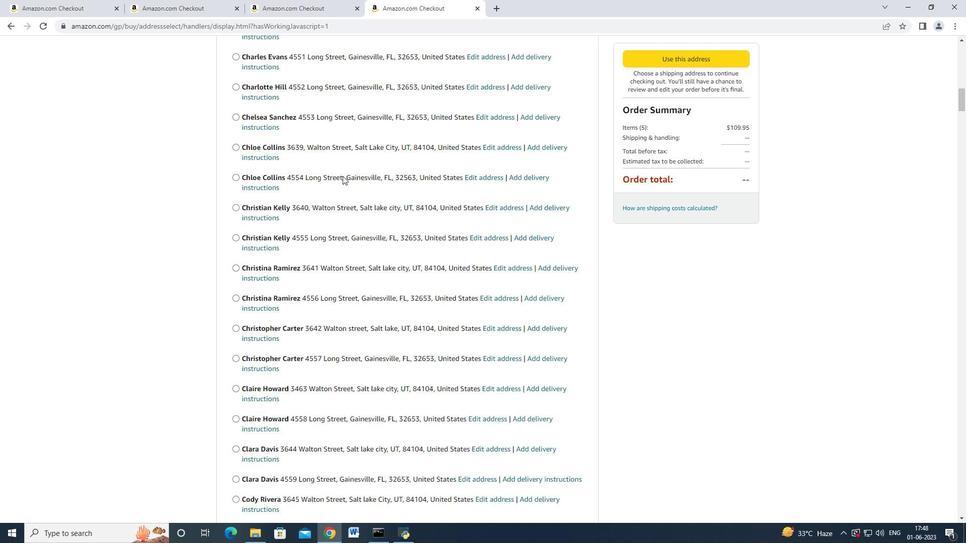 
Action: Mouse scrolled (342, 175) with delta (0, 0)
Screenshot: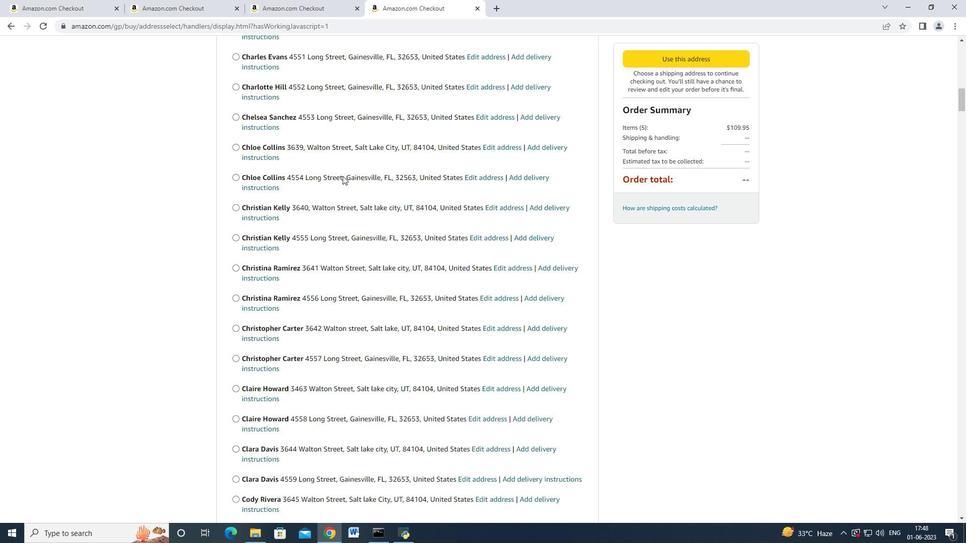 
Action: Mouse scrolled (342, 175) with delta (0, 0)
Screenshot: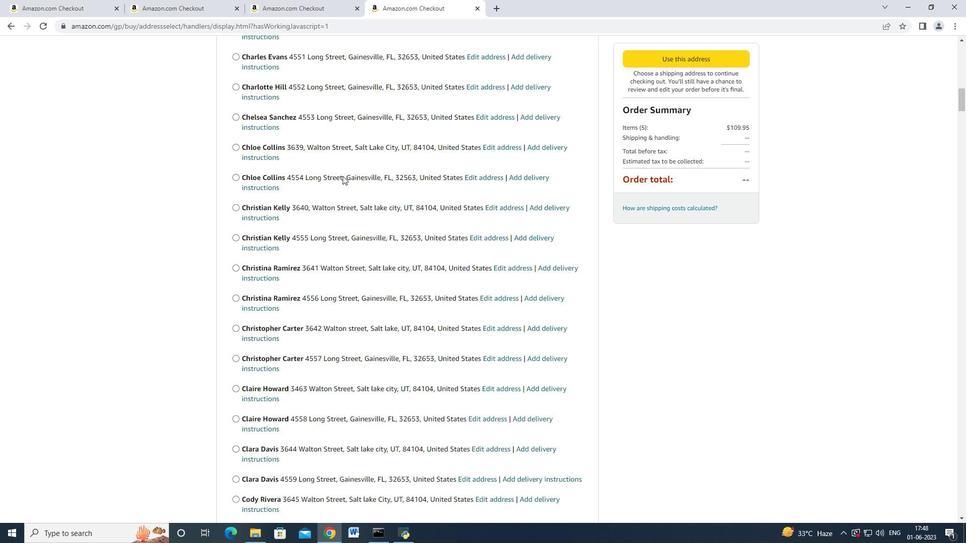 
Action: Mouse scrolled (342, 175) with delta (0, 0)
Screenshot: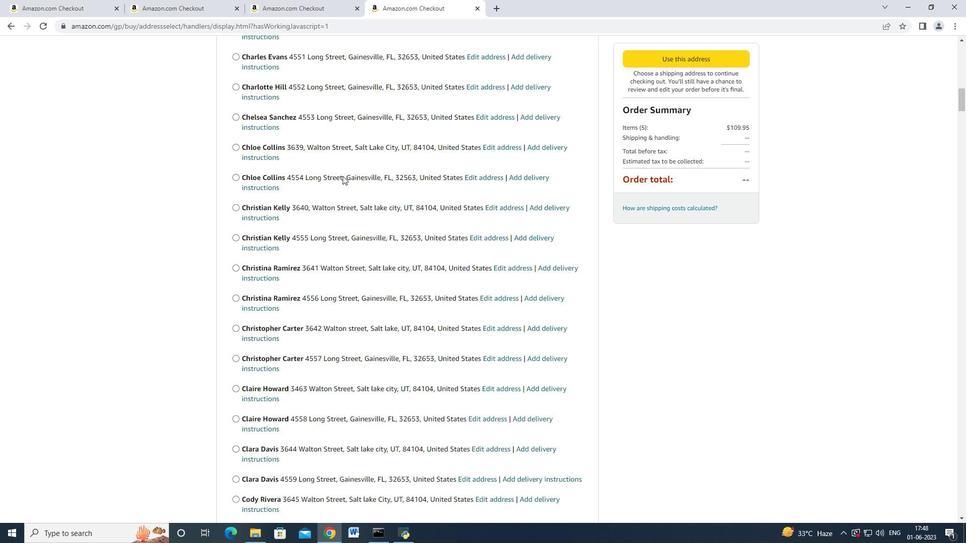 
Action: Mouse scrolled (342, 175) with delta (0, 0)
Screenshot: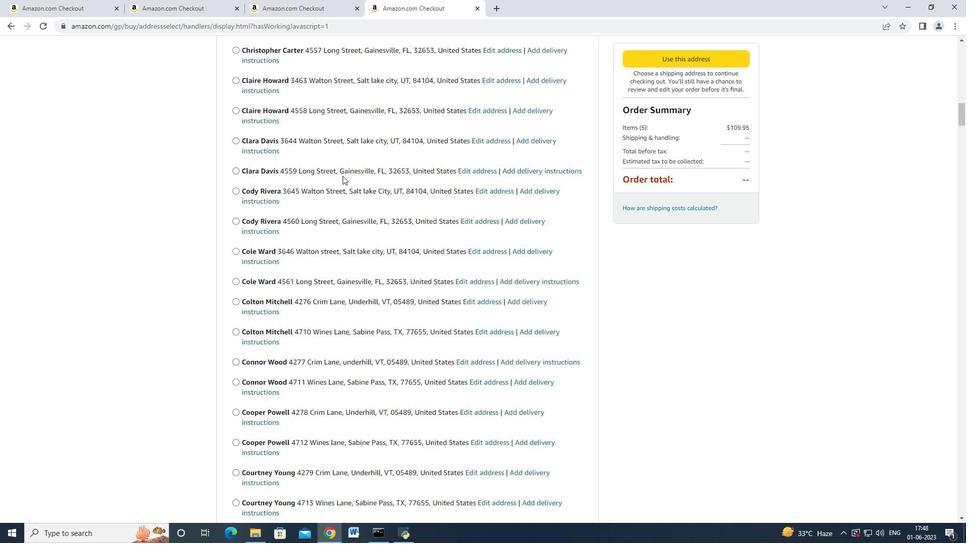 
Action: Mouse scrolled (342, 175) with delta (0, 0)
Screenshot: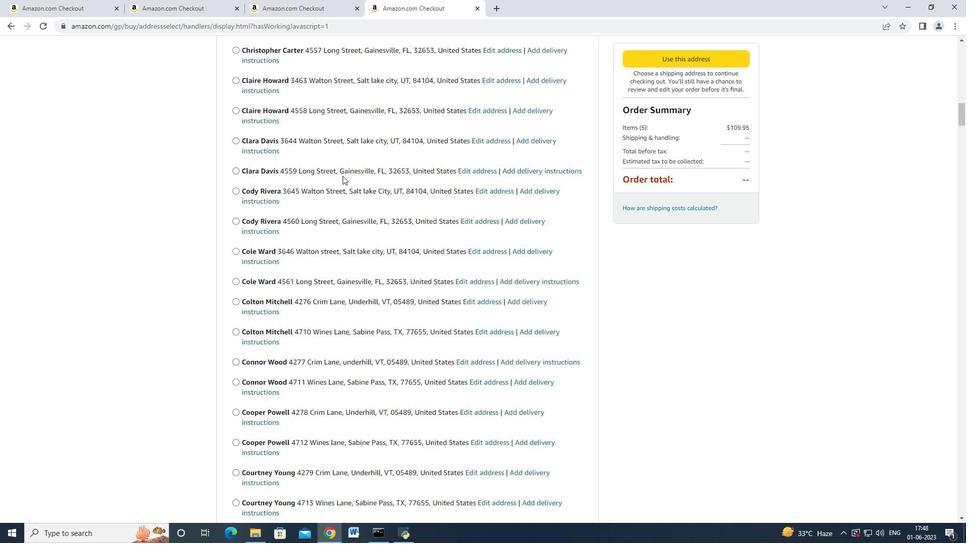
Action: Mouse scrolled (342, 175) with delta (0, 0)
Screenshot: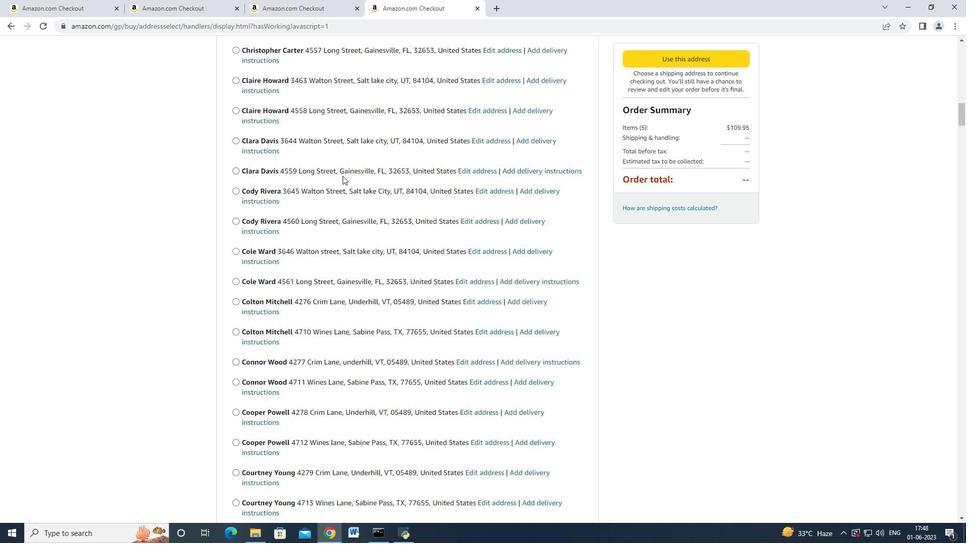 
Action: Mouse scrolled (342, 175) with delta (0, 0)
Screenshot: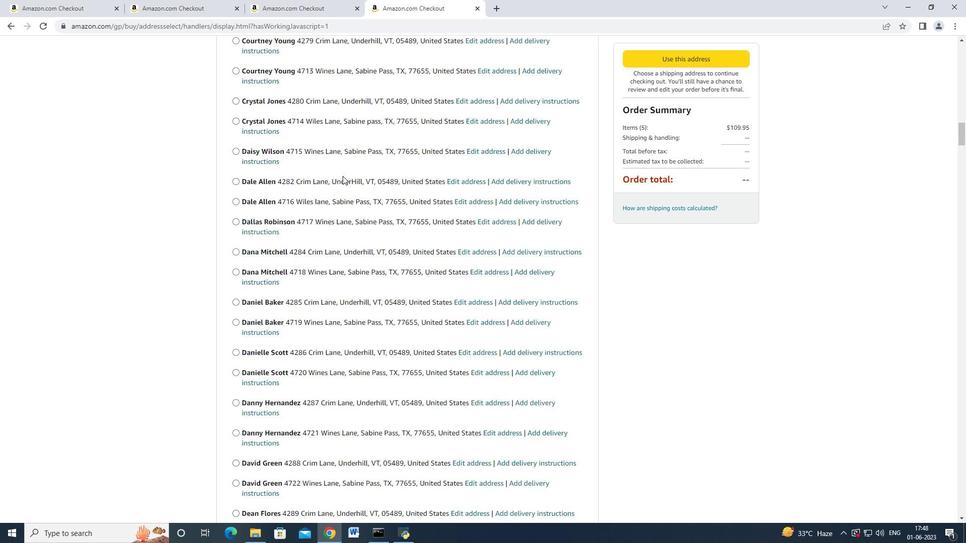 
Action: Mouse scrolled (342, 175) with delta (0, 0)
Screenshot: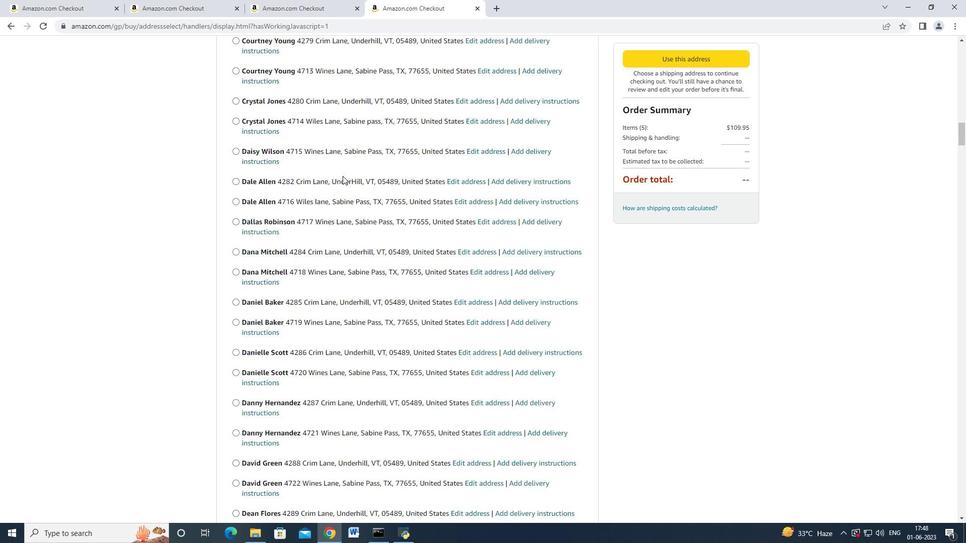 
Action: Mouse scrolled (342, 175) with delta (0, 0)
Screenshot: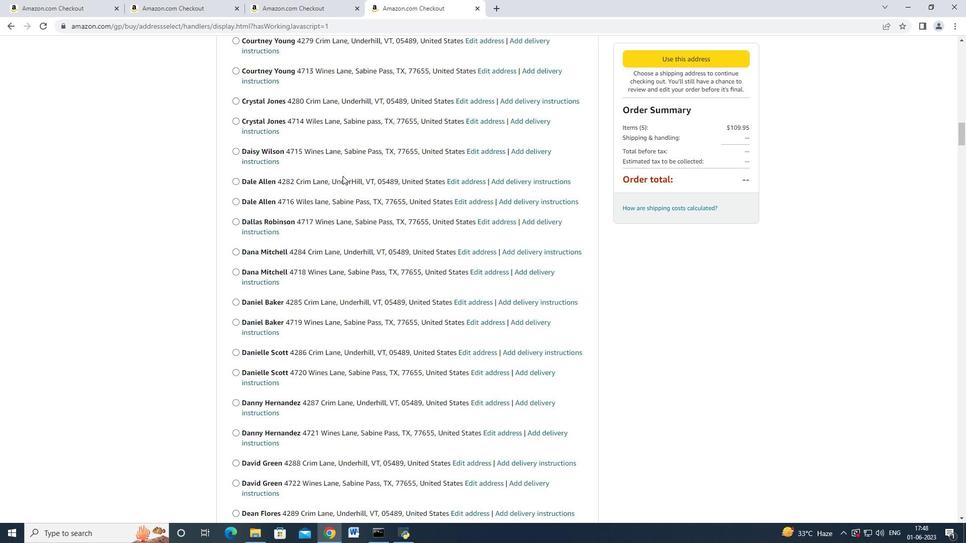 
Action: Mouse scrolled (342, 175) with delta (0, 0)
Screenshot: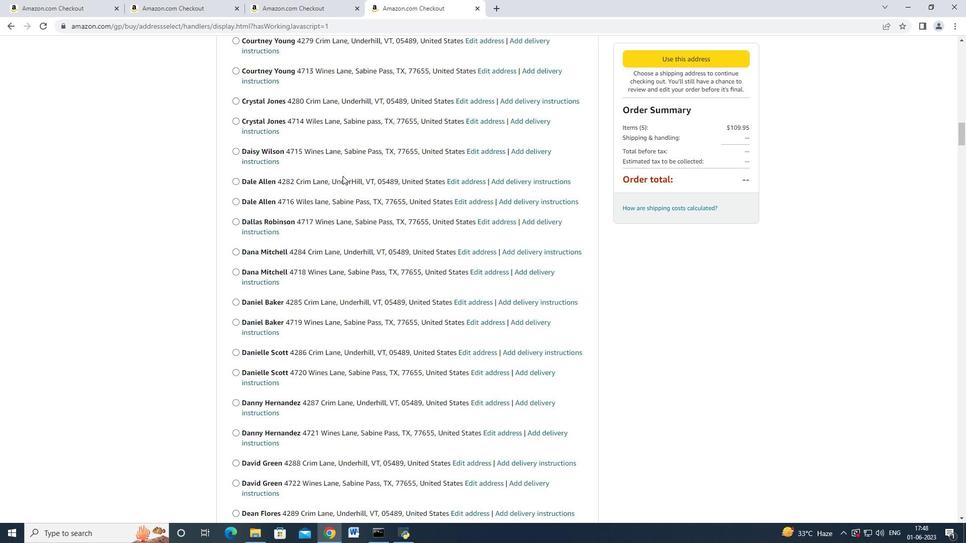 
Action: Mouse scrolled (342, 175) with delta (0, 0)
Screenshot: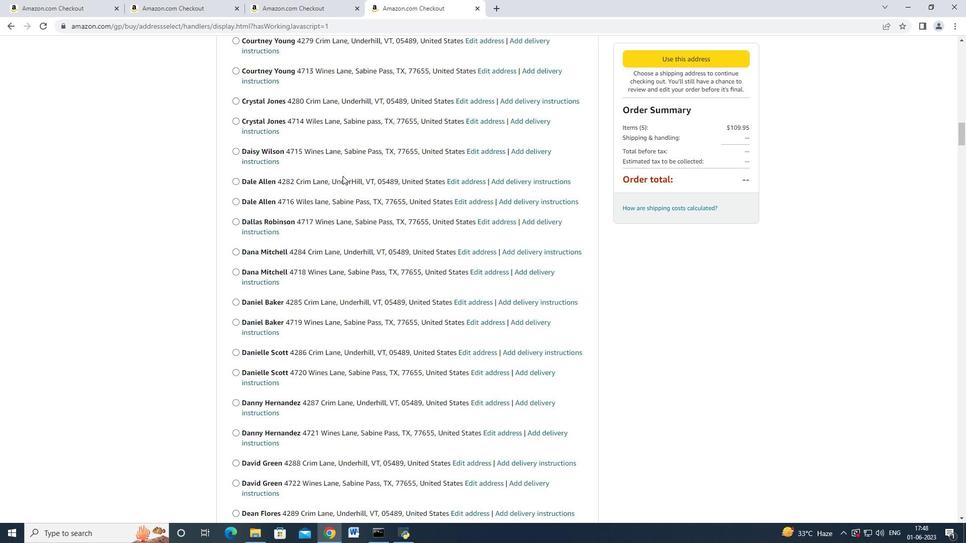 
Action: Mouse scrolled (342, 175) with delta (0, 0)
Screenshot: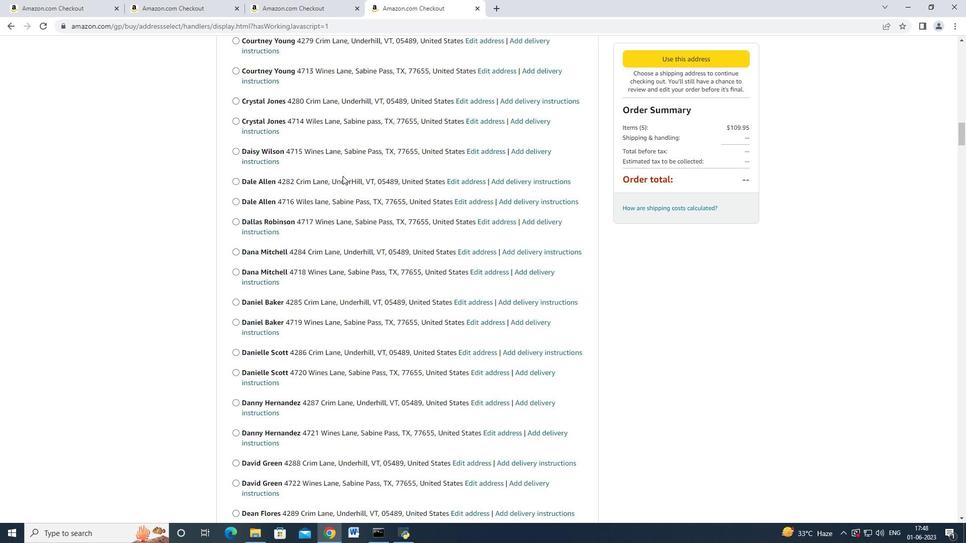 
Action: Mouse scrolled (342, 175) with delta (0, 0)
Screenshot: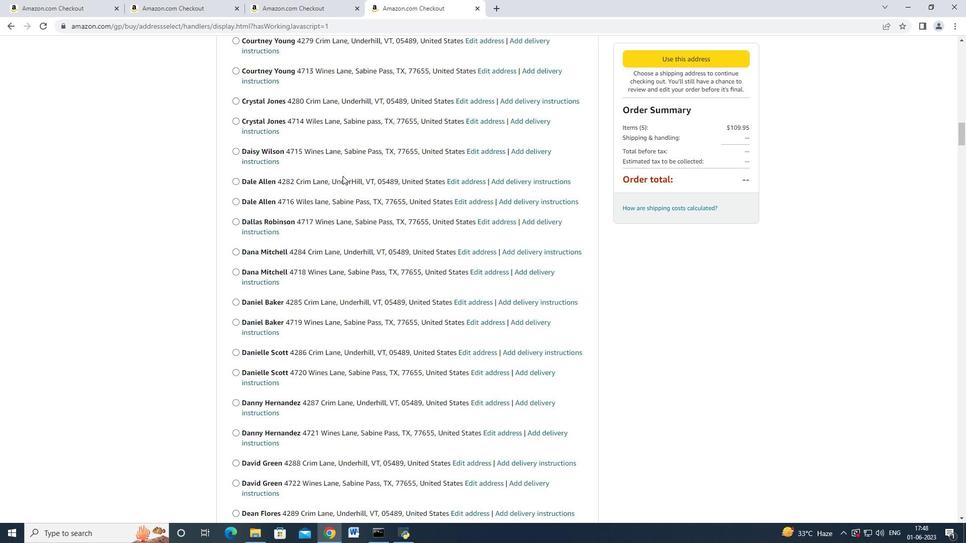 
Action: Mouse scrolled (342, 175) with delta (0, 0)
Screenshot: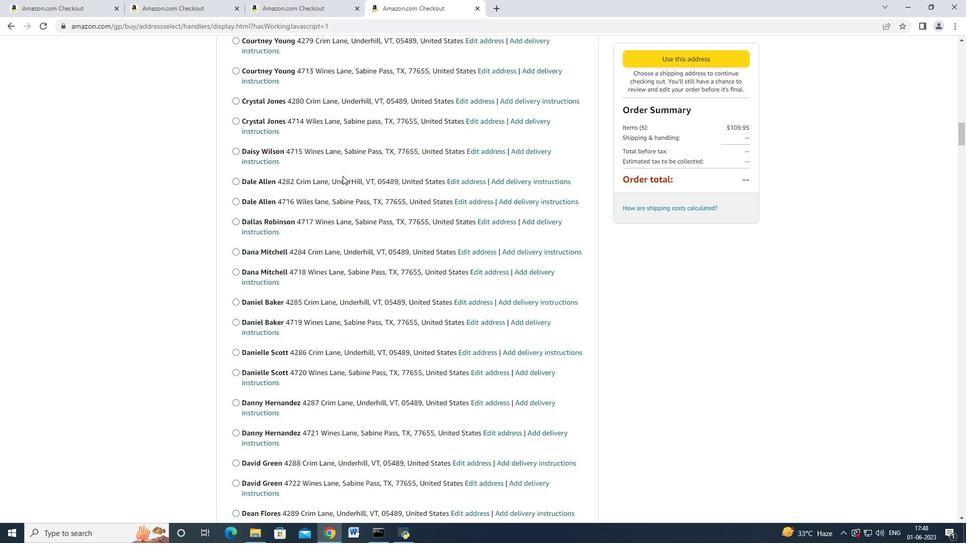 
Action: Mouse scrolled (342, 175) with delta (0, 0)
Screenshot: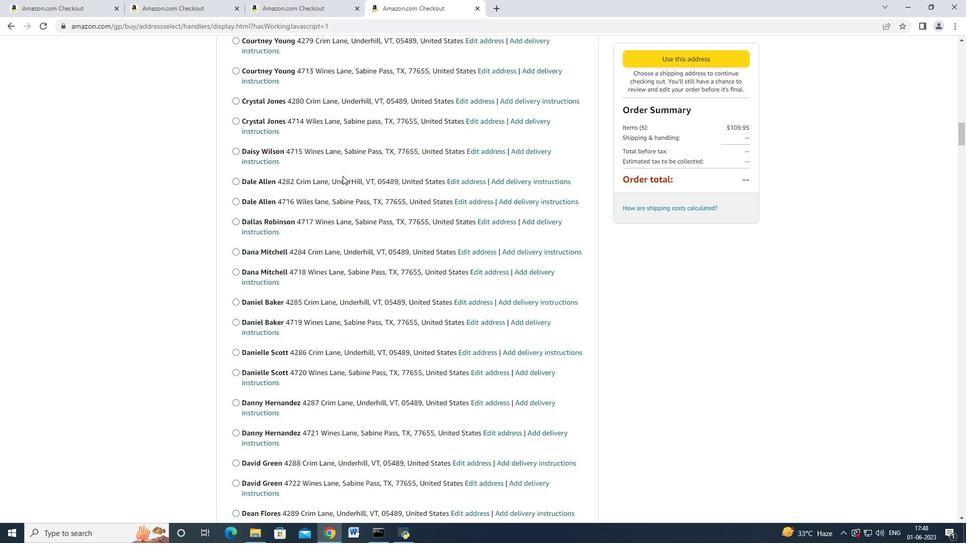 
Action: Mouse scrolled (342, 175) with delta (0, 0)
Screenshot: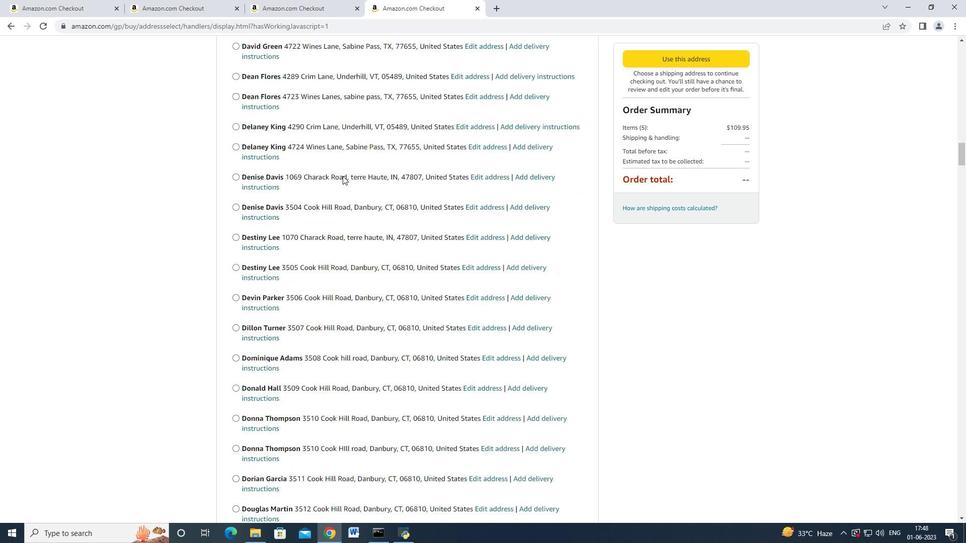 
Action: Mouse scrolled (342, 175) with delta (0, 0)
Screenshot: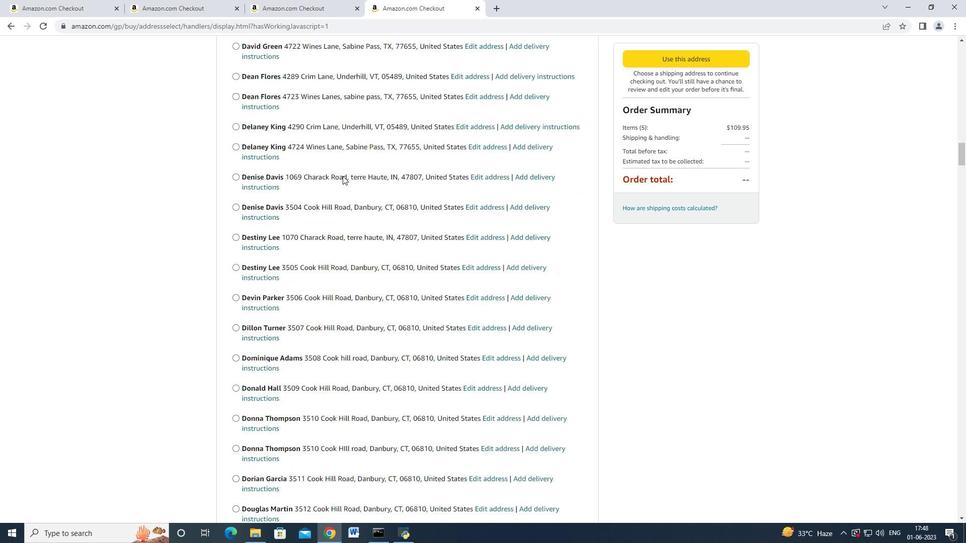 
Action: Mouse scrolled (342, 175) with delta (0, 0)
Screenshot: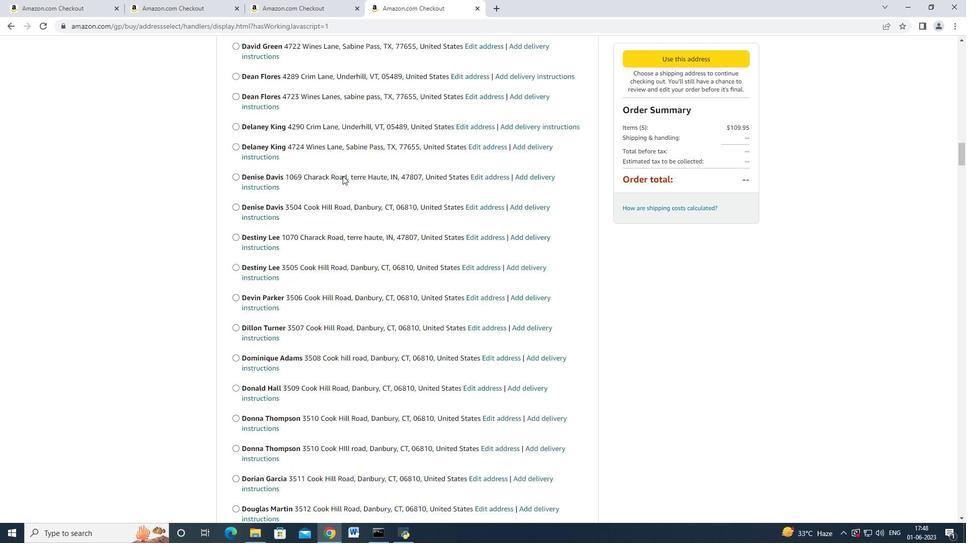
Action: Mouse scrolled (342, 175) with delta (0, 0)
Screenshot: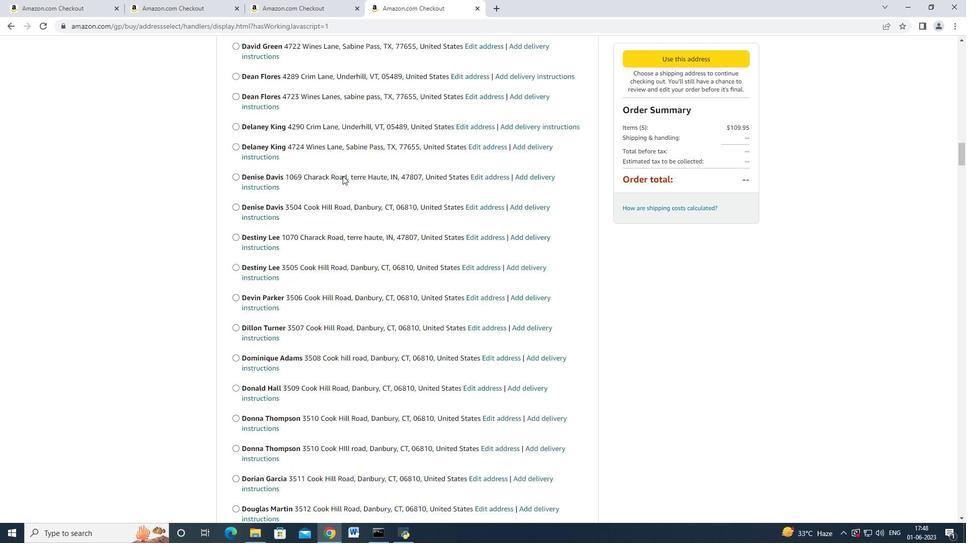 
Action: Mouse scrolled (342, 175) with delta (0, 0)
Screenshot: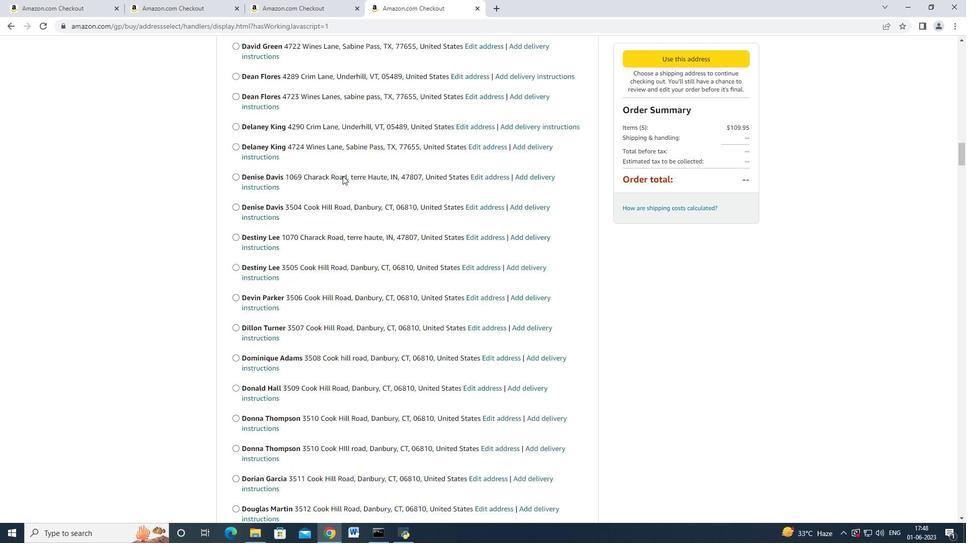 
Action: Mouse scrolled (342, 175) with delta (0, 0)
Screenshot: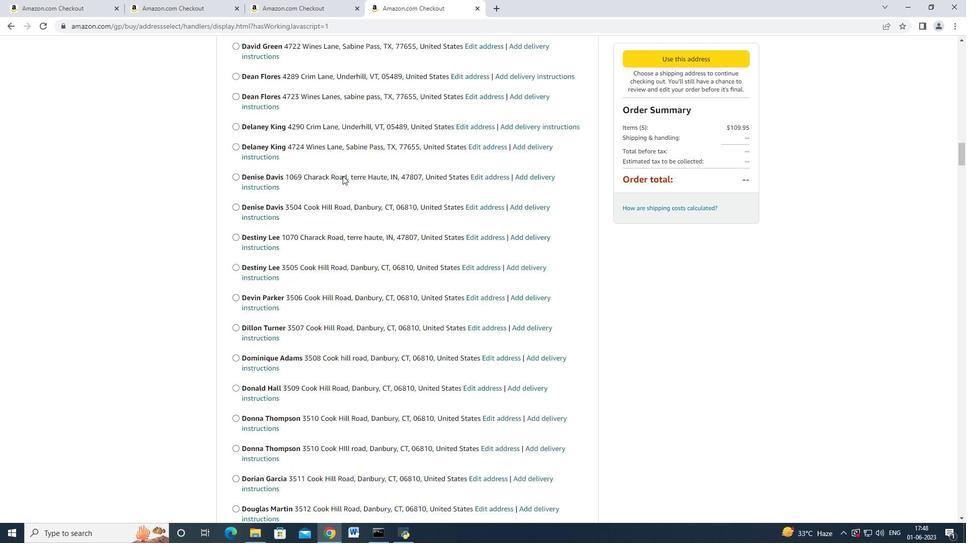 
Action: Mouse scrolled (342, 175) with delta (0, 0)
Screenshot: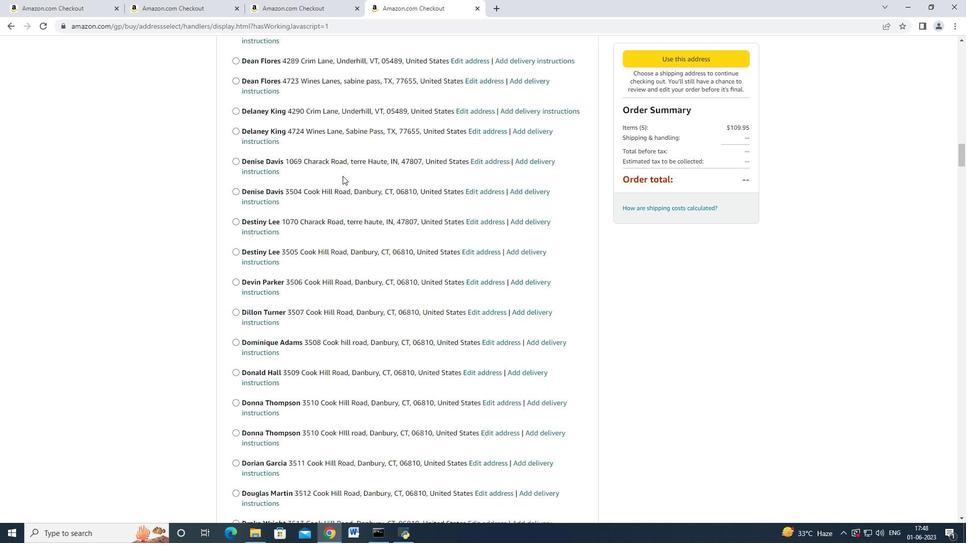 
Action: Mouse scrolled (342, 175) with delta (0, 0)
Screenshot: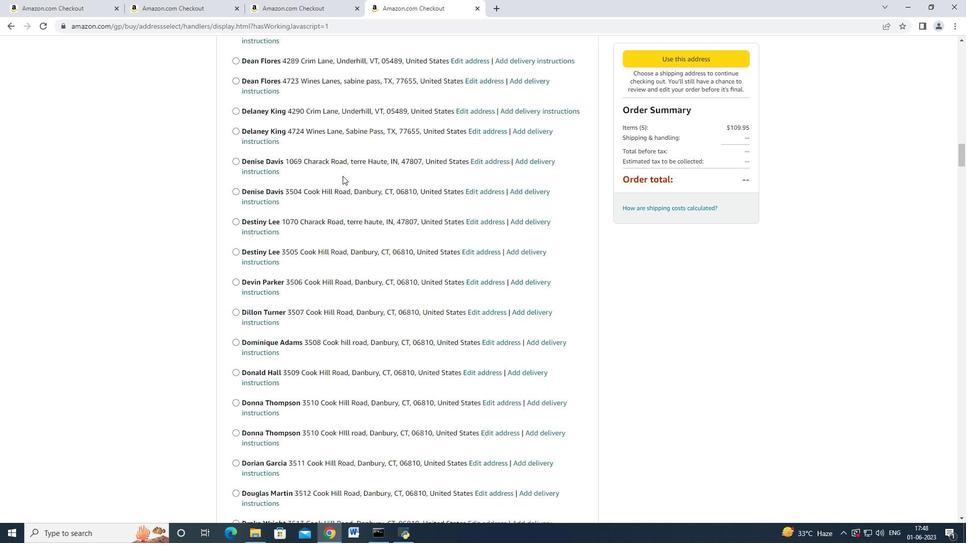 
Action: Mouse scrolled (342, 175) with delta (0, 0)
Screenshot: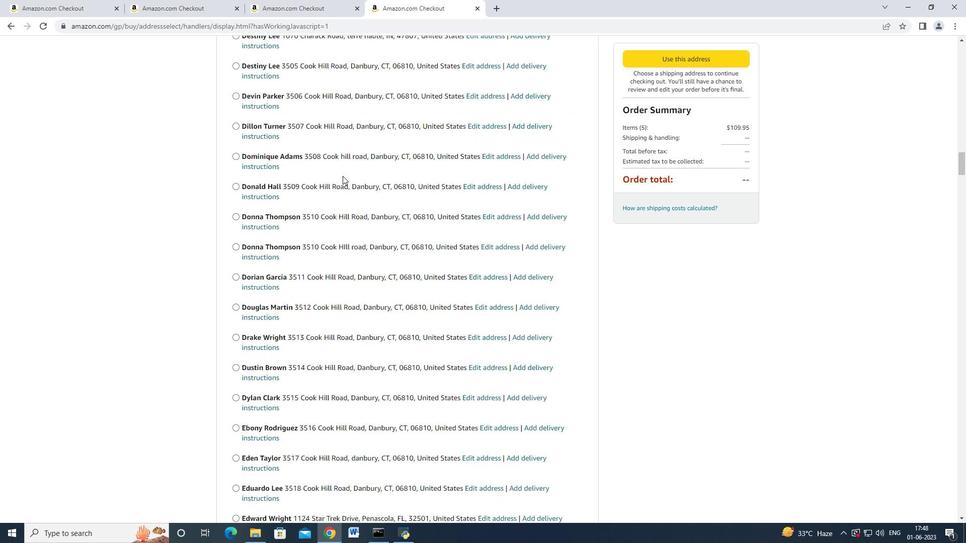 
Action: Mouse scrolled (342, 175) with delta (0, 0)
Screenshot: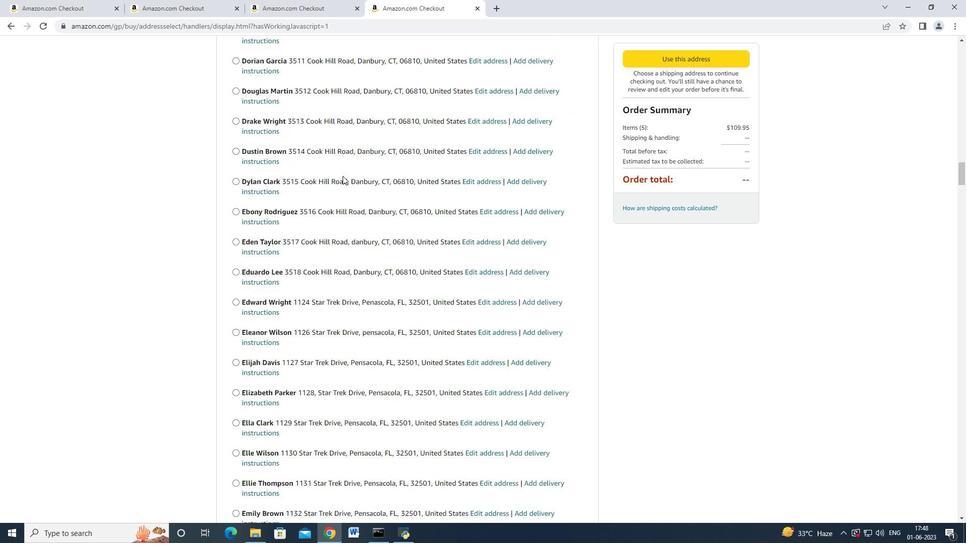 
Action: Mouse scrolled (342, 175) with delta (0, 0)
Screenshot: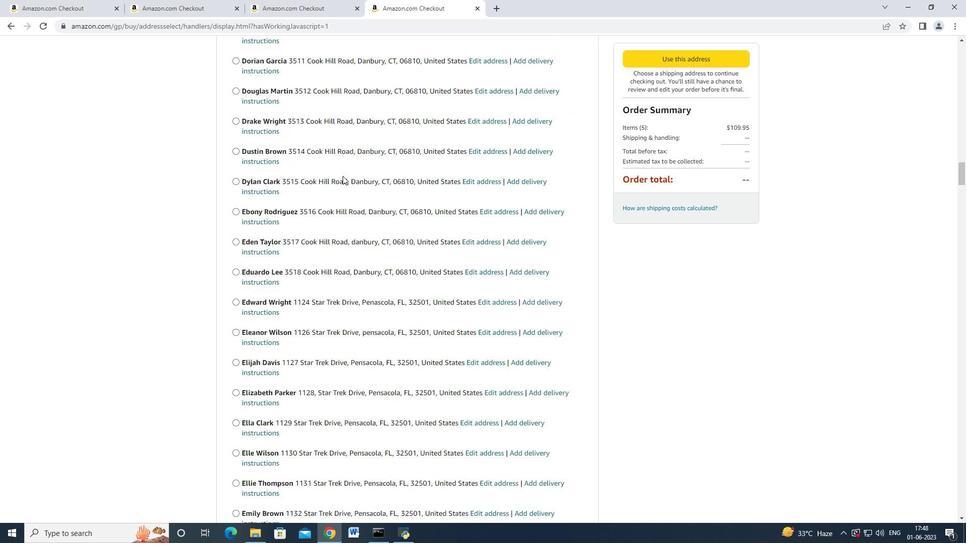 
Action: Mouse scrolled (342, 175) with delta (0, 0)
Screenshot: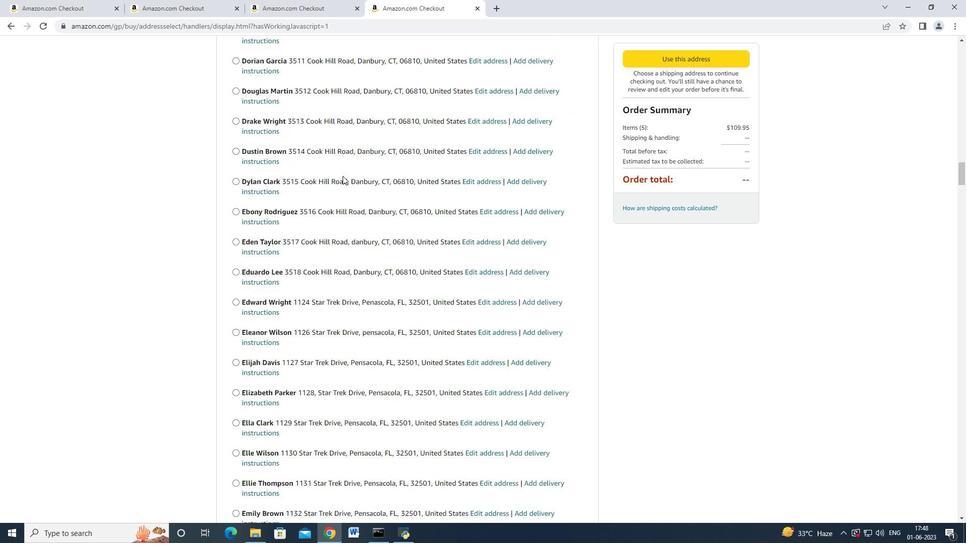 
Action: Mouse scrolled (342, 175) with delta (0, -1)
Screenshot: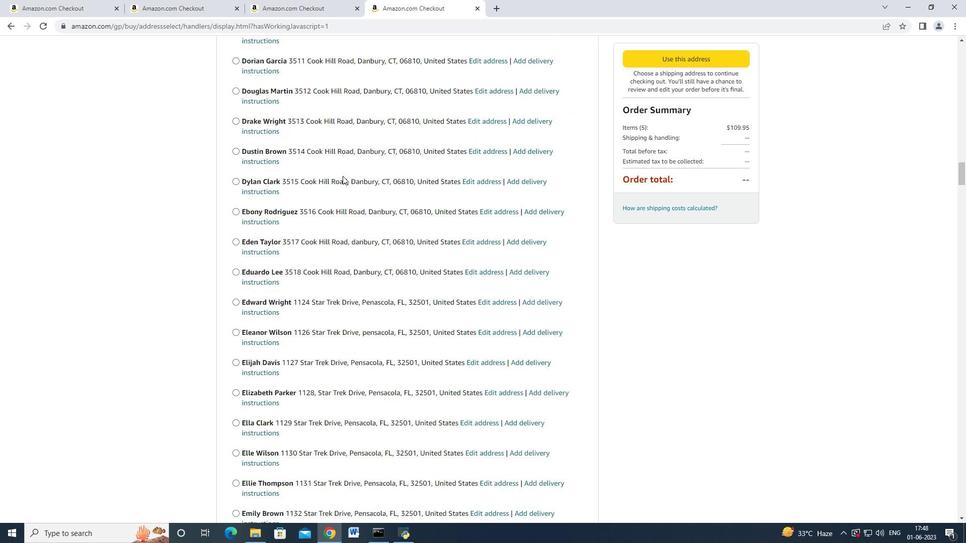 
Action: Mouse scrolled (342, 175) with delta (0, 0)
Screenshot: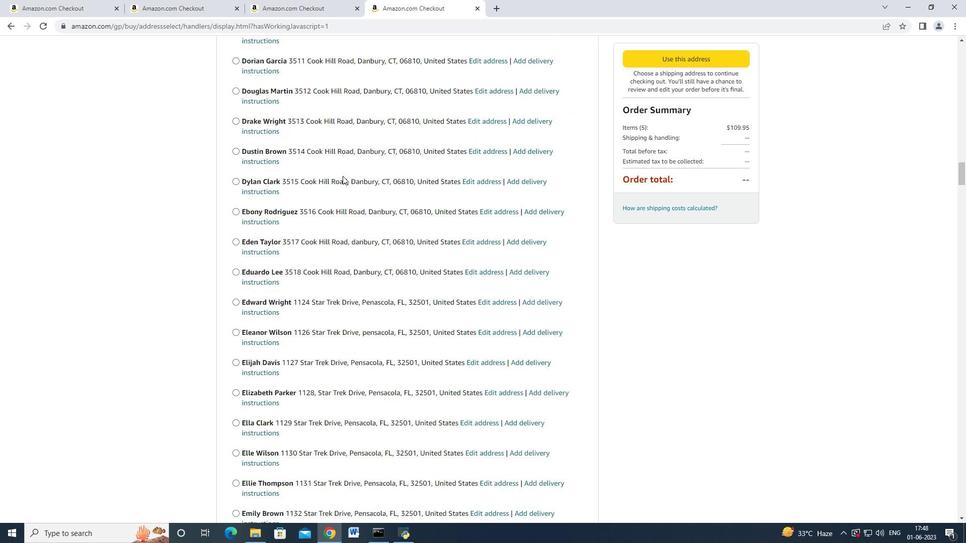 
Action: Mouse scrolled (342, 175) with delta (0, 0)
Screenshot: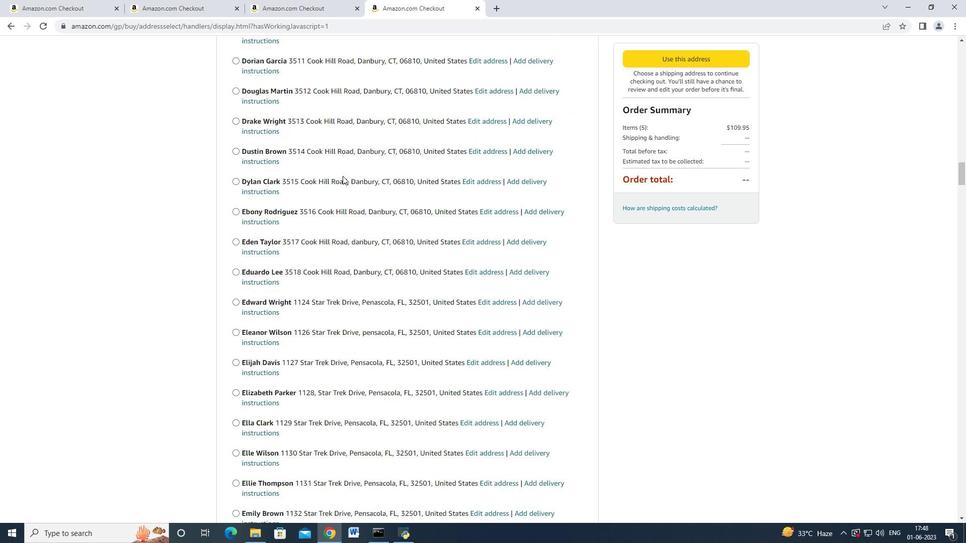 
Action: Mouse scrolled (342, 175) with delta (0, 0)
Screenshot: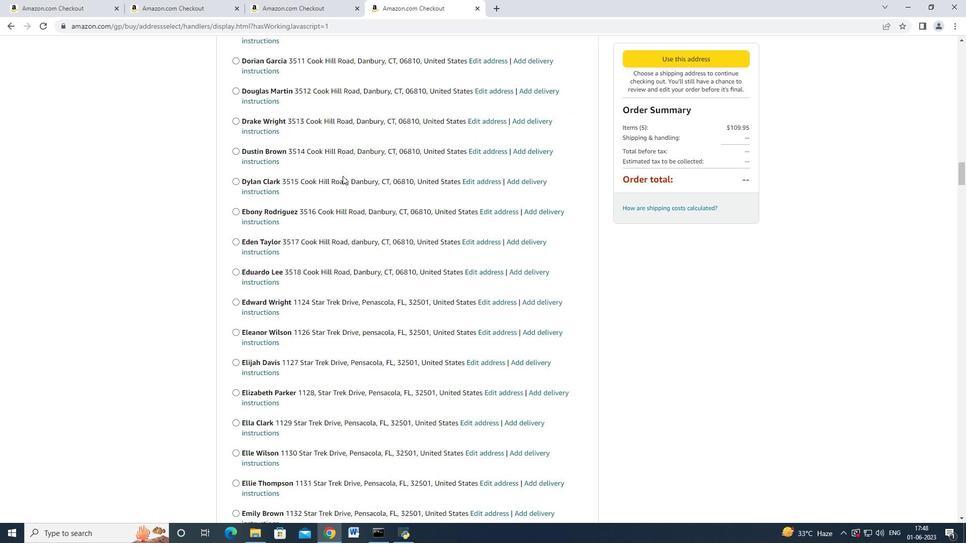 
Action: Mouse scrolled (342, 175) with delta (0, 0)
Screenshot: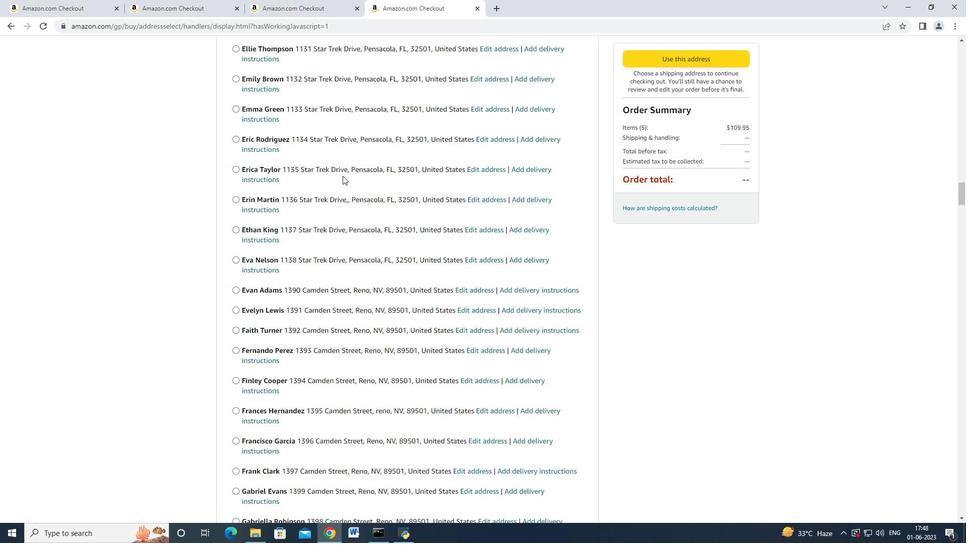
Action: Mouse scrolled (342, 175) with delta (0, 0)
Screenshot: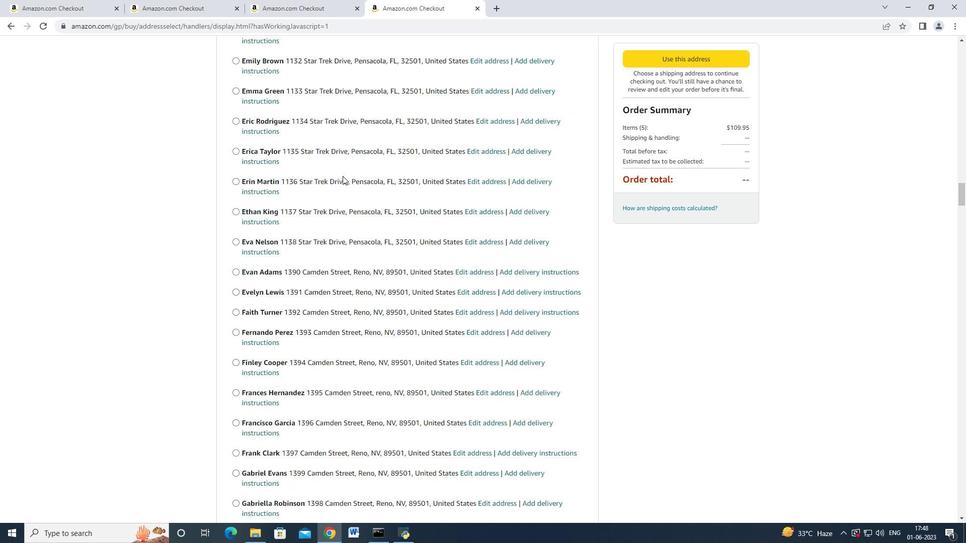 
Action: Mouse scrolled (342, 175) with delta (0, 0)
Screenshot: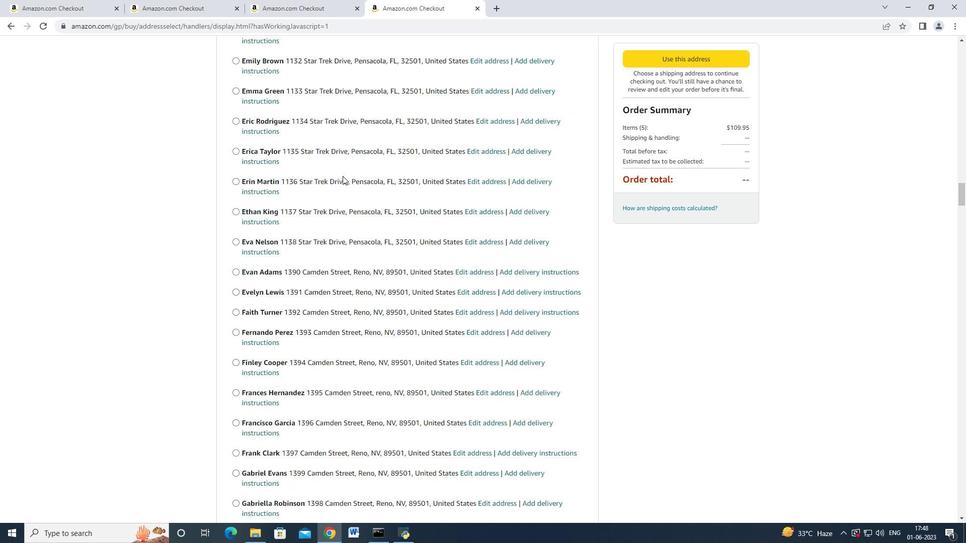 
Action: Mouse scrolled (342, 175) with delta (0, 0)
Screenshot: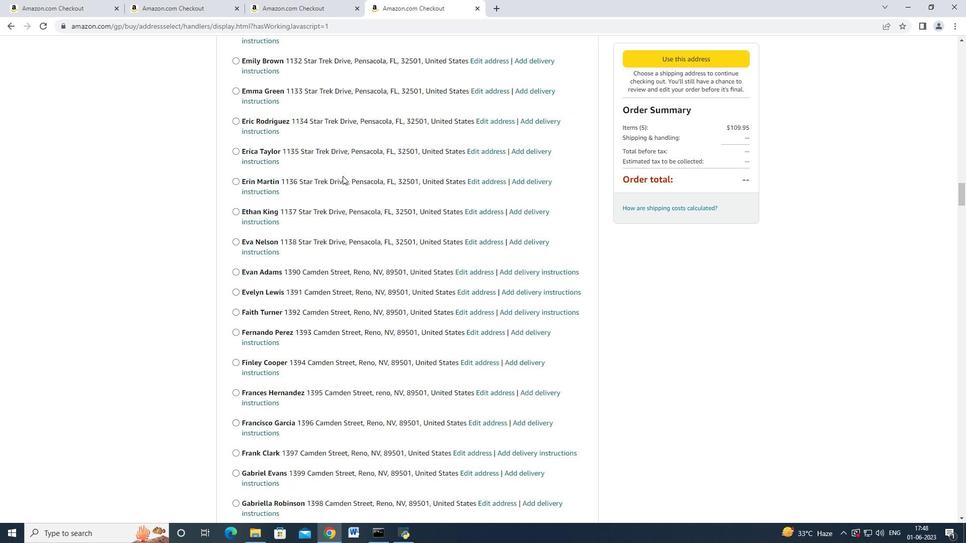 
Action: Mouse scrolled (342, 175) with delta (0, 0)
Screenshot: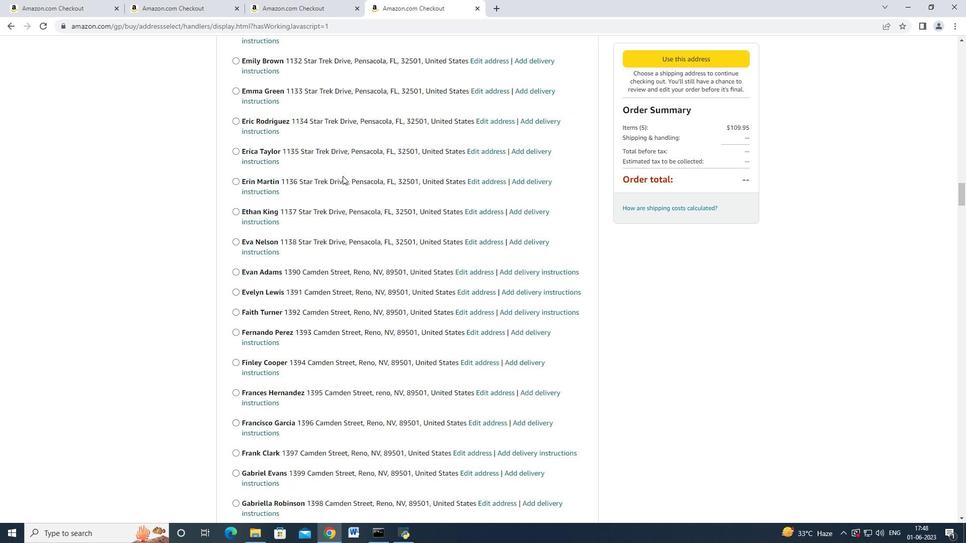 
Action: Mouse moved to (342, 165)
Screenshot: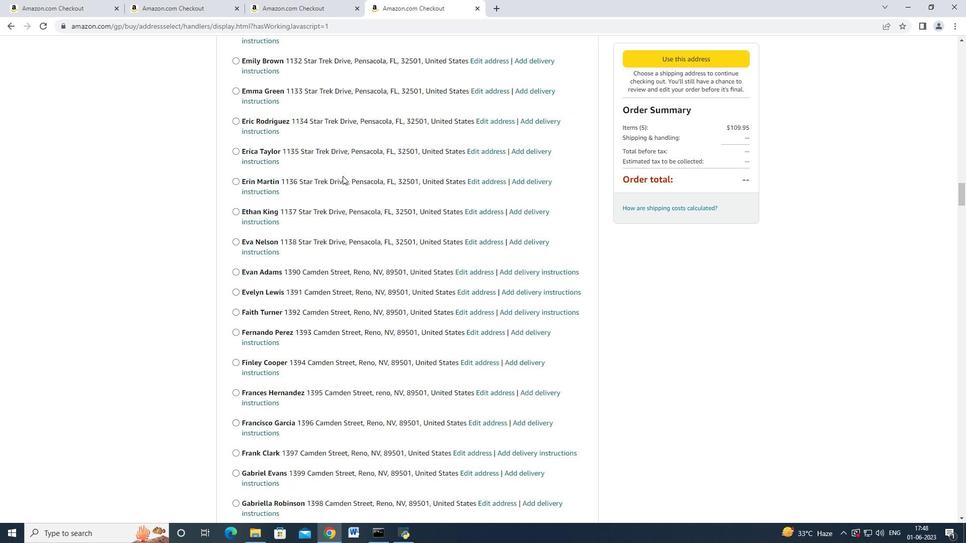 
Action: Mouse scrolled (342, 175) with delta (0, 0)
Screenshot: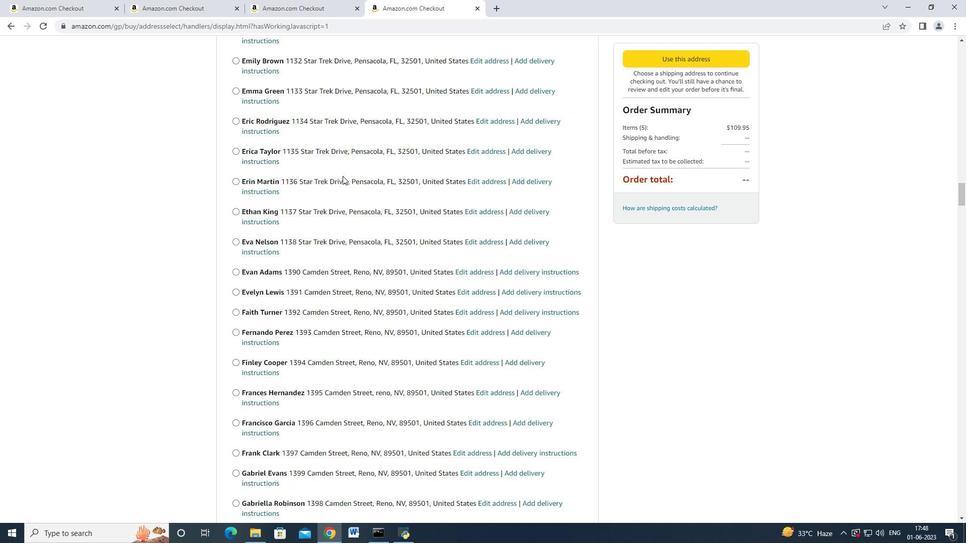 
Action: Mouse moved to (342, 162)
Screenshot: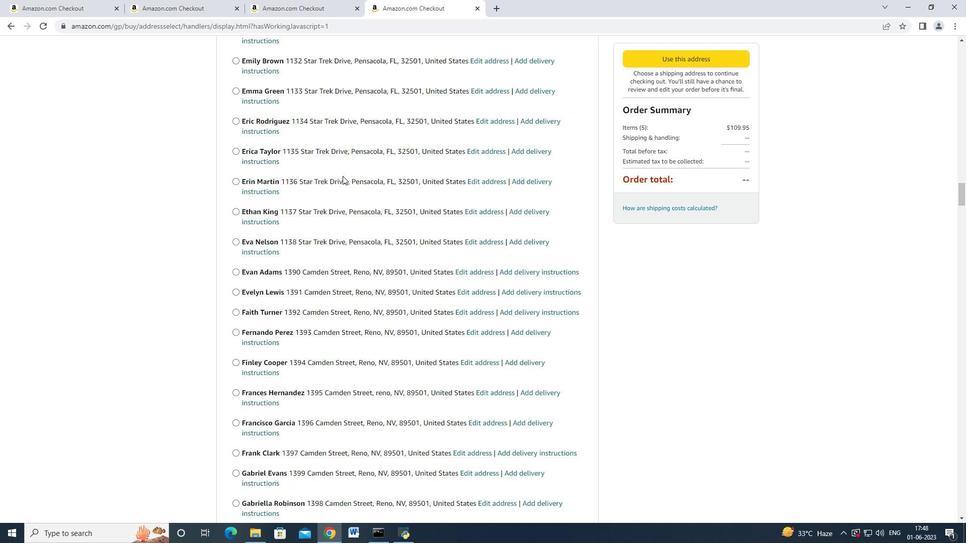 
Action: Mouse scrolled (342, 164) with delta (0, 0)
Screenshot: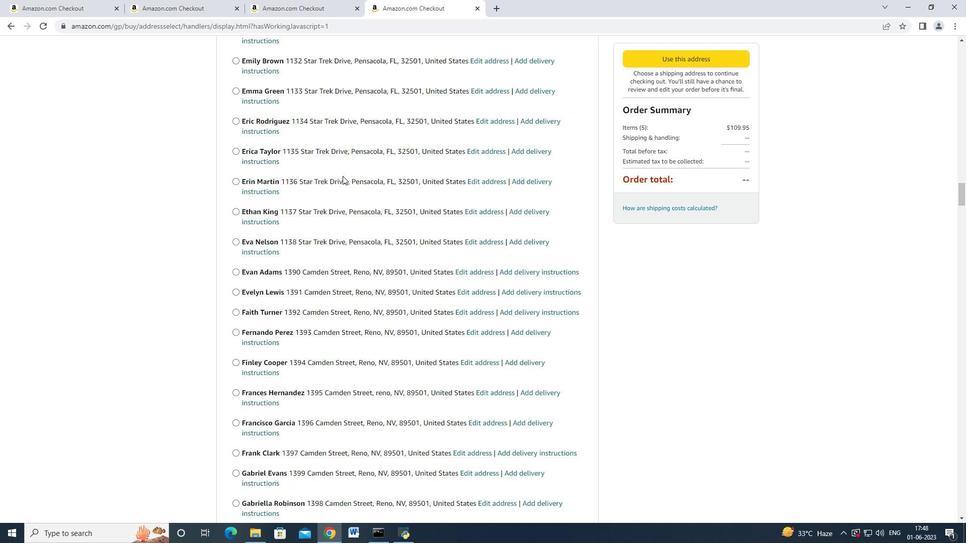 
Action: Mouse moved to (342, 161)
Screenshot: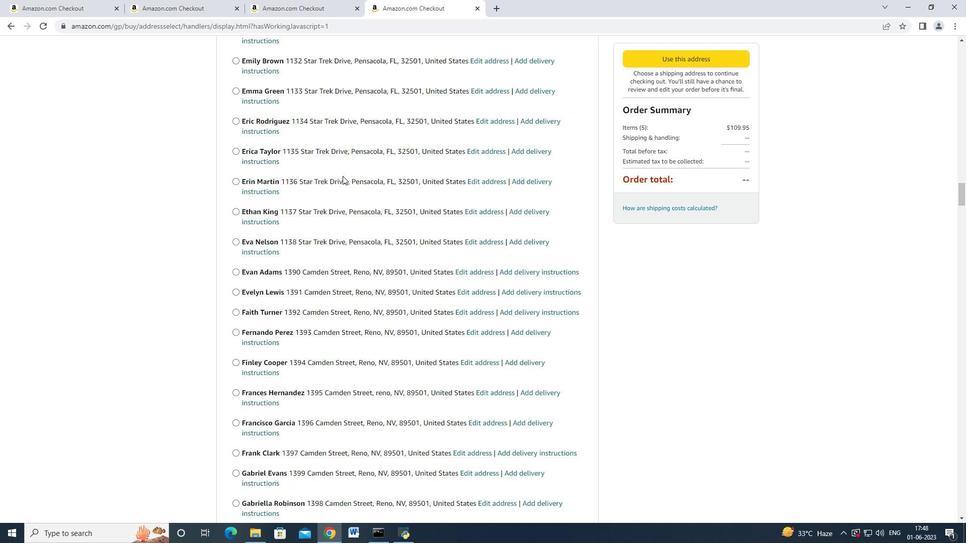 
Action: Mouse scrolled (342, 162) with delta (0, 0)
Screenshot: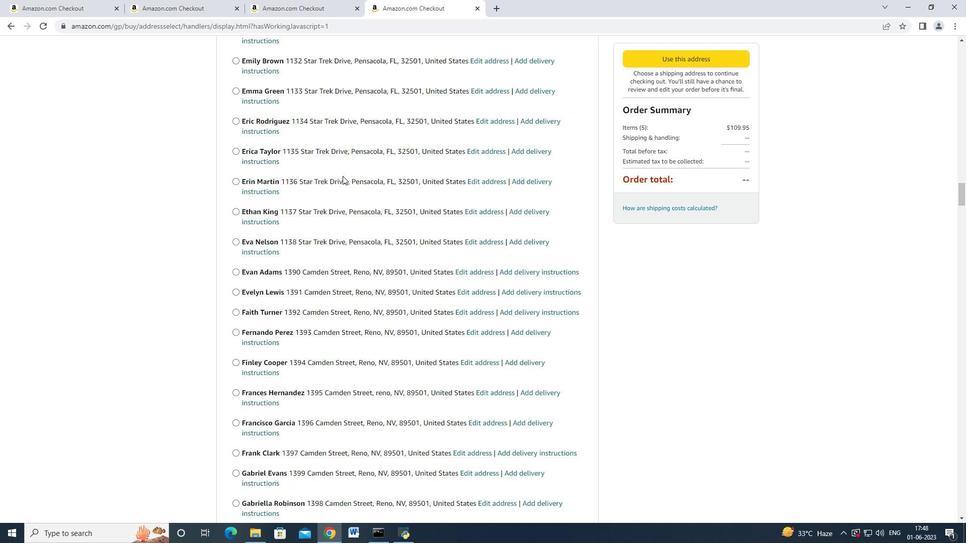 
Action: Mouse moved to (351, 142)
Screenshot: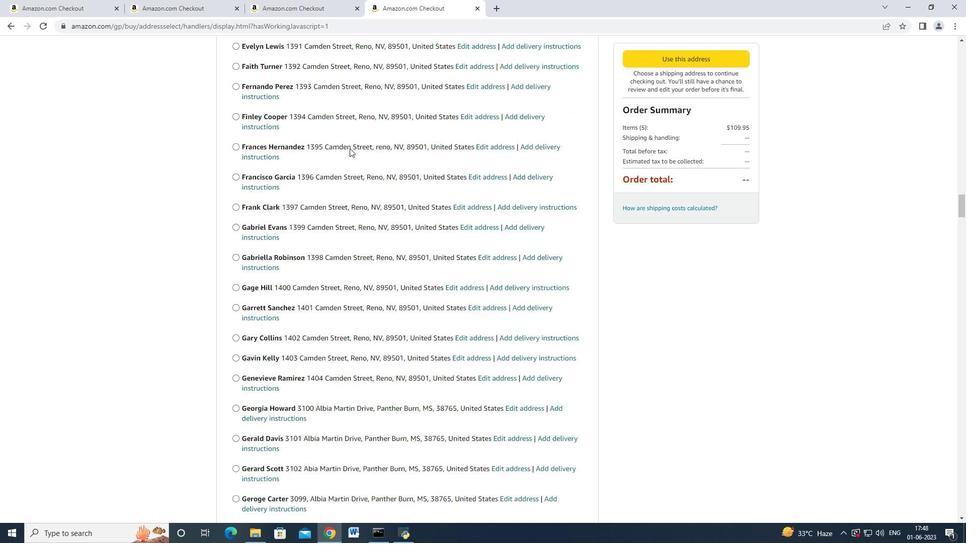 
Action: Mouse scrolled (351, 142) with delta (0, 0)
Screenshot: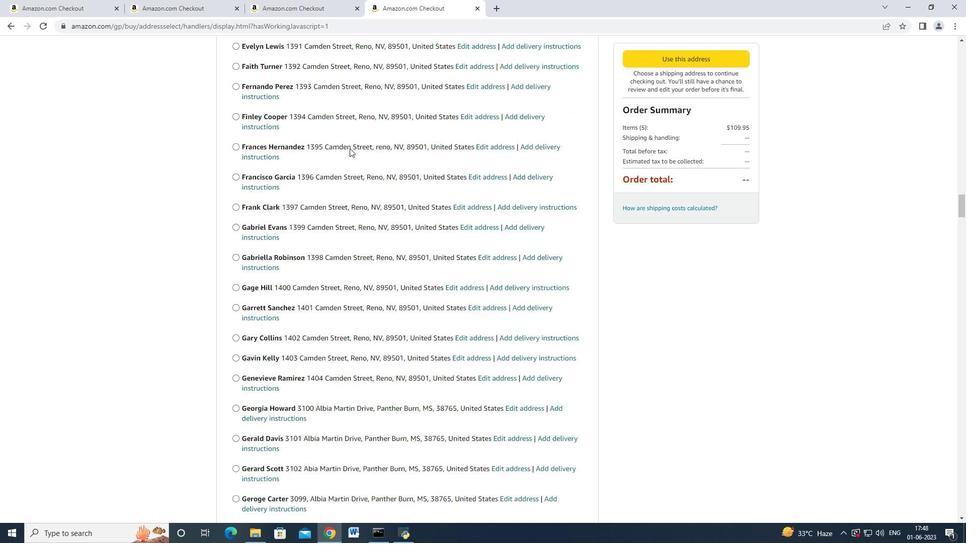 
Action: Mouse scrolled (351, 142) with delta (0, 0)
Screenshot: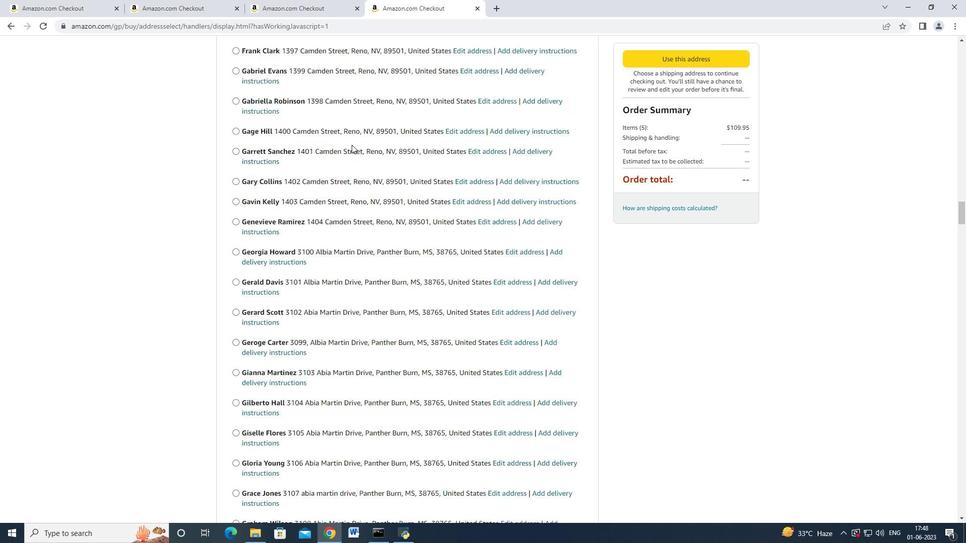 
Action: Mouse scrolled (351, 142) with delta (0, 0)
Screenshot: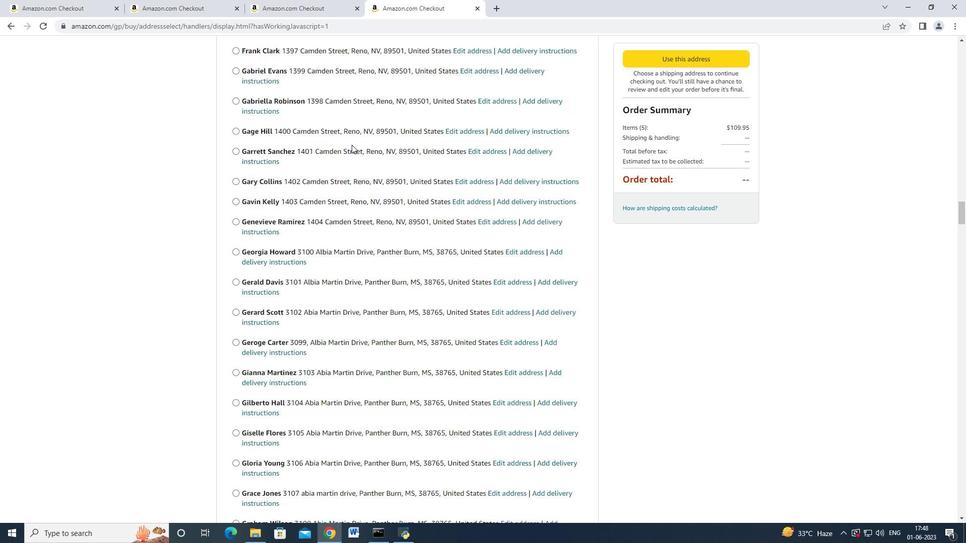 
Action: Mouse moved to (351, 142)
Screenshot: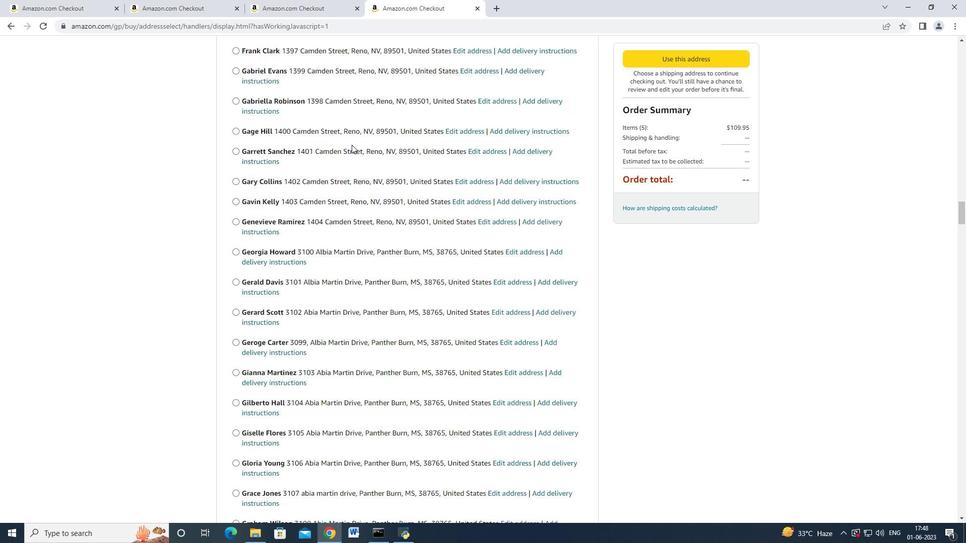 
Action: Mouse scrolled (351, 142) with delta (0, 0)
Screenshot: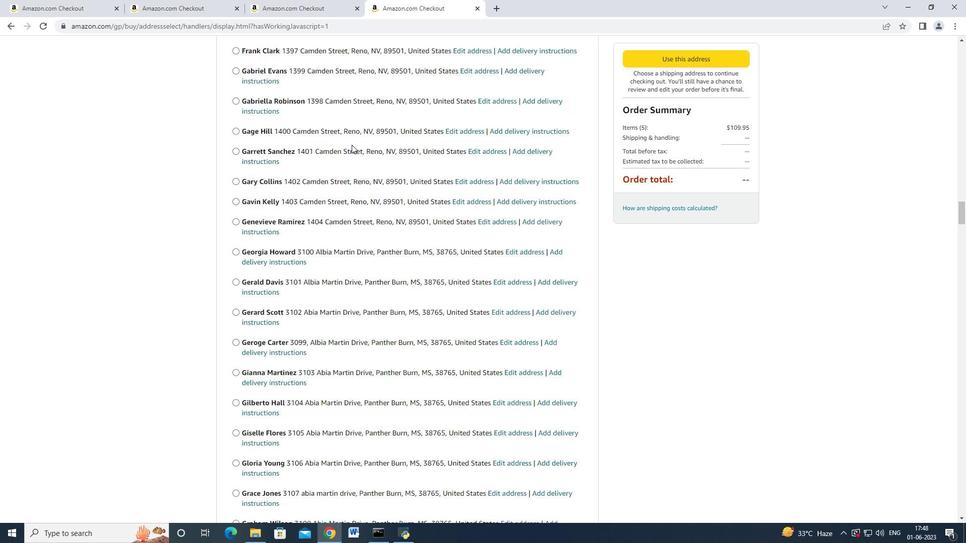 
Action: Mouse scrolled (351, 142) with delta (0, 0)
Screenshot: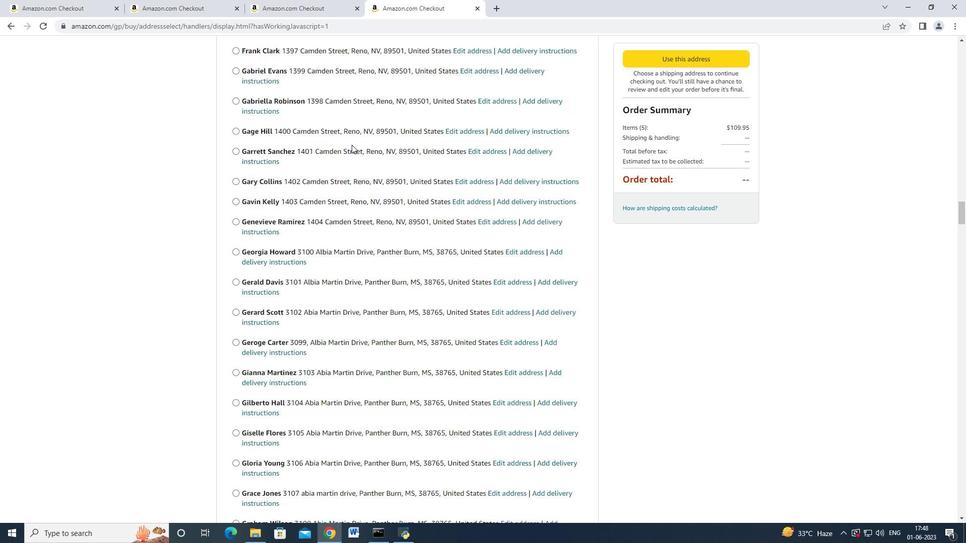 
Action: Mouse moved to (351, 140)
Screenshot: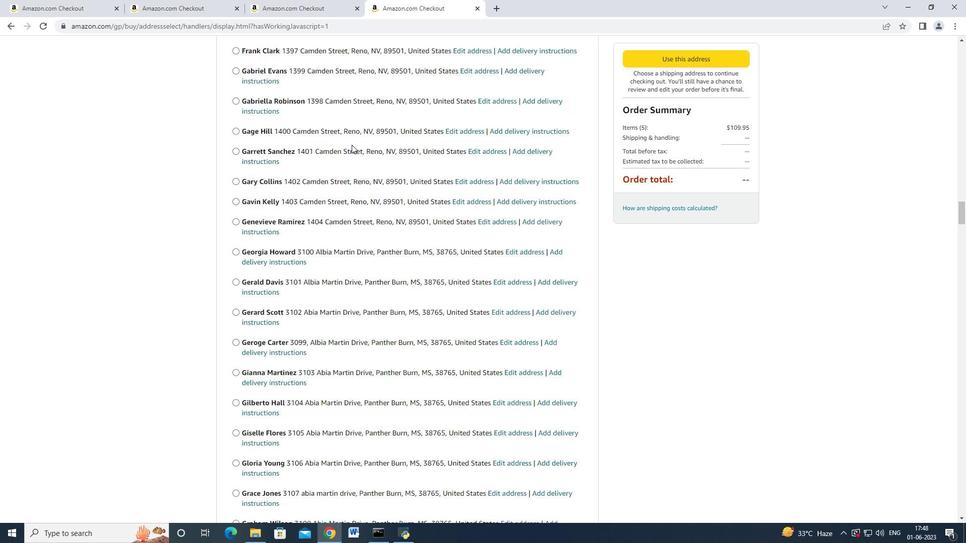 
Action: Mouse scrolled (351, 140) with delta (0, 0)
Screenshot: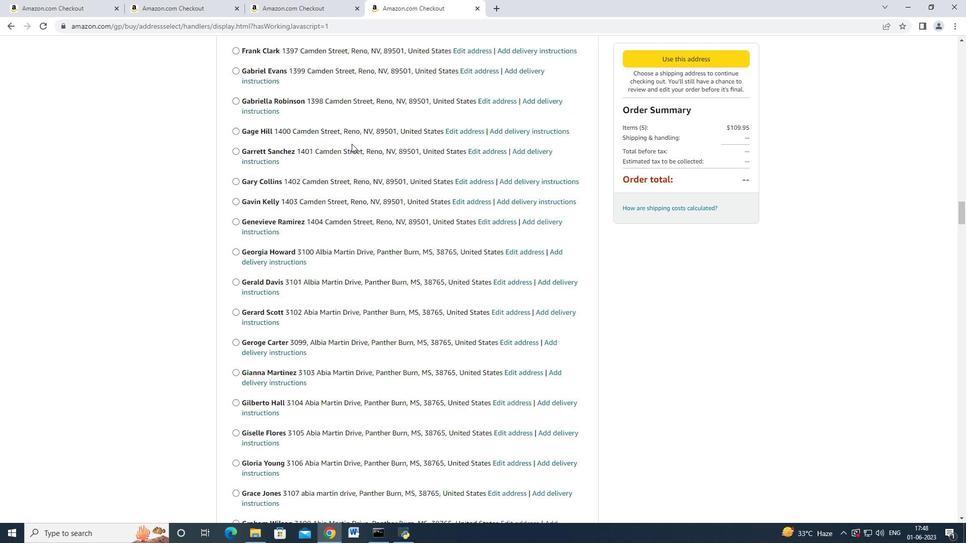 
Action: Mouse moved to (351, 140)
Screenshot: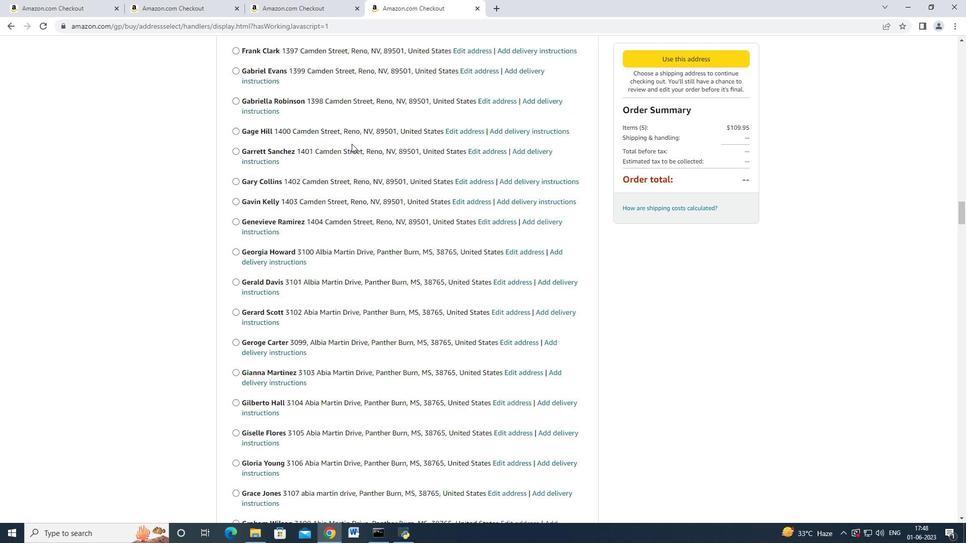 
Action: Mouse scrolled (351, 139) with delta (0, 0)
Screenshot: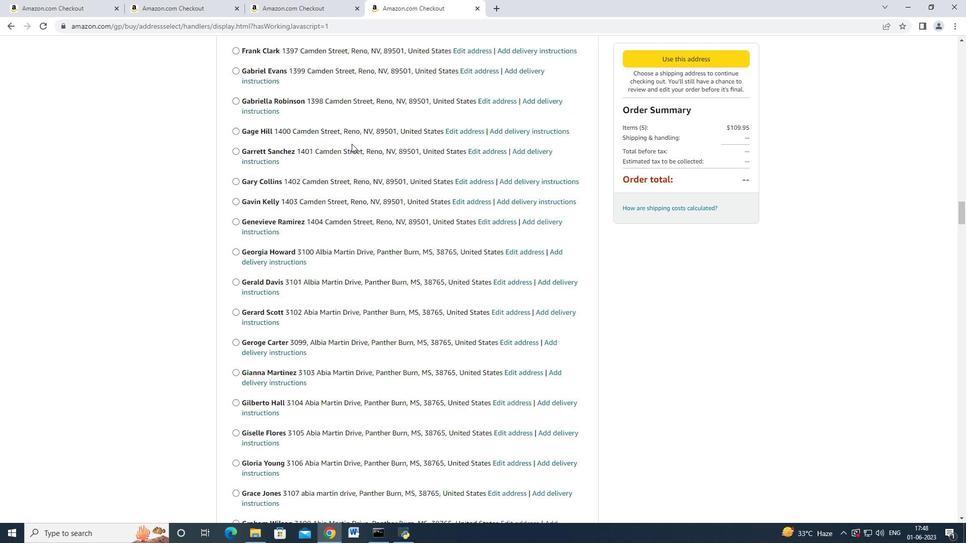 
Action: Mouse moved to (351, 143)
Screenshot: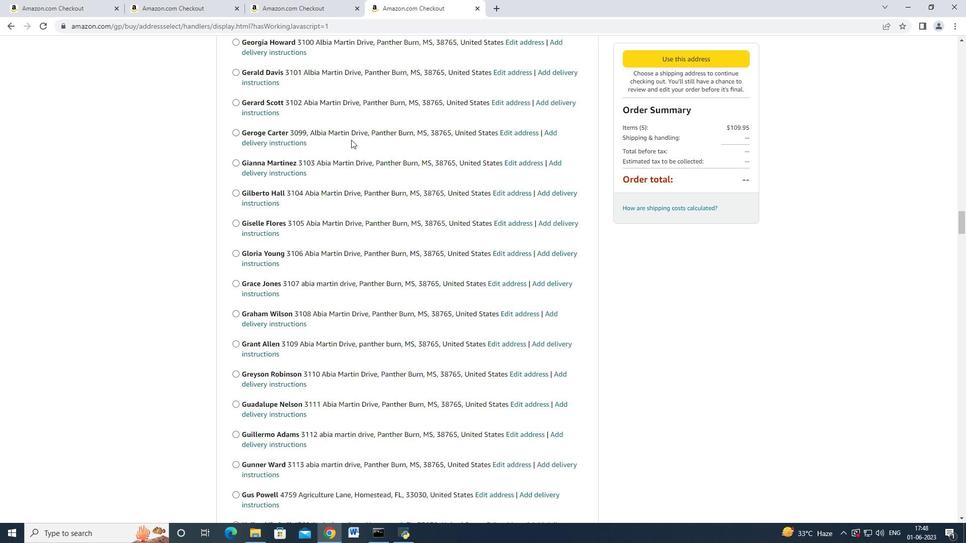
Action: Mouse scrolled (351, 143) with delta (0, 0)
Screenshot: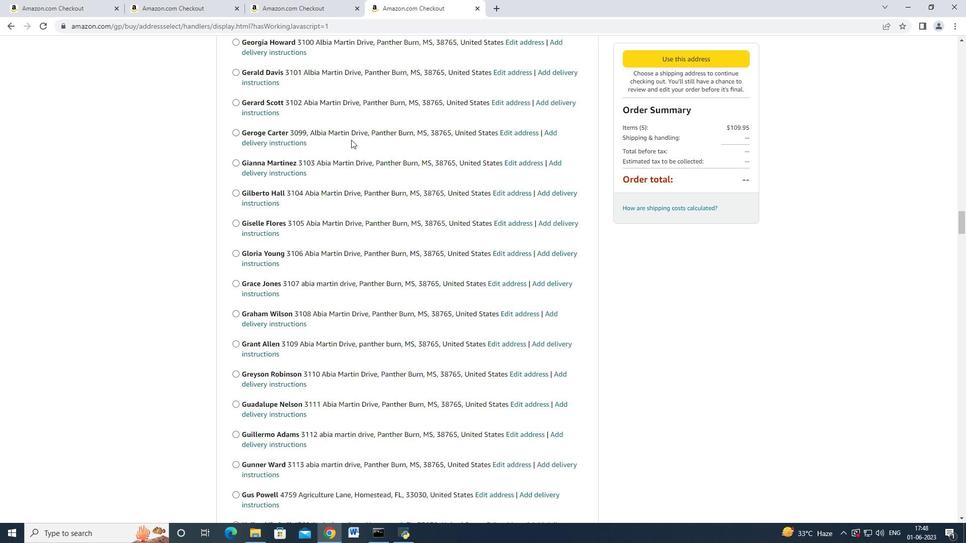 
Action: Mouse moved to (351, 144)
Screenshot: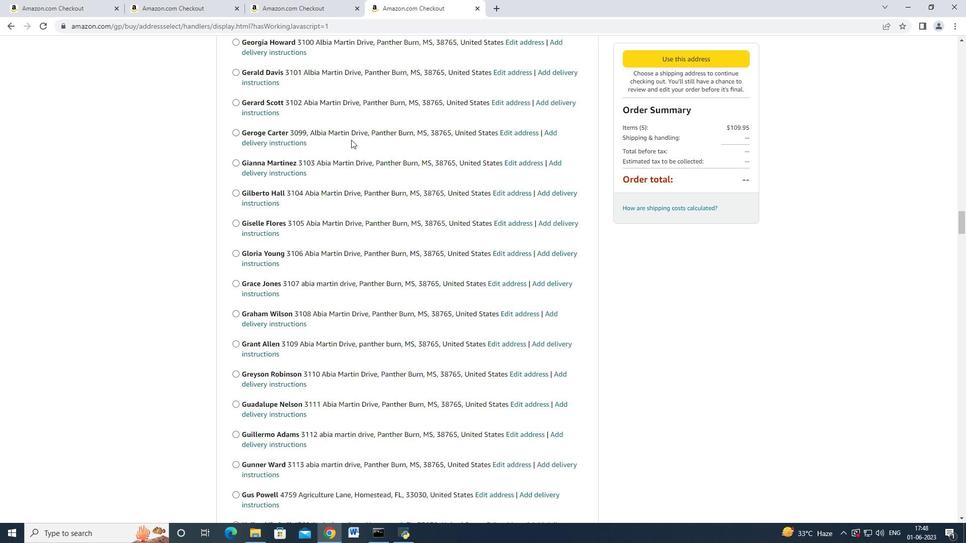 
Action: Mouse scrolled (351, 144) with delta (0, 0)
Screenshot: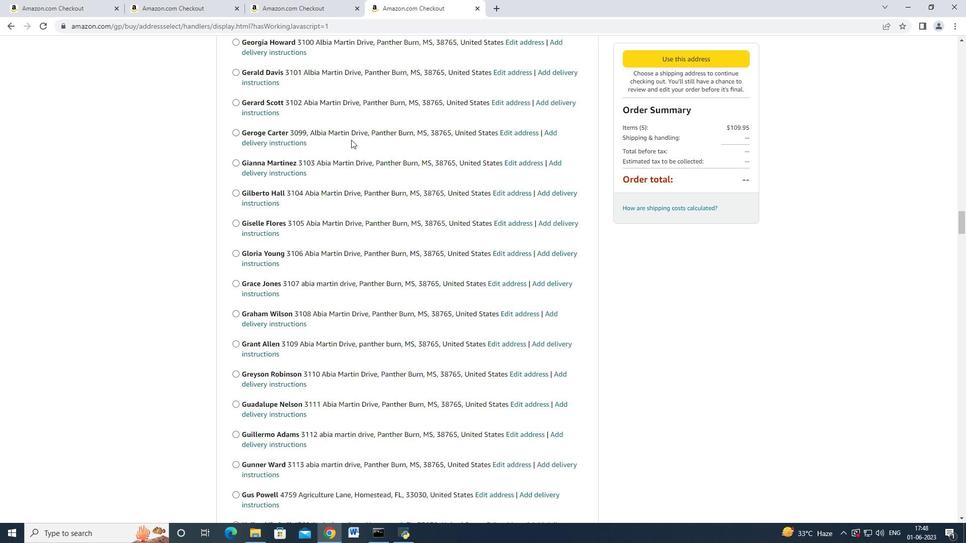 
Action: Mouse moved to (352, 145)
Screenshot: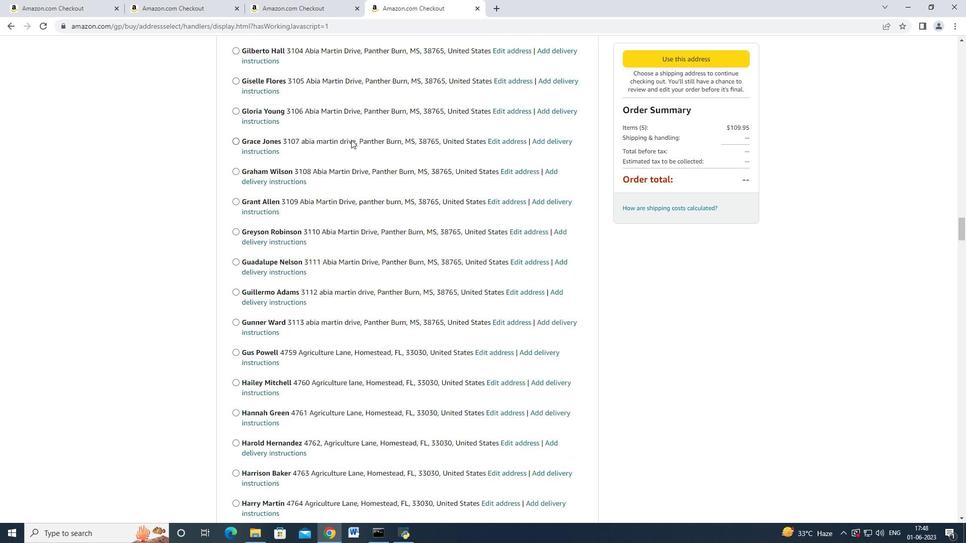 
Action: Mouse scrolled (352, 144) with delta (0, 0)
Screenshot: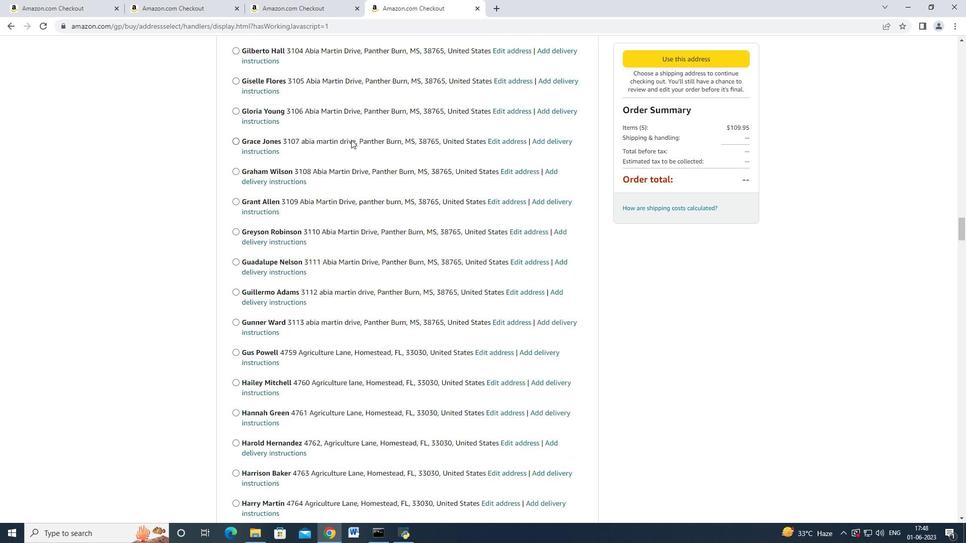 
Action: Mouse moved to (352, 145)
Screenshot: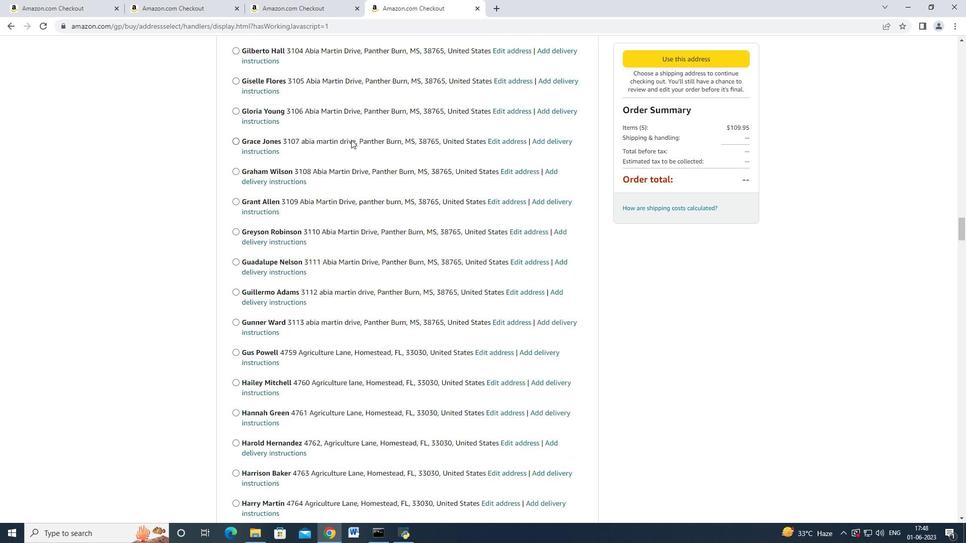 
Action: Mouse scrolled (352, 144) with delta (0, 0)
Screenshot: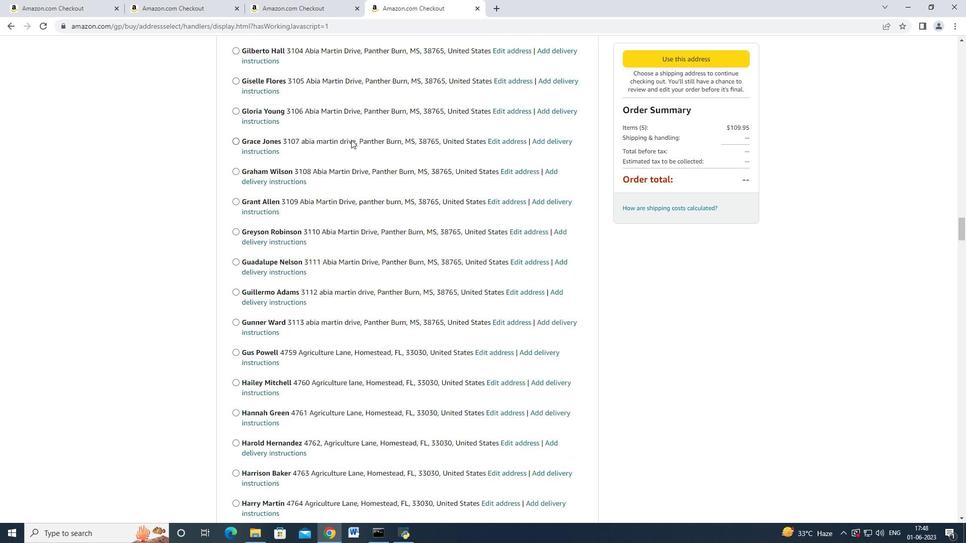 
Action: Mouse moved to (353, 145)
Screenshot: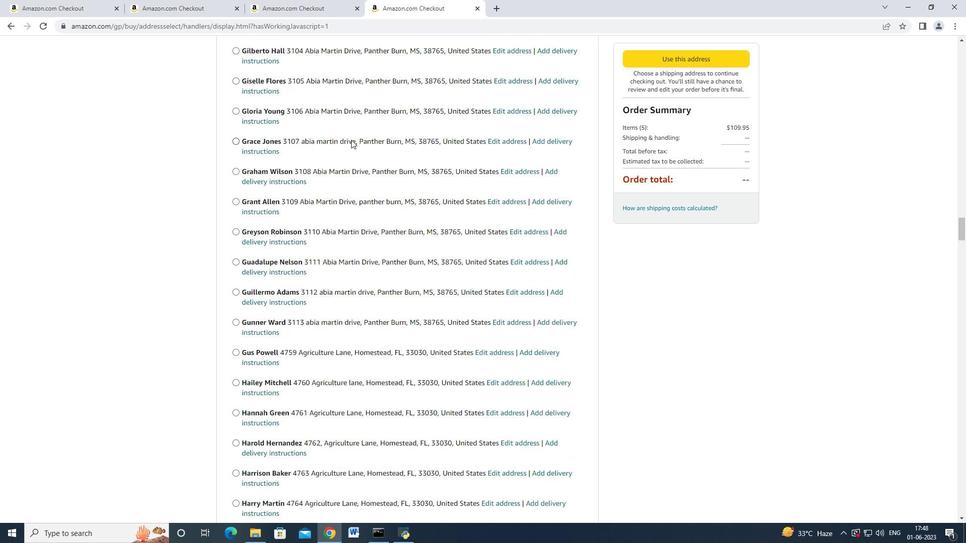 
Action: Mouse scrolled (352, 144) with delta (0, 0)
Screenshot: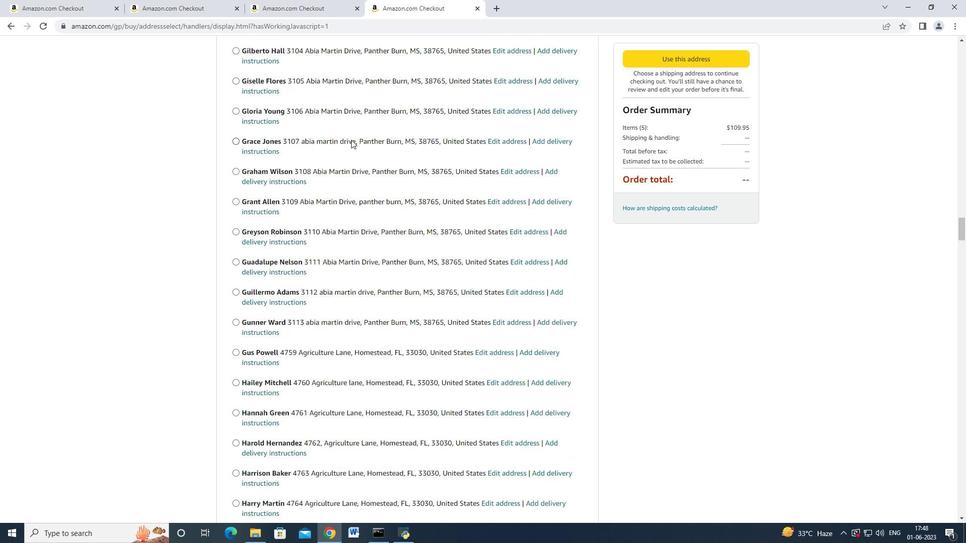 
Action: Mouse moved to (357, 146)
Screenshot: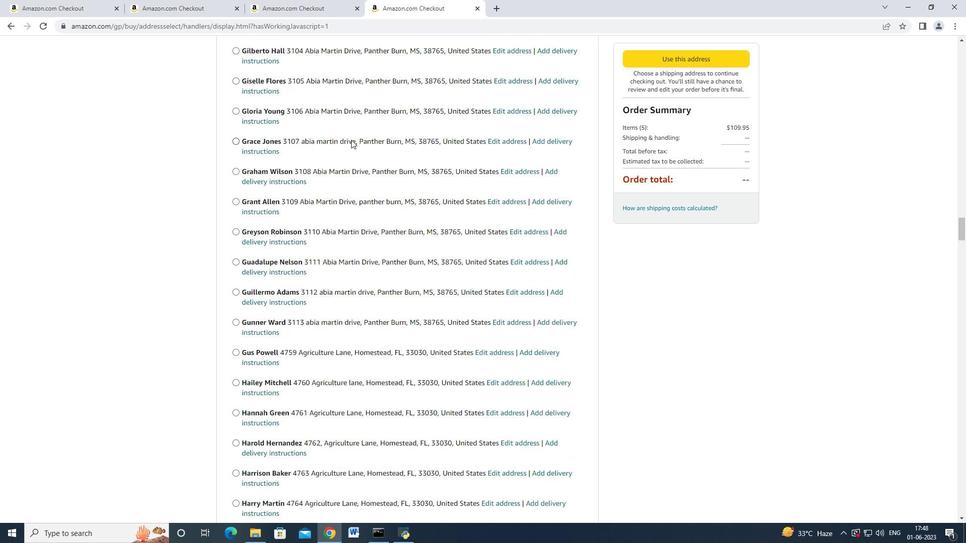 
Action: Mouse scrolled (353, 145) with delta (0, 0)
Screenshot: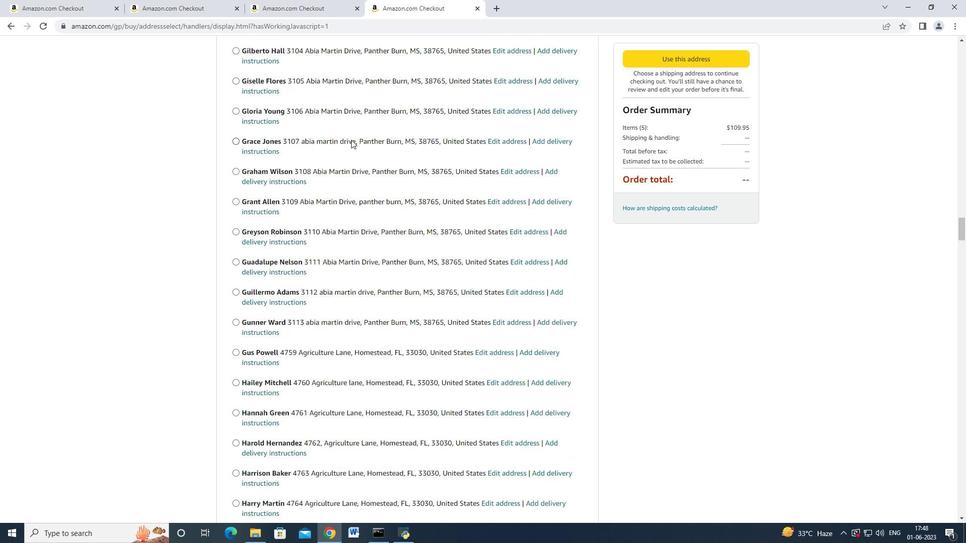 
Action: Mouse moved to (359, 147)
Screenshot: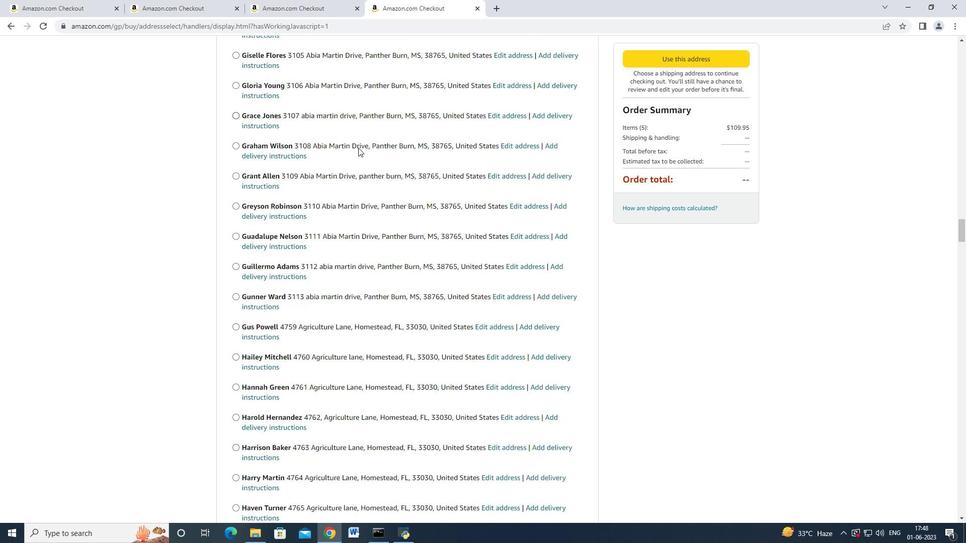
Action: Mouse scrolled (359, 147) with delta (0, 0)
Screenshot: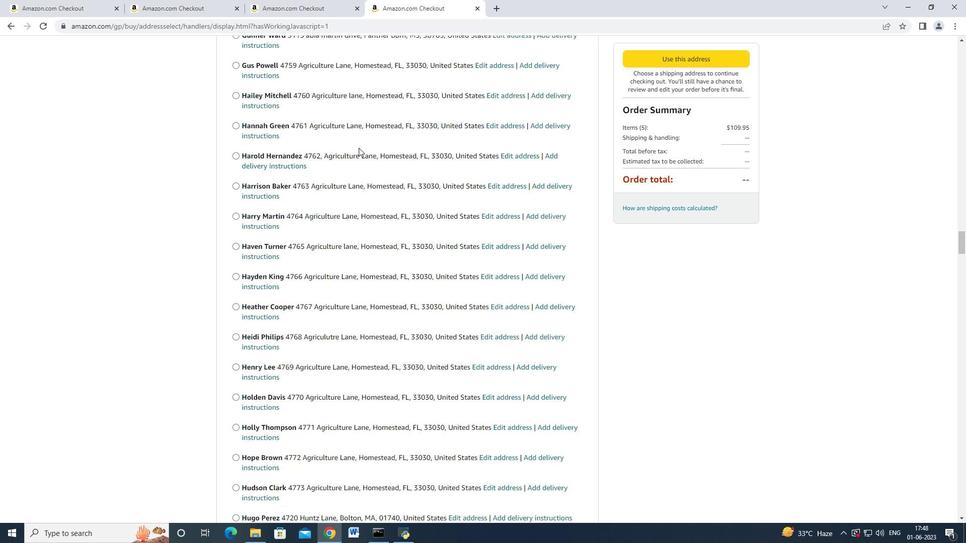 
Action: Mouse scrolled (359, 147) with delta (0, 0)
Screenshot: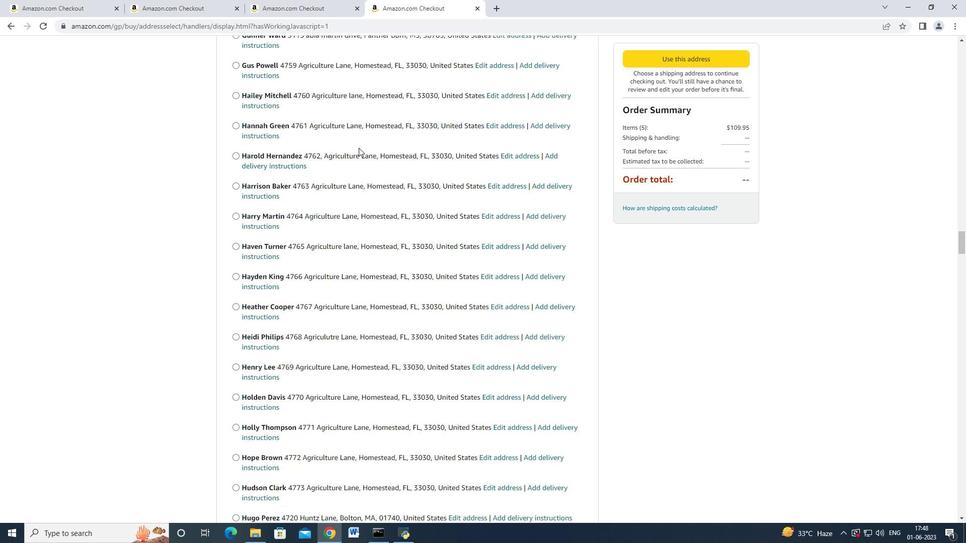 
Action: Mouse scrolled (359, 147) with delta (0, 0)
Screenshot: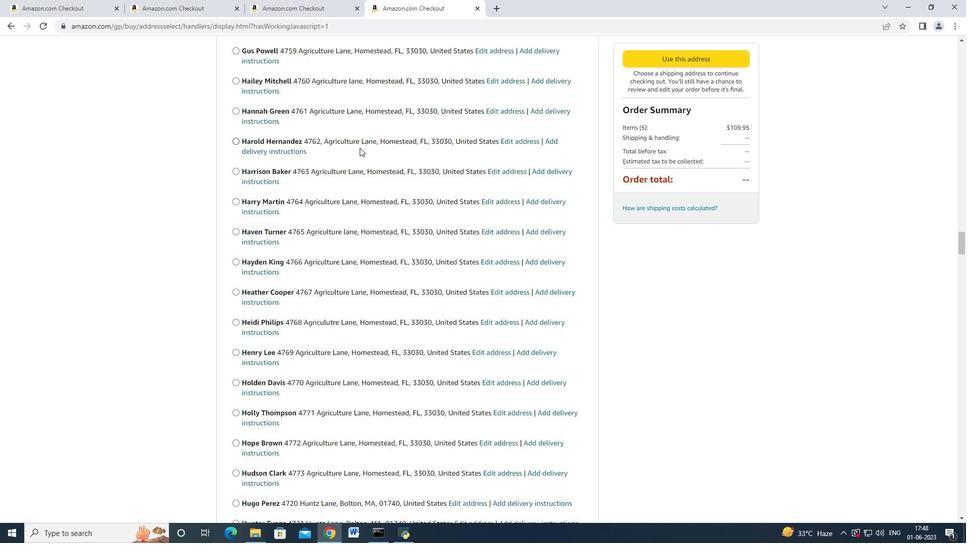 
Action: Mouse scrolled (359, 147) with delta (0, 0)
Screenshot: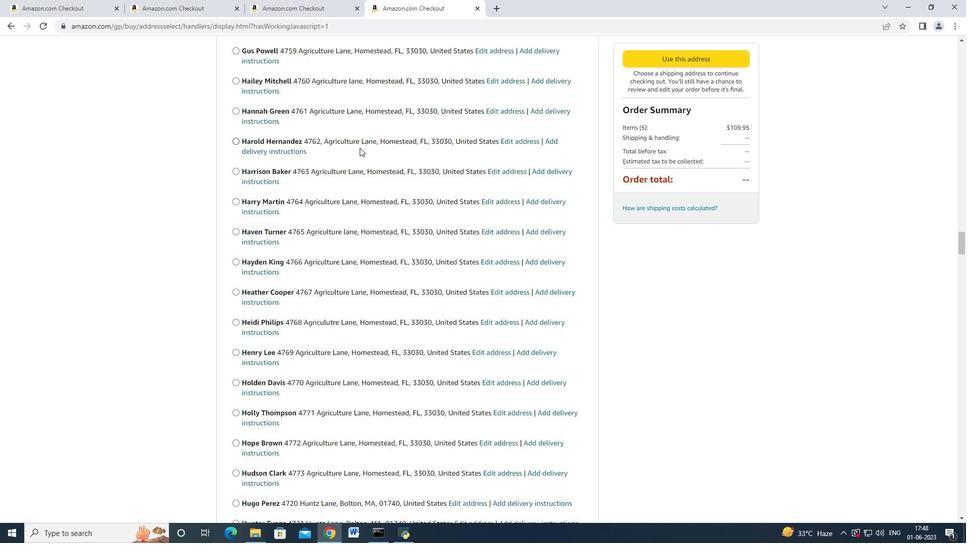 
Action: Mouse scrolled (359, 147) with delta (0, 0)
Screenshot: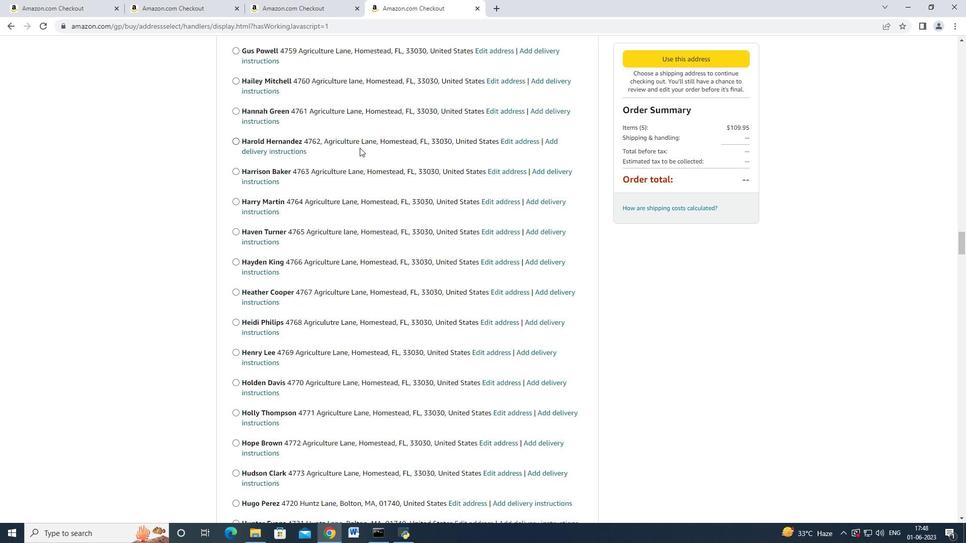 
Action: Mouse scrolled (359, 147) with delta (0, 0)
Screenshot: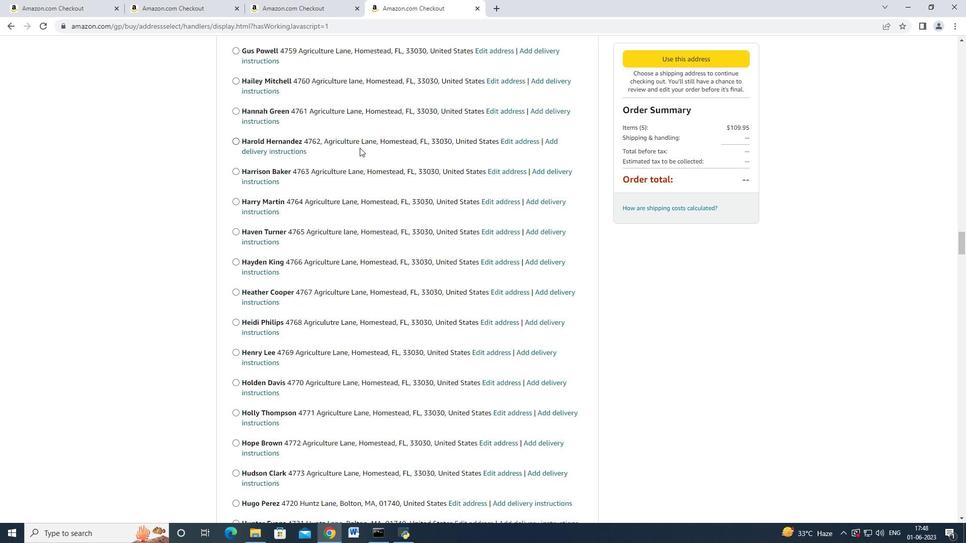 
Action: Mouse moved to (366, 148)
Screenshot: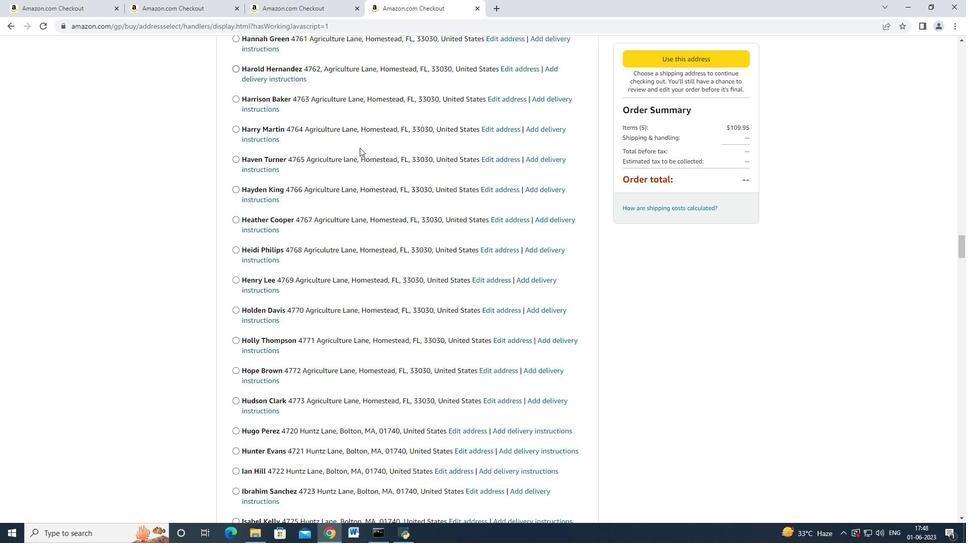 
Action: Mouse scrolled (366, 147) with delta (0, 0)
Screenshot: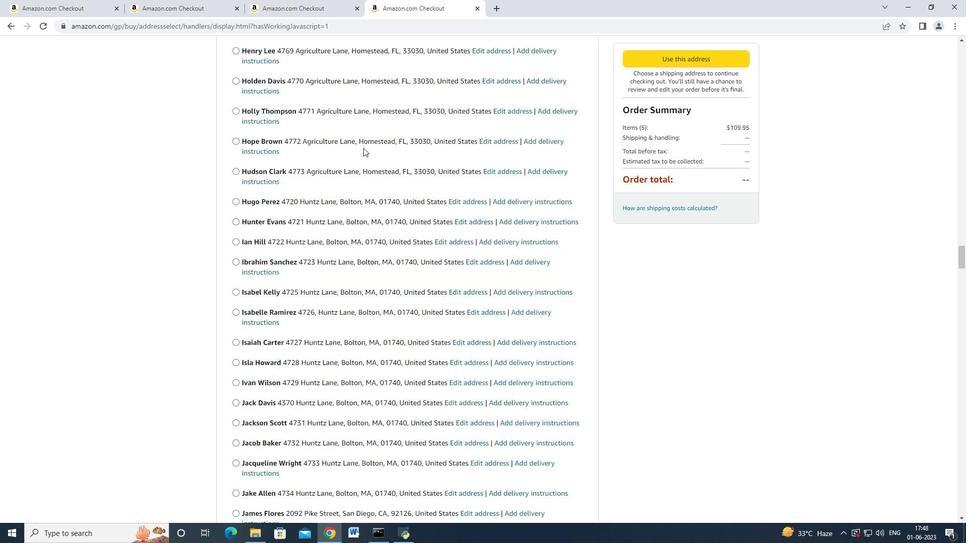 
Action: Mouse moved to (368, 150)
Screenshot: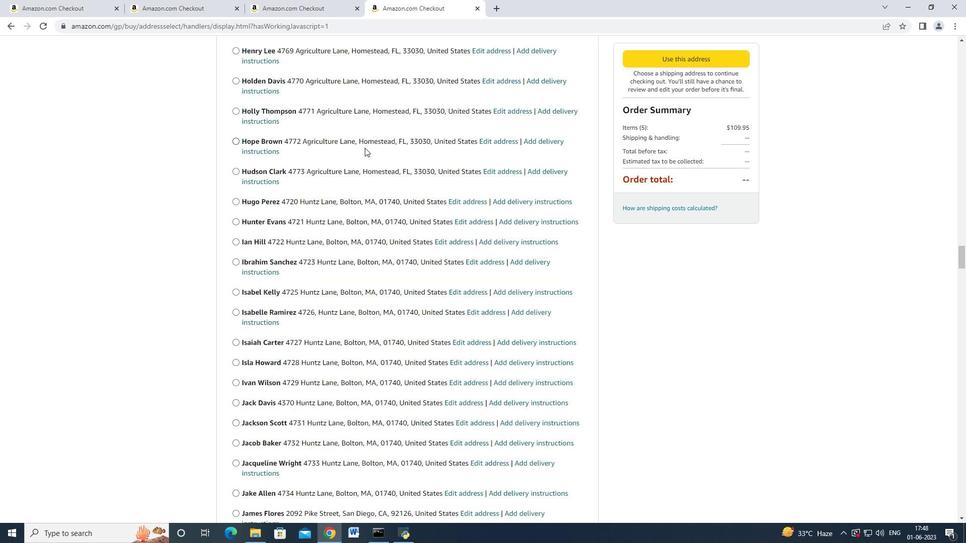 
Action: Mouse scrolled (368, 149) with delta (0, 0)
Screenshot: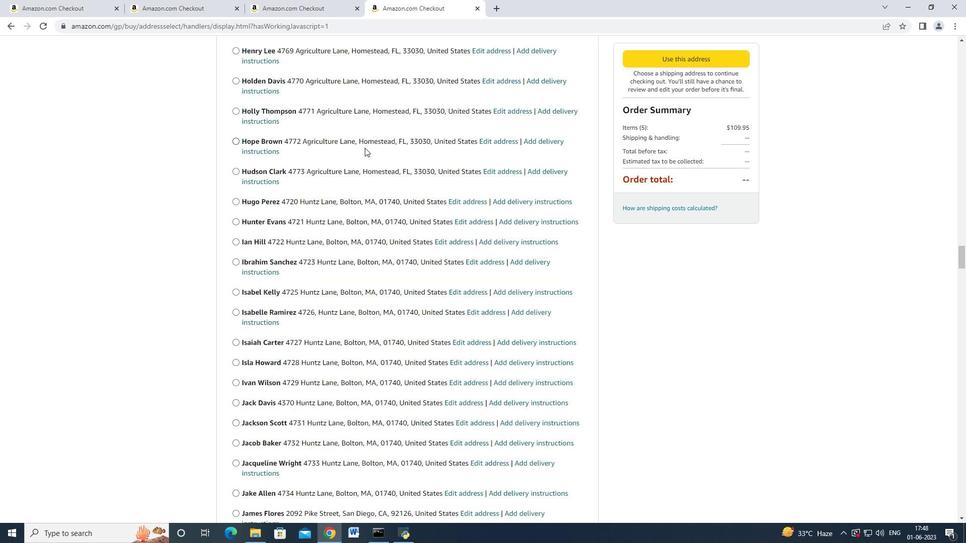 
Action: Mouse scrolled (368, 149) with delta (0, 0)
Screenshot: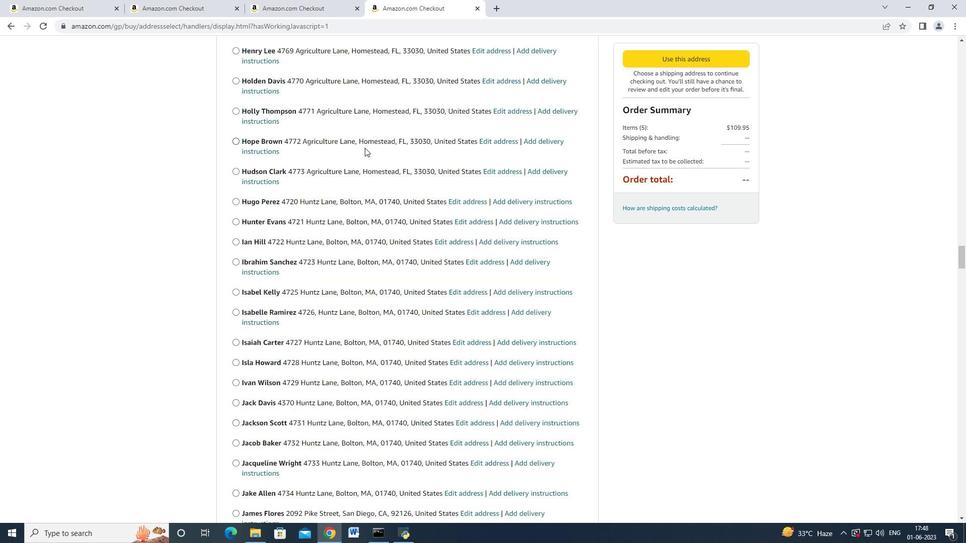 
Action: Mouse moved to (368, 150)
Screenshot: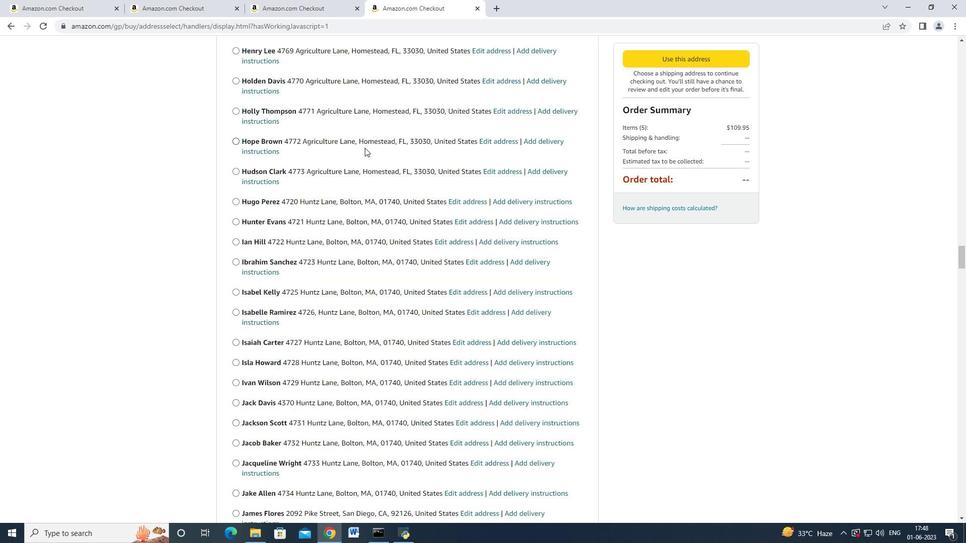 
Action: Mouse scrolled (368, 150) with delta (0, 0)
Screenshot: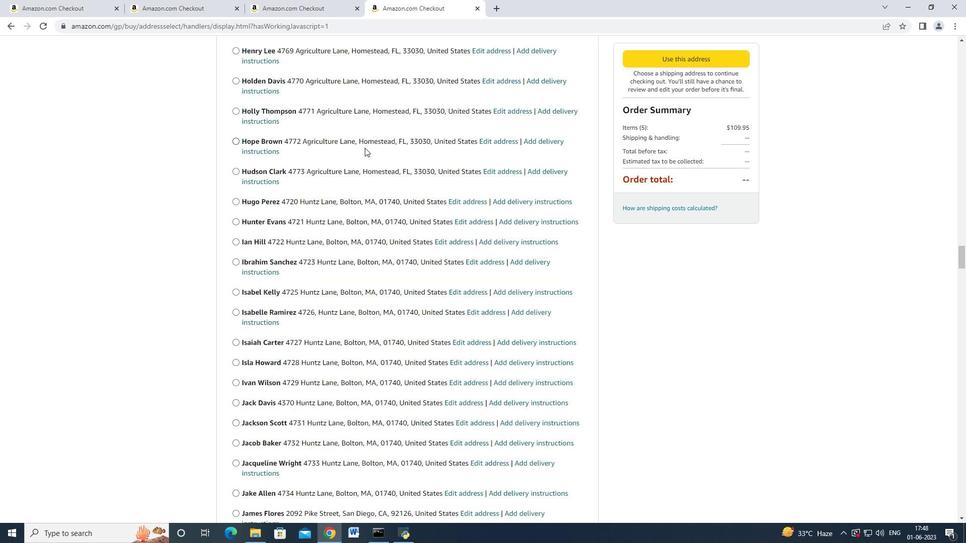 
Action: Mouse scrolled (368, 150) with delta (0, 0)
Screenshot: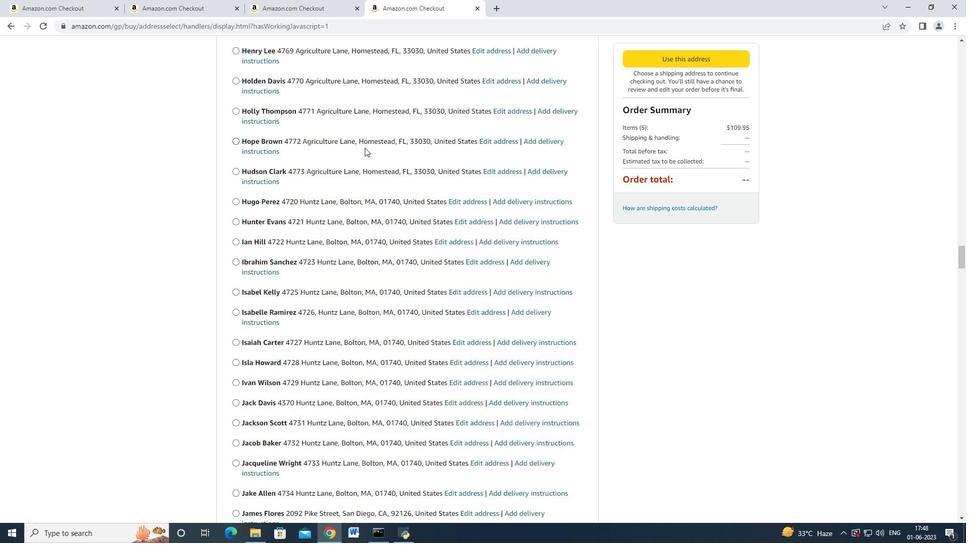 
Action: Mouse scrolled (368, 150) with delta (0, 0)
Screenshot: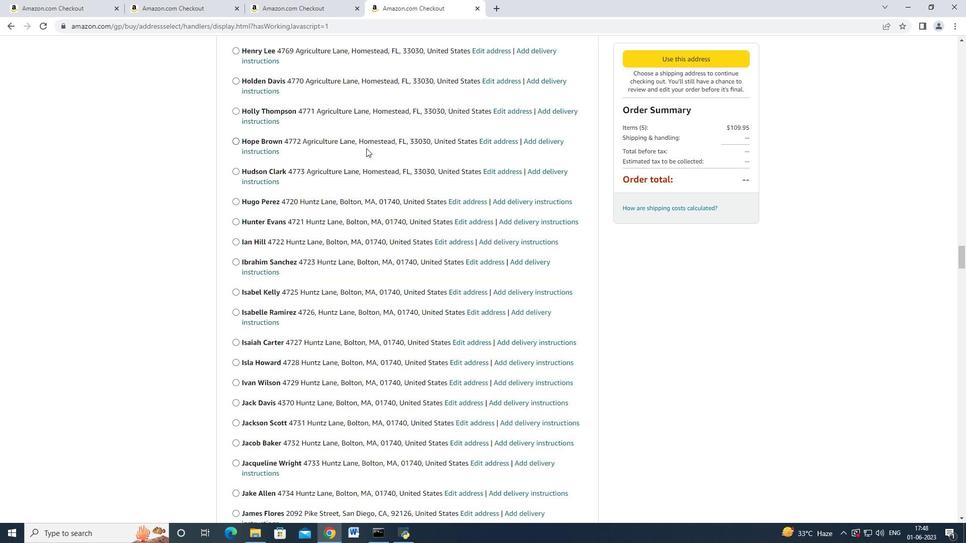 
Action: Mouse scrolled (368, 150) with delta (0, 0)
Screenshot: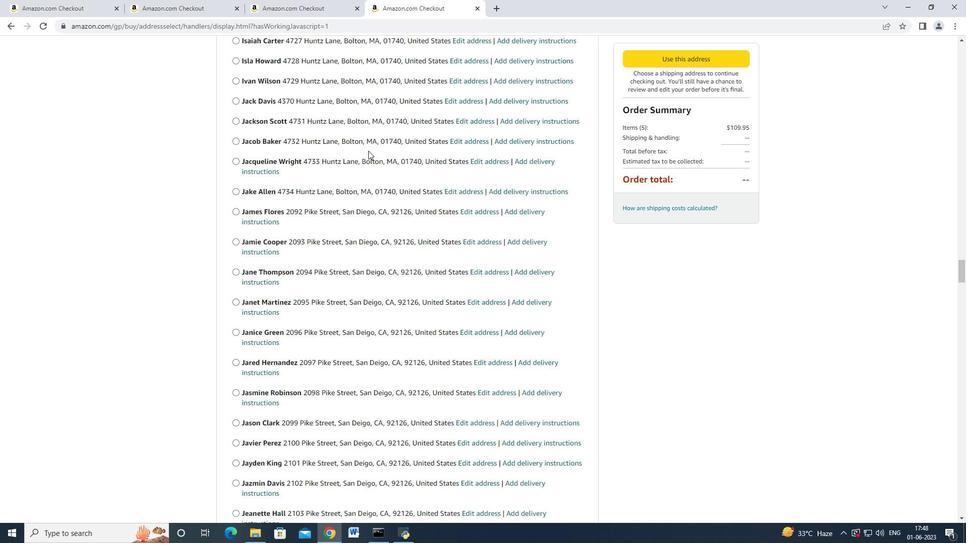 
Action: Mouse scrolled (368, 150) with delta (0, 0)
Screenshot: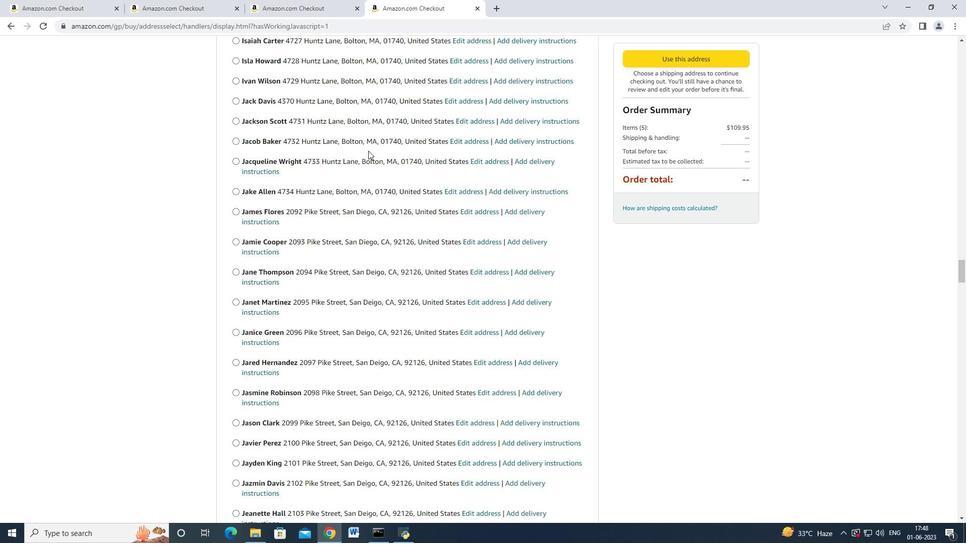 
Action: Mouse scrolled (368, 150) with delta (0, 0)
Screenshot: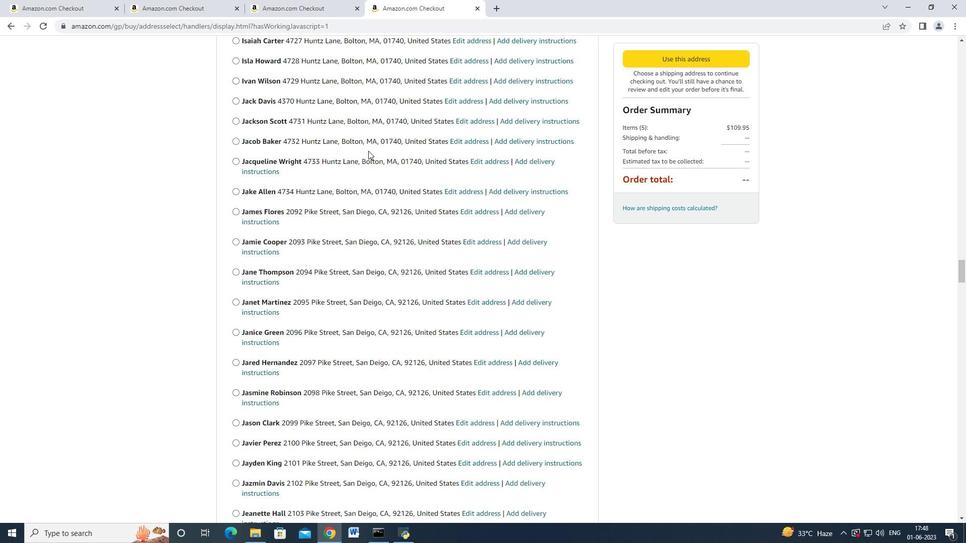 
Action: Mouse scrolled (368, 150) with delta (0, 0)
Screenshot: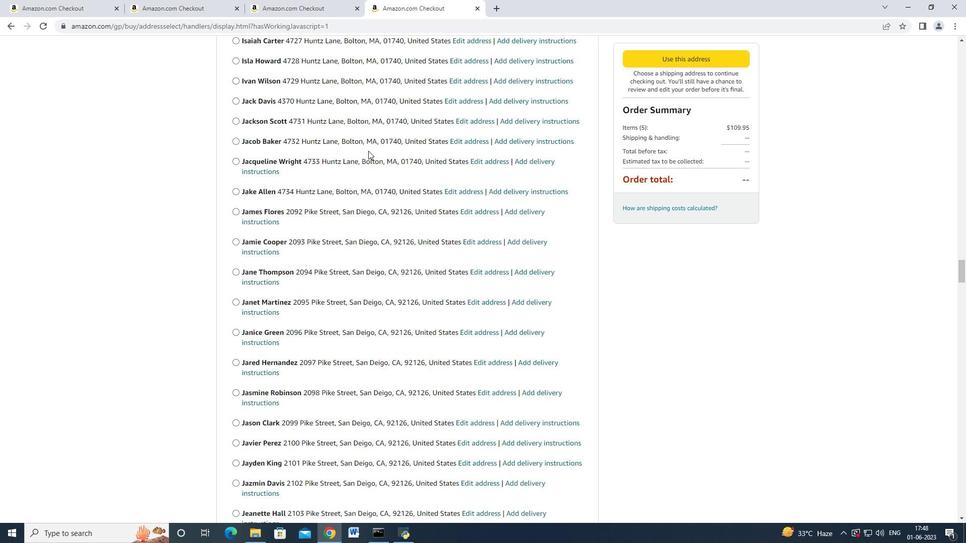 
Action: Mouse scrolled (368, 150) with delta (0, 0)
Screenshot: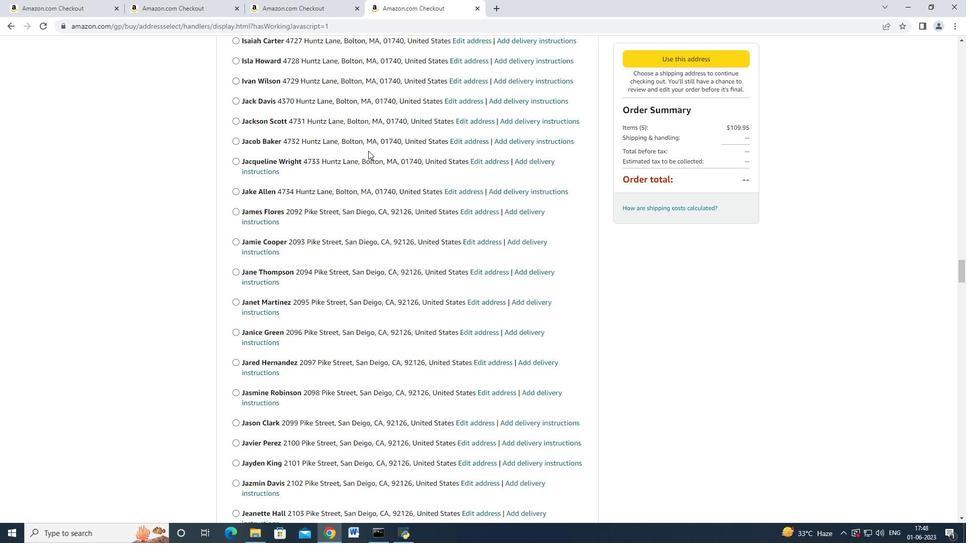 
Action: Mouse scrolled (368, 150) with delta (0, 0)
Screenshot: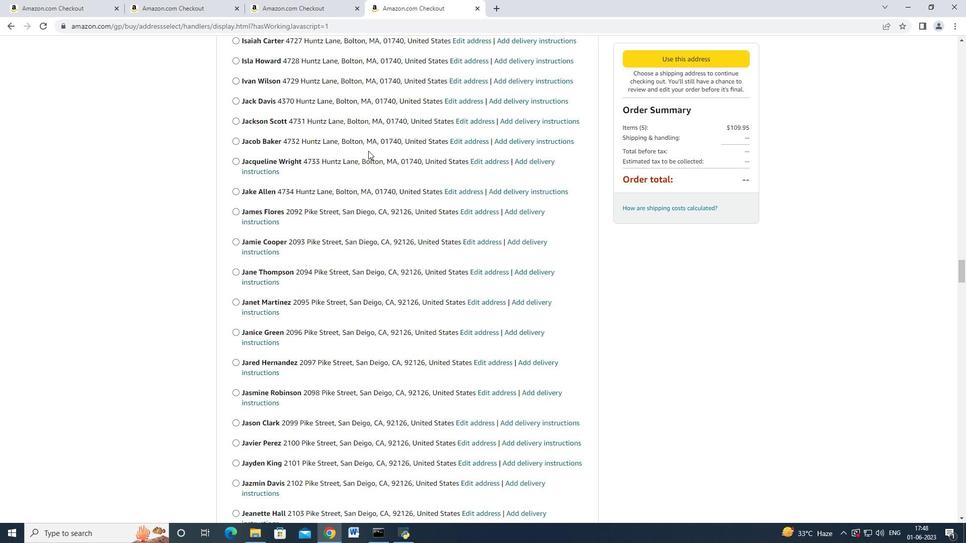 
Action: Mouse moved to (369, 150)
Screenshot: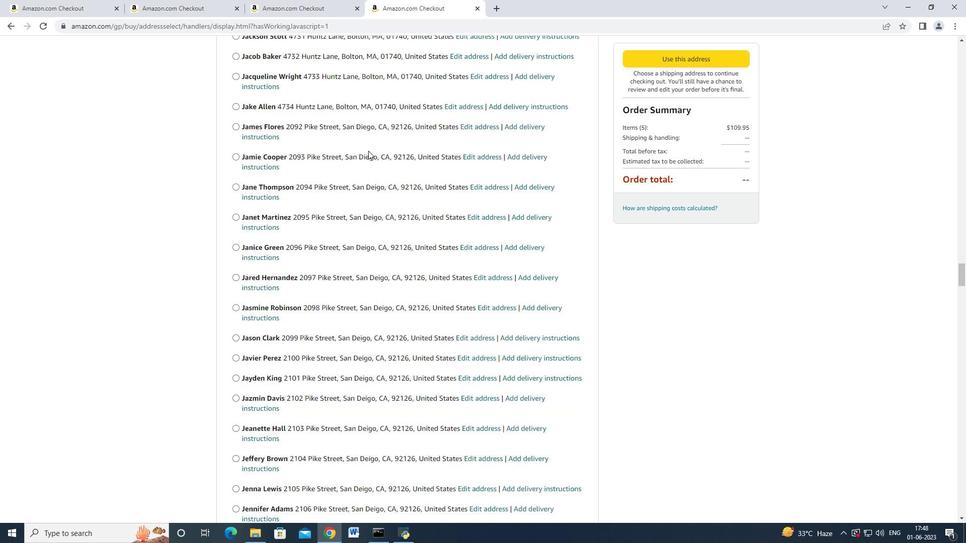 
Action: Mouse scrolled (369, 150) with delta (0, 0)
Screenshot: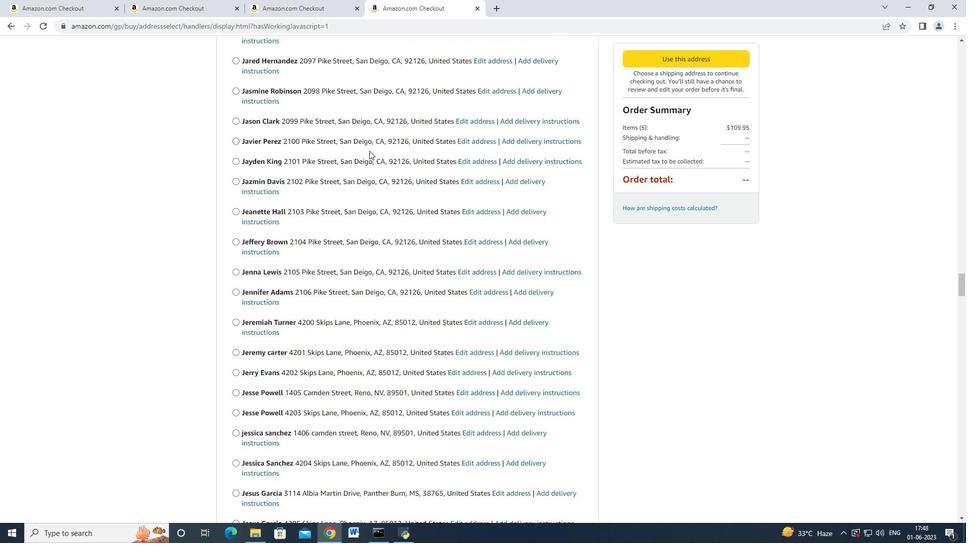 
Action: Mouse scrolled (369, 150) with delta (0, 0)
Screenshot: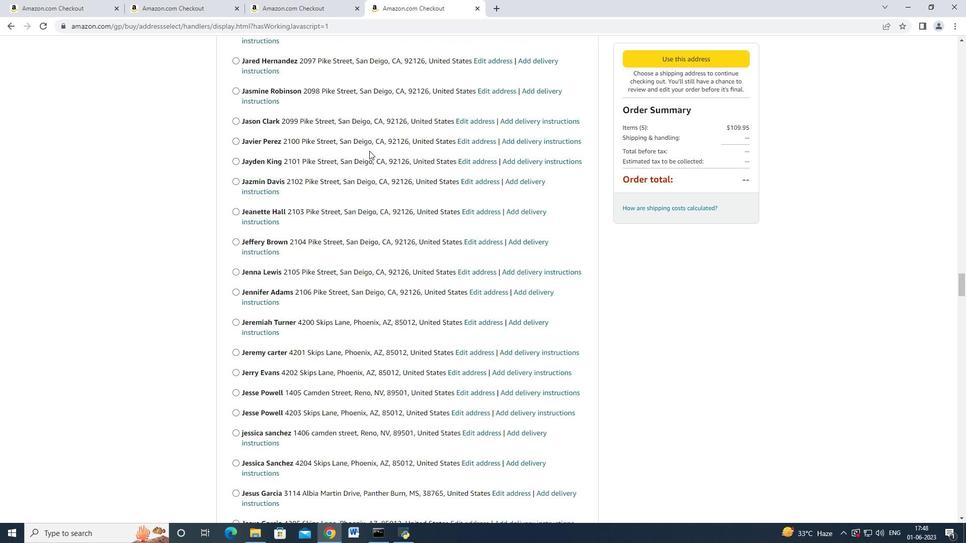 
Action: Mouse scrolled (369, 150) with delta (0, 0)
Screenshot: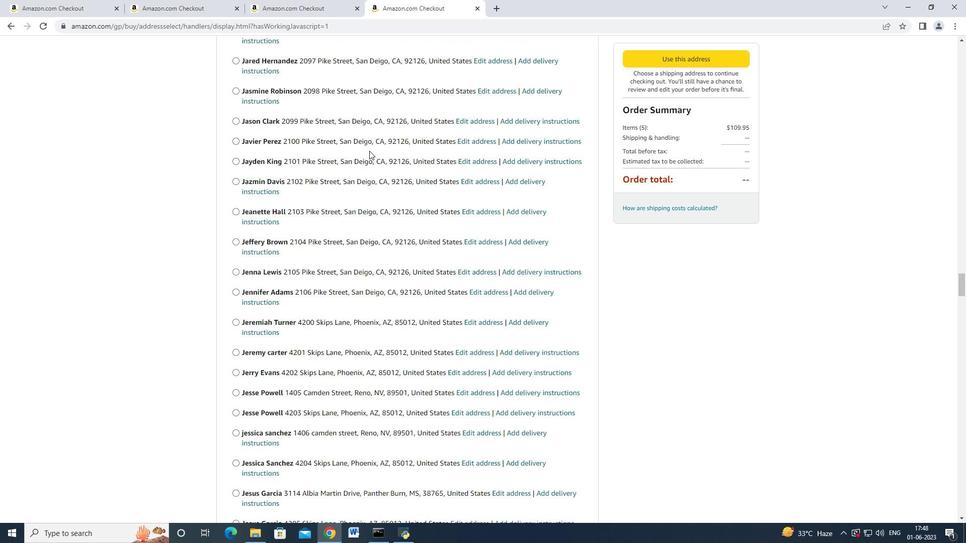 
Action: Mouse scrolled (369, 150) with delta (0, 0)
Screenshot: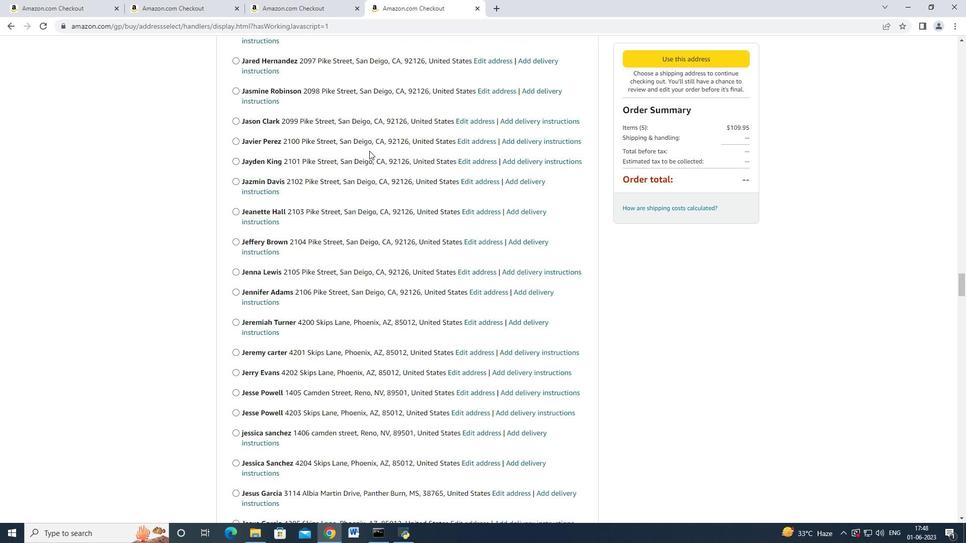 
Action: Mouse moved to (374, 143)
Screenshot: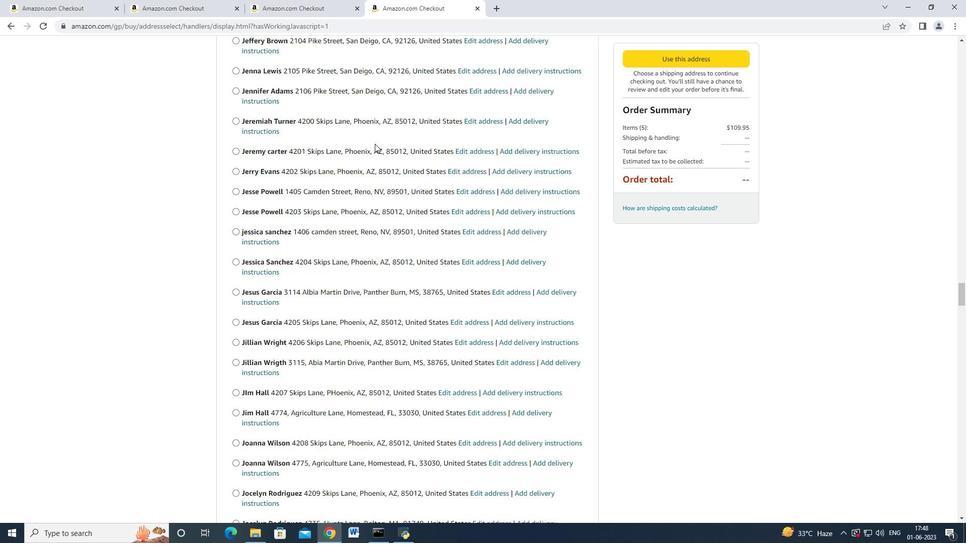 
Action: Mouse scrolled (374, 143) with delta (0, 0)
Screenshot: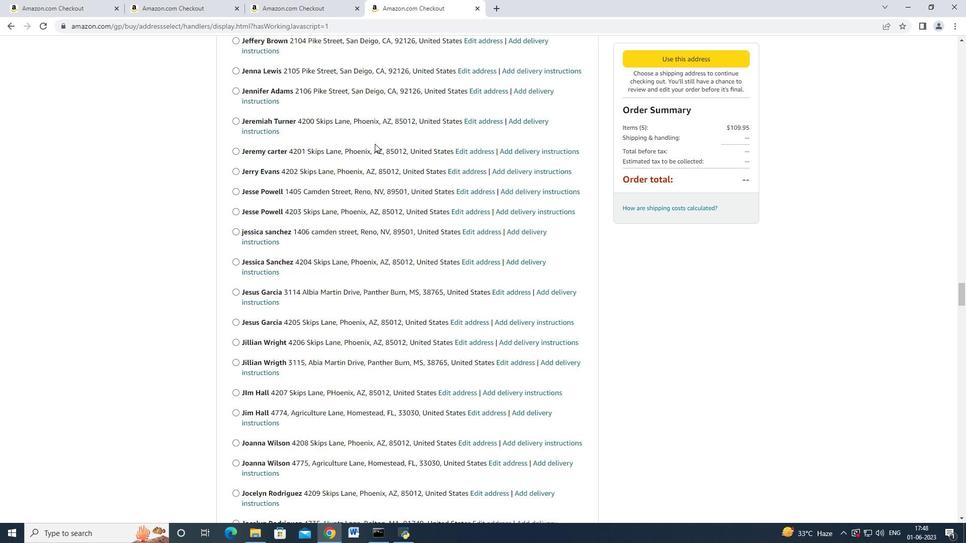 
Action: Mouse moved to (374, 143)
Screenshot: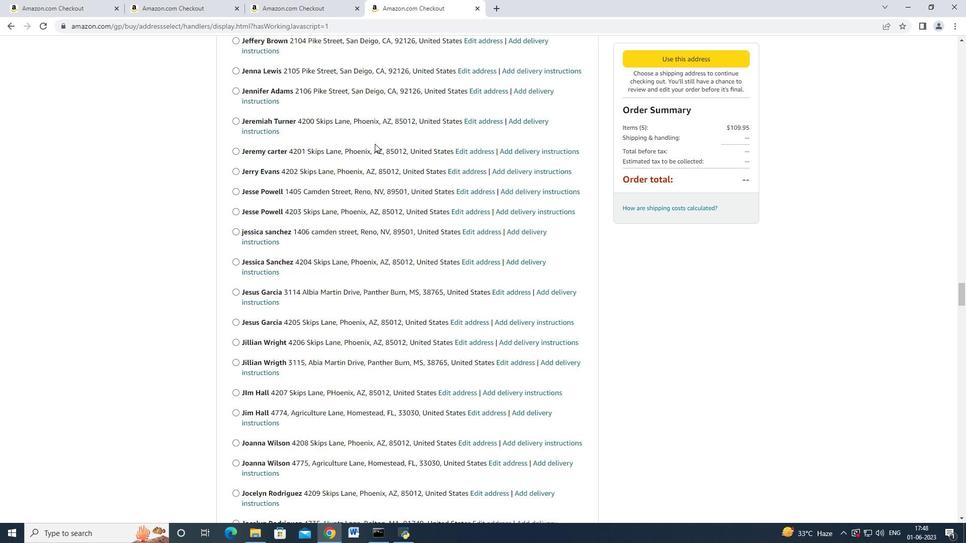 
Action: Mouse scrolled (374, 143) with delta (0, 0)
Screenshot: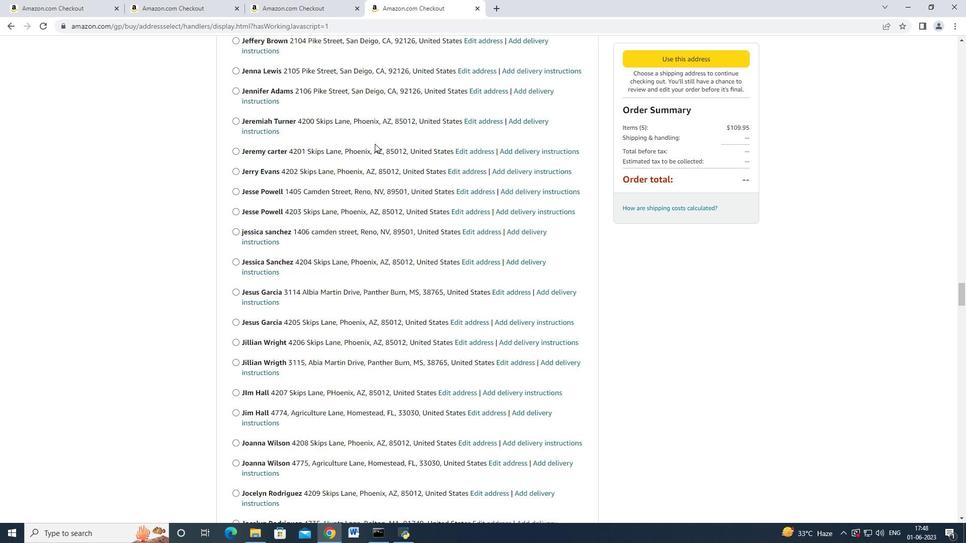 
Action: Mouse moved to (373, 143)
Screenshot: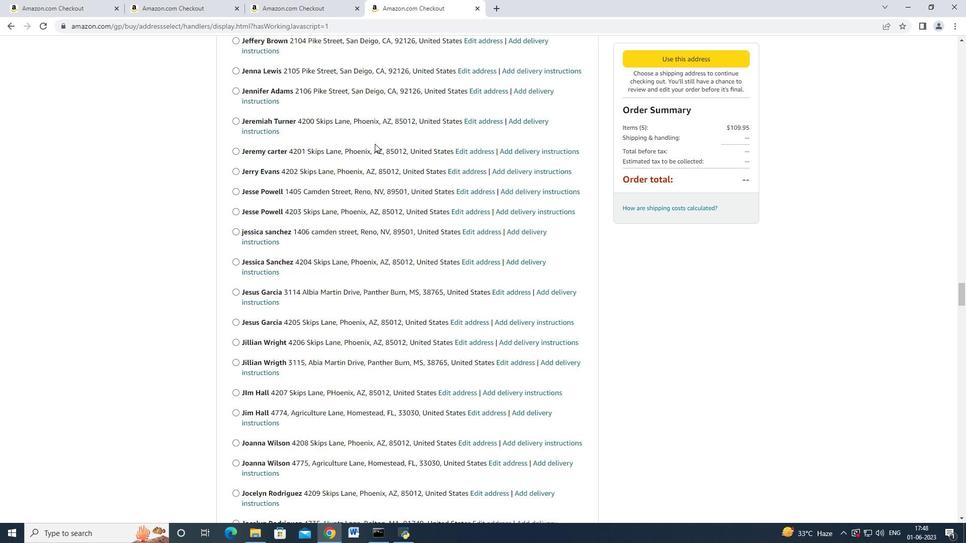 
Action: Mouse scrolled (373, 143) with delta (0, 0)
Screenshot: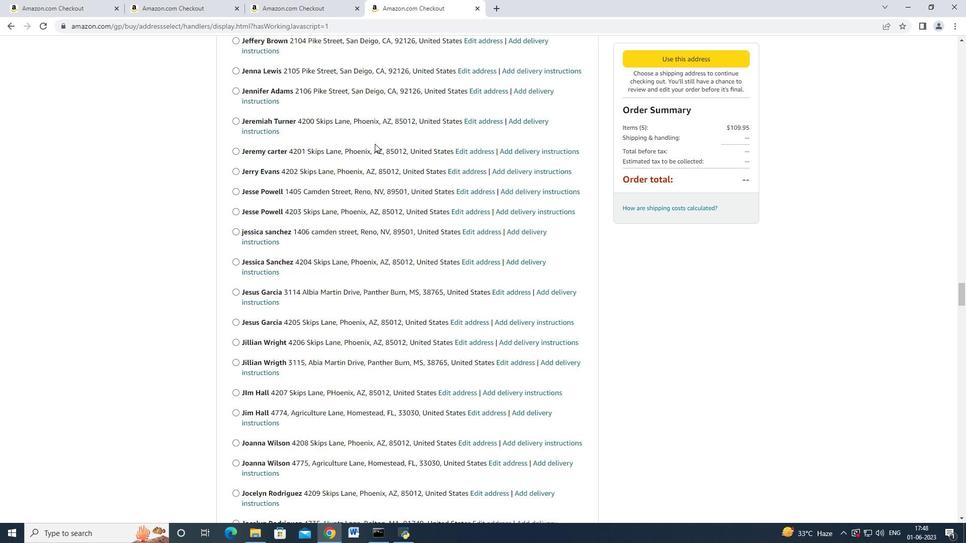 
Action: Mouse moved to (369, 144)
Screenshot: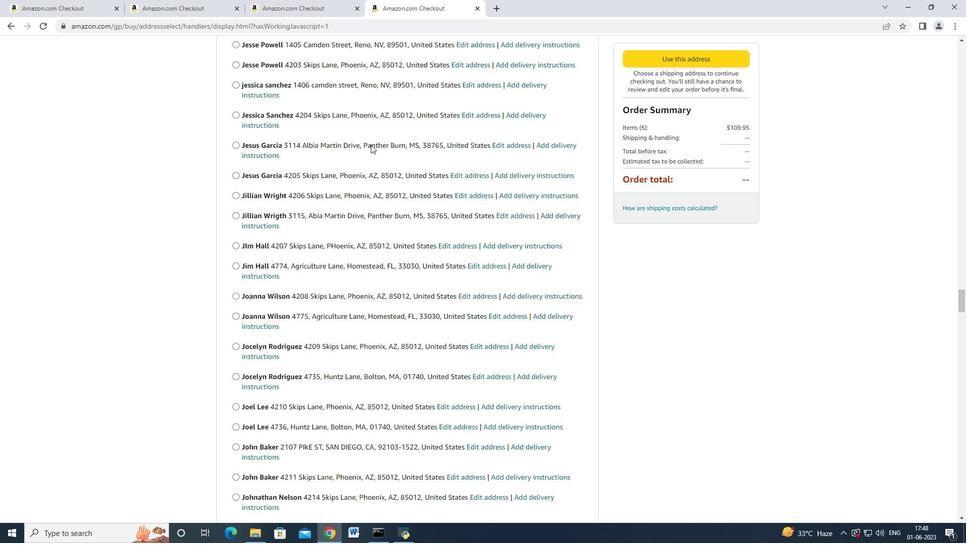 
Action: Mouse scrolled (369, 144) with delta (0, 0)
Screenshot: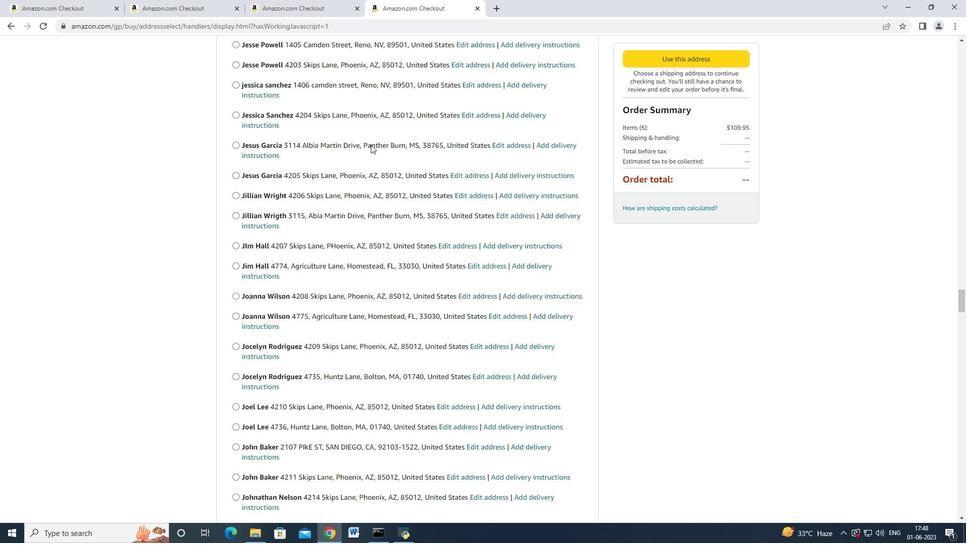 
Action: Mouse moved to (369, 144)
Screenshot: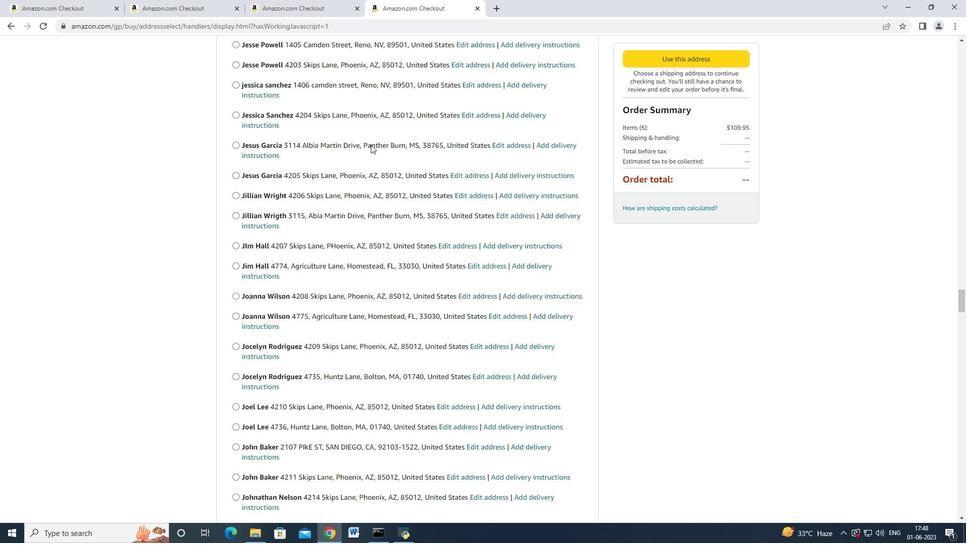
Action: Mouse scrolled (369, 144) with delta (0, 0)
Screenshot: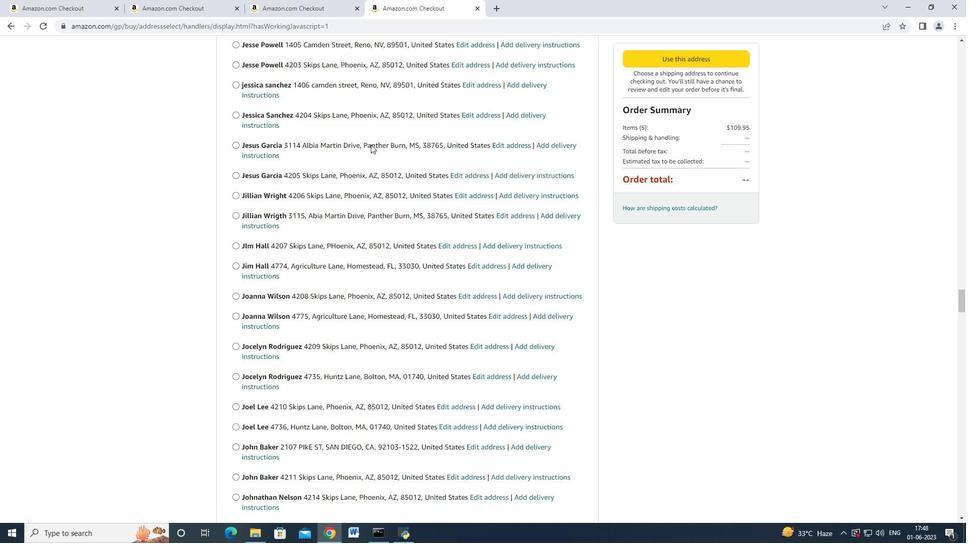 
Action: Mouse scrolled (369, 144) with delta (0, 0)
Screenshot: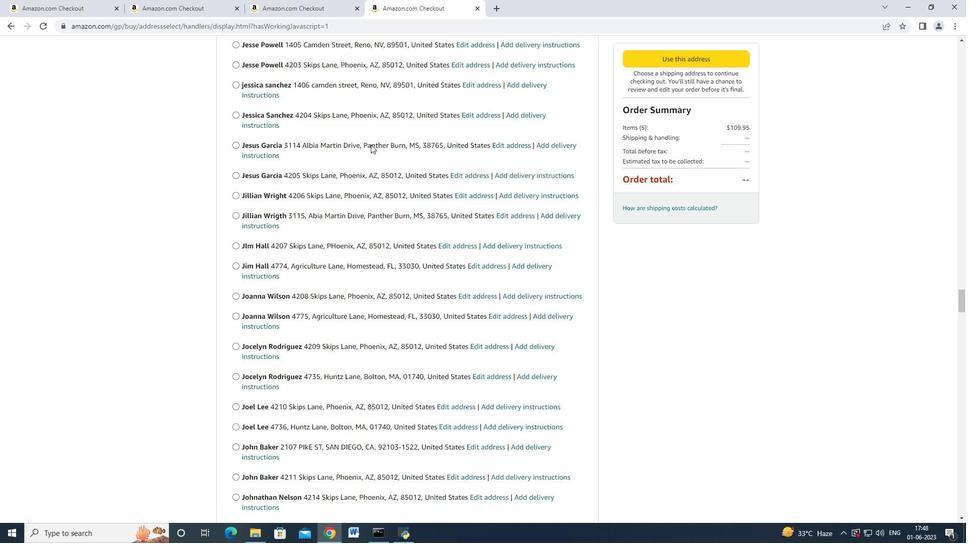 
Action: Mouse scrolled (369, 144) with delta (0, 0)
Screenshot: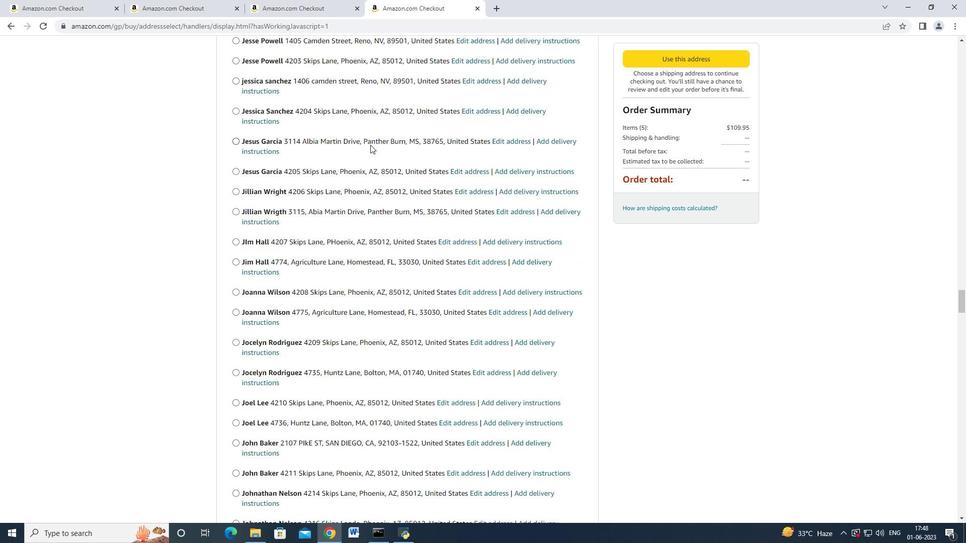 
Action: Mouse scrolled (369, 144) with delta (0, 0)
Screenshot: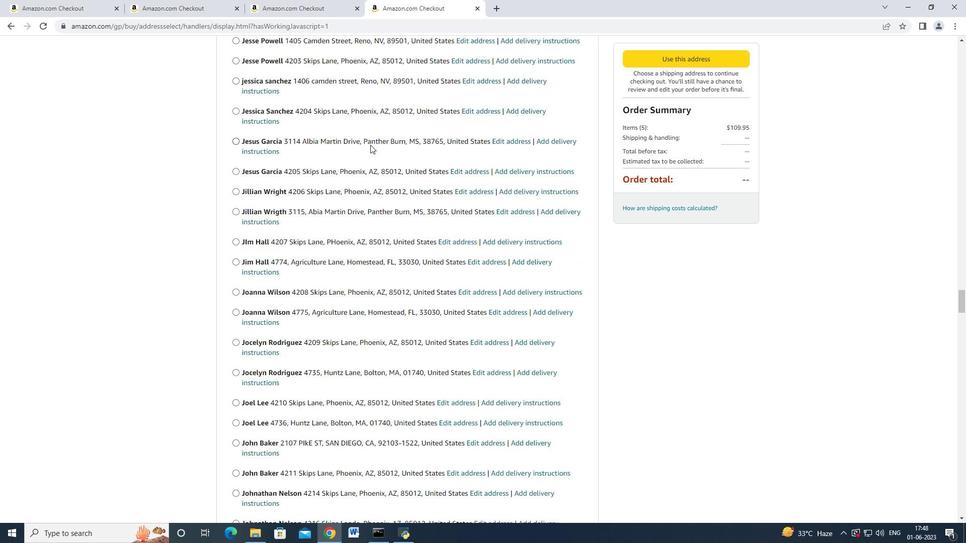 
Action: Mouse scrolled (369, 144) with delta (0, 0)
Screenshot: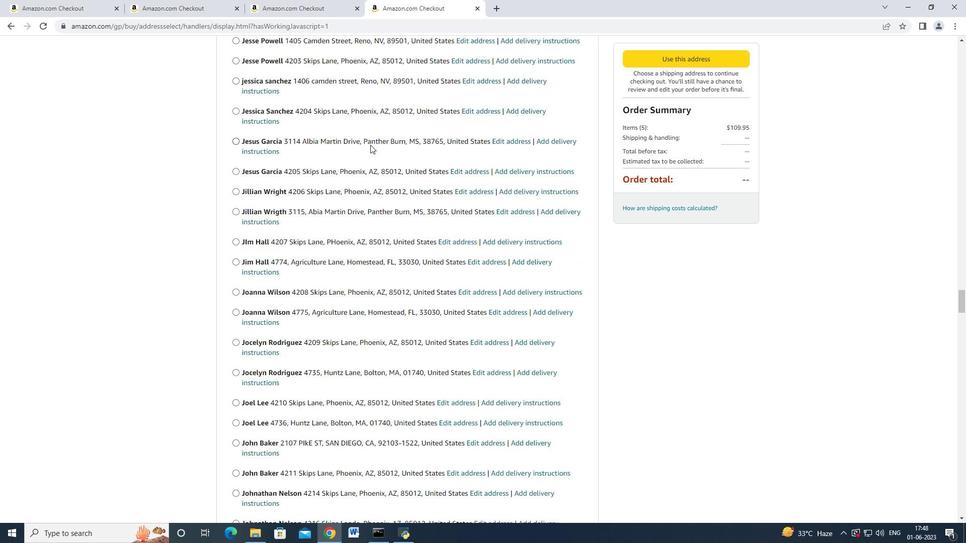 
Action: Mouse scrolled (369, 144) with delta (0, 0)
Screenshot: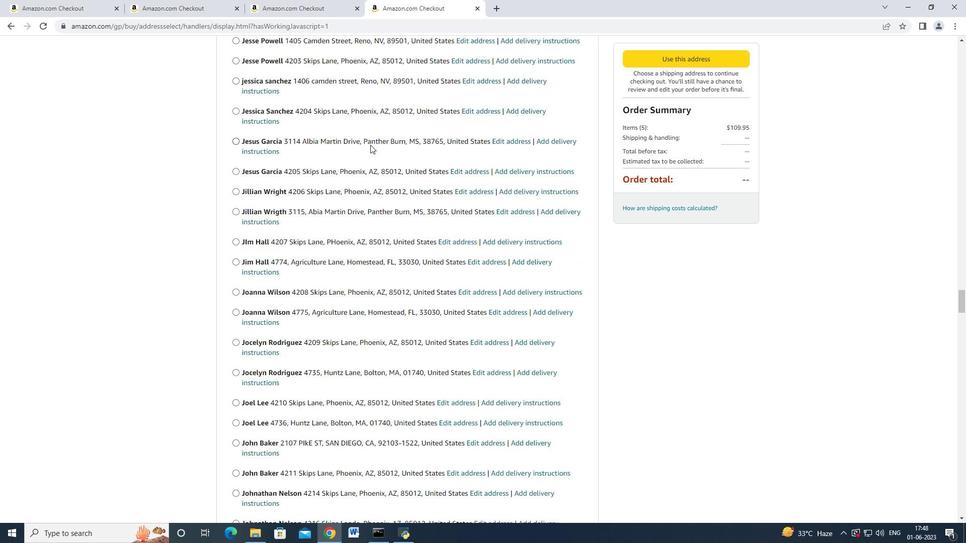 
Action: Mouse scrolled (369, 144) with delta (0, 0)
Screenshot: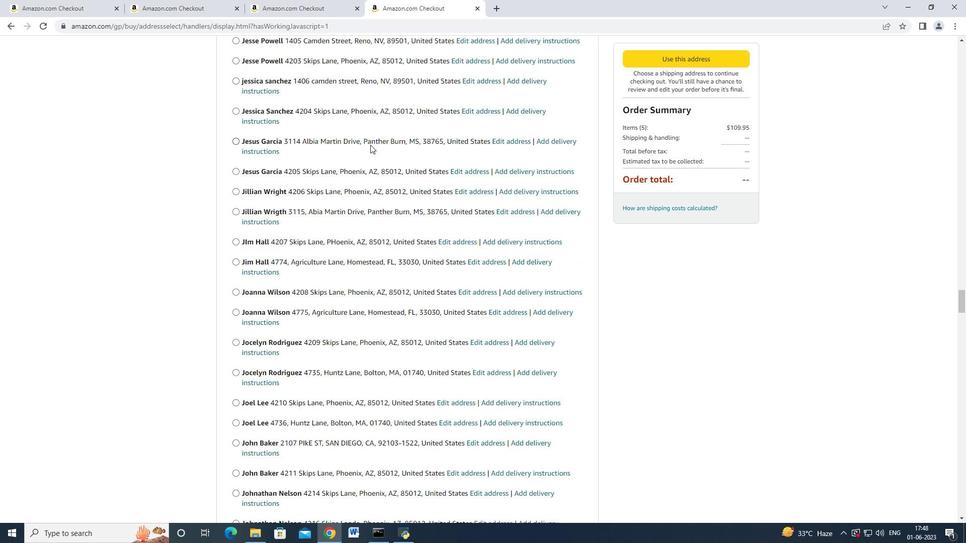 
Action: Mouse moved to (369, 144)
Screenshot: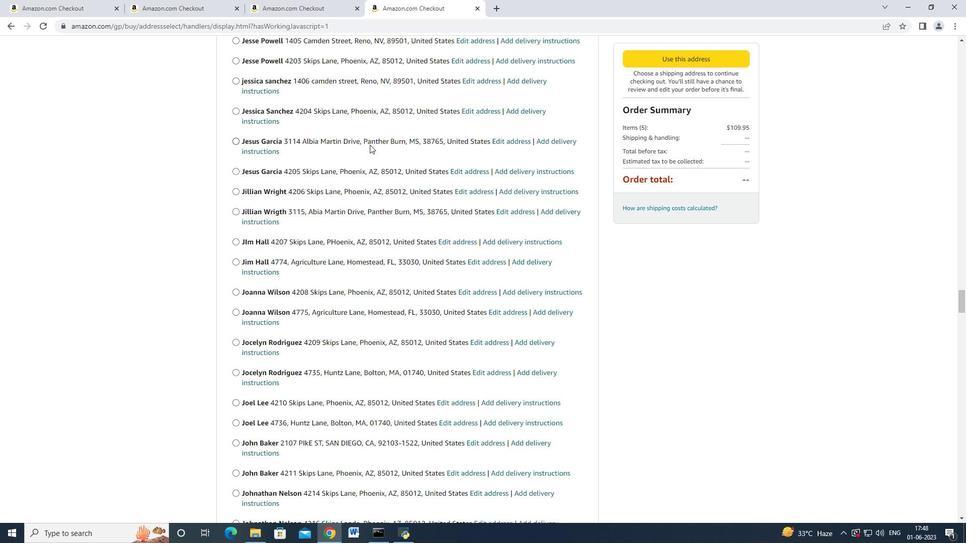 
Action: Mouse scrolled (369, 144) with delta (0, 0)
Screenshot: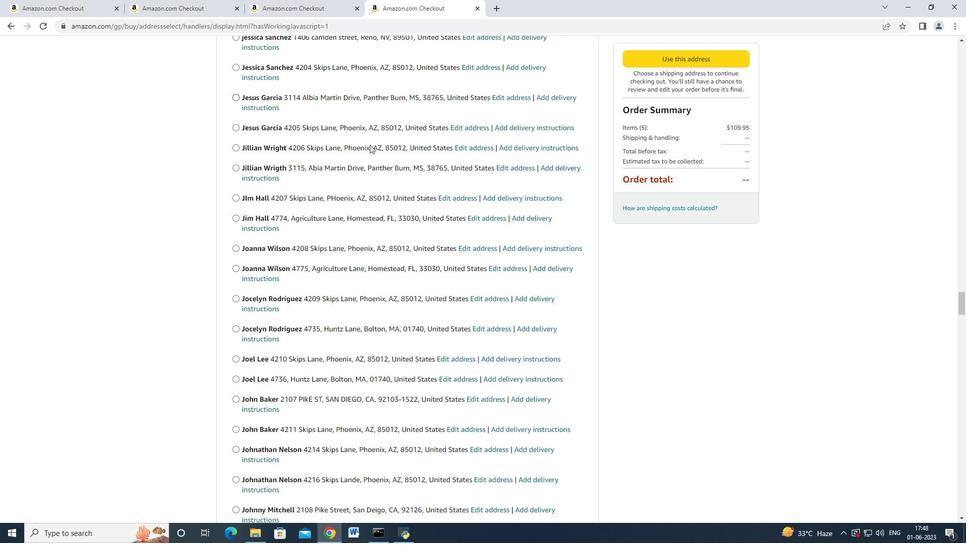 
Action: Mouse scrolled (369, 144) with delta (0, 0)
Screenshot: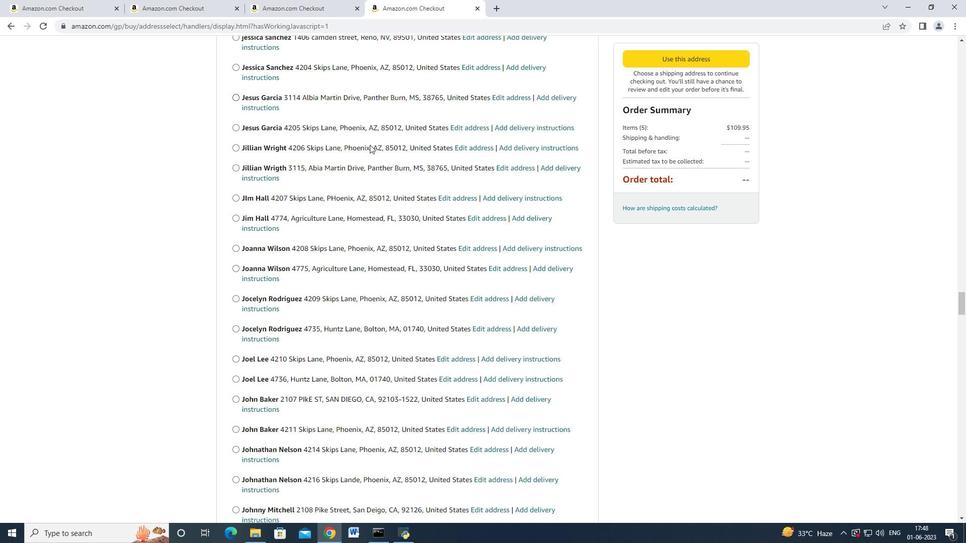 
Action: Mouse scrolled (369, 144) with delta (0, 0)
Screenshot: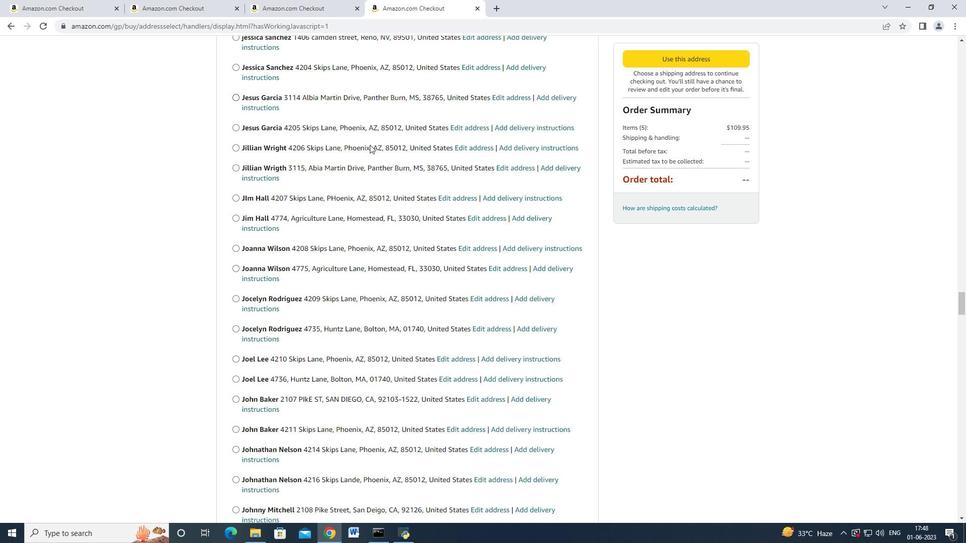 
Action: Mouse moved to (369, 144)
Screenshot: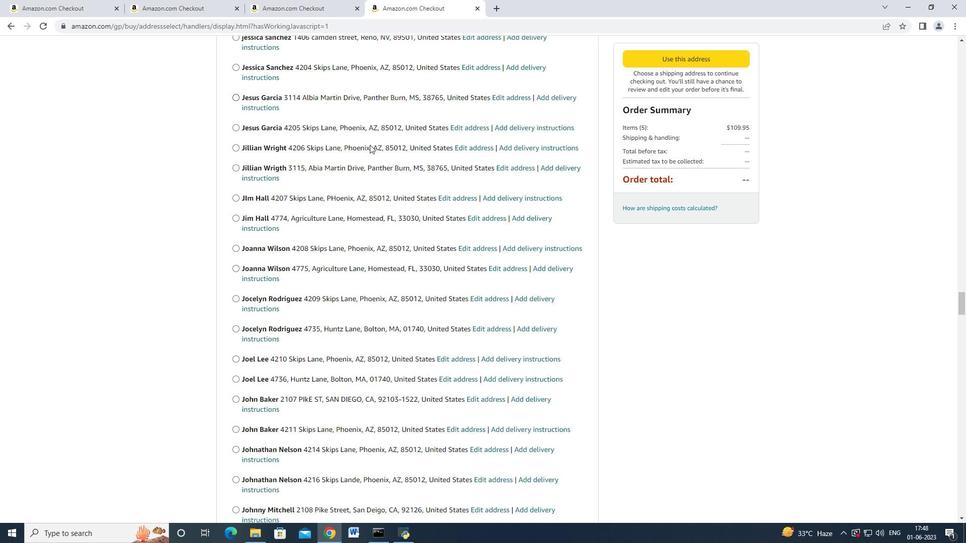 
Action: Mouse scrolled (369, 144) with delta (0, 0)
Screenshot: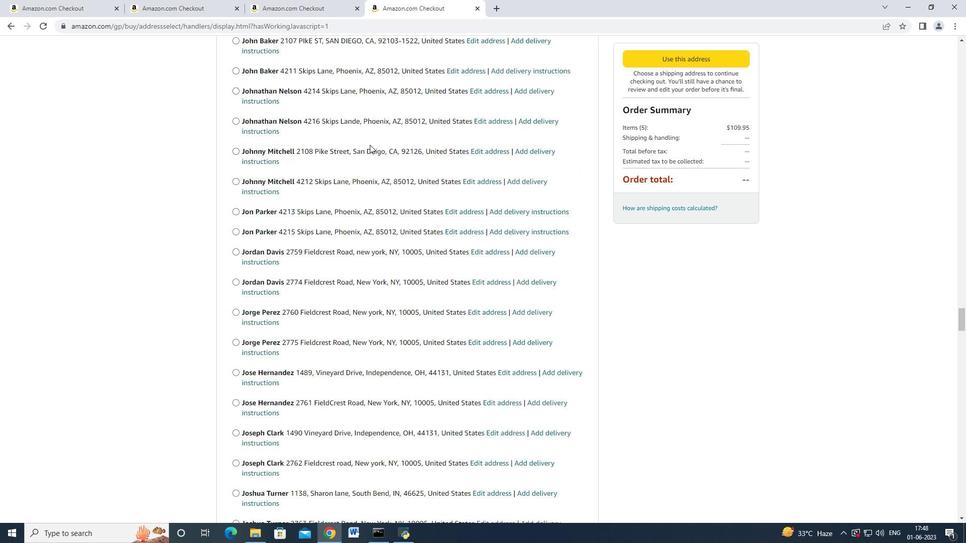 
Action: Mouse scrolled (369, 144) with delta (0, 0)
Screenshot: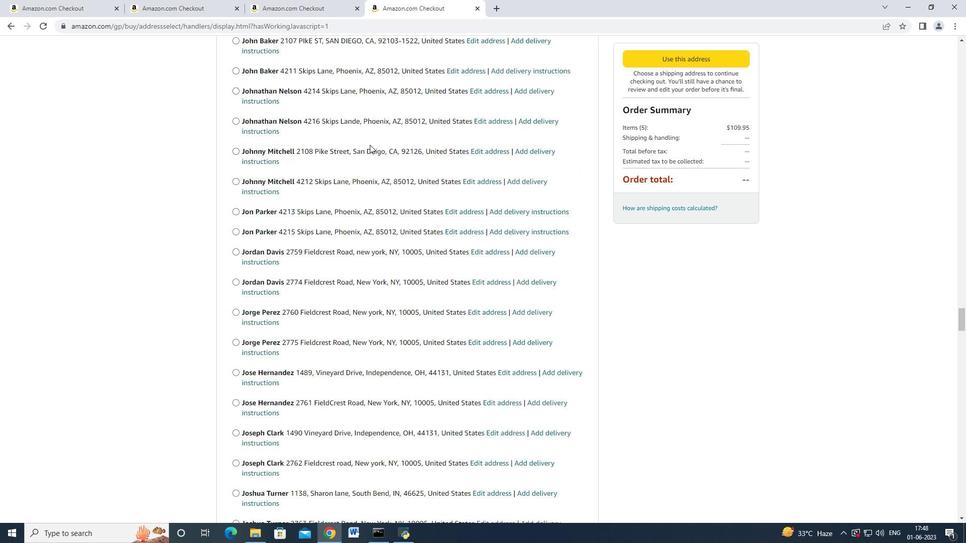 
Action: Mouse scrolled (369, 144) with delta (0, 0)
Screenshot: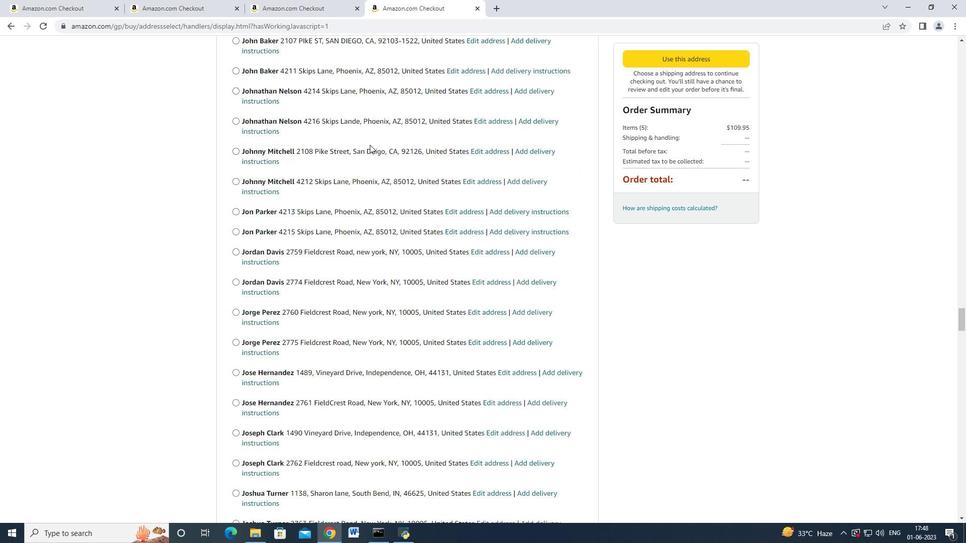 
Action: Mouse scrolled (369, 144) with delta (0, 0)
Screenshot: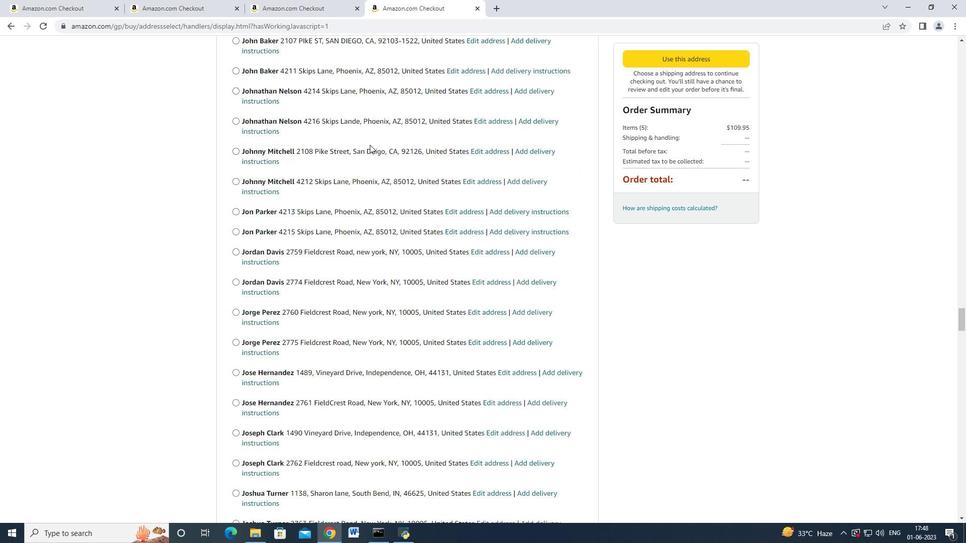 
Action: Mouse scrolled (369, 144) with delta (0, 0)
Screenshot: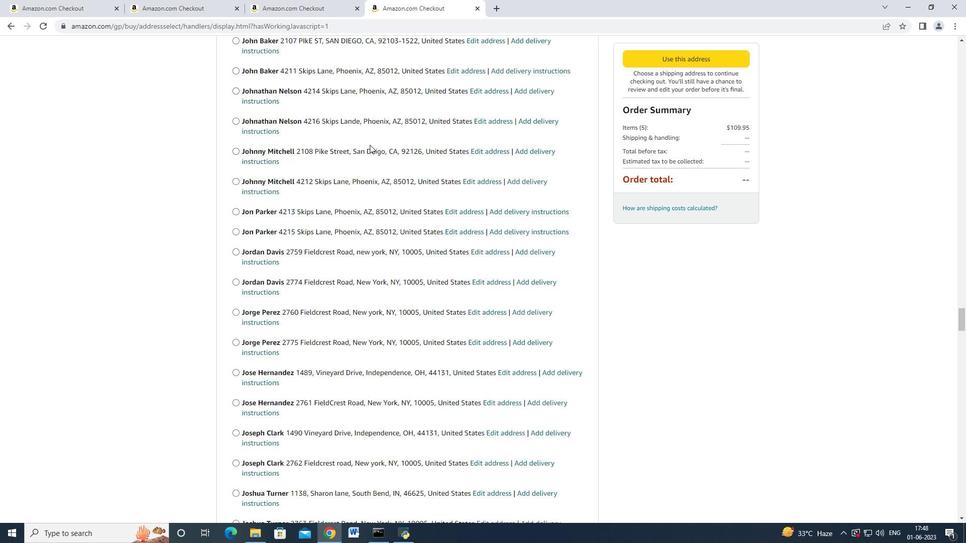 
Action: Mouse moved to (365, 147)
Screenshot: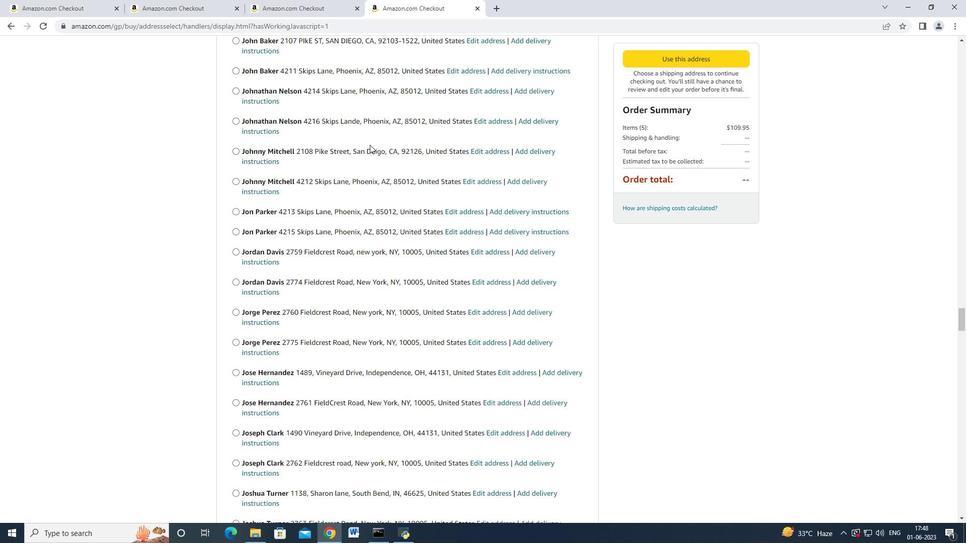 
Action: Mouse scrolled (365, 146) with delta (0, 0)
Screenshot: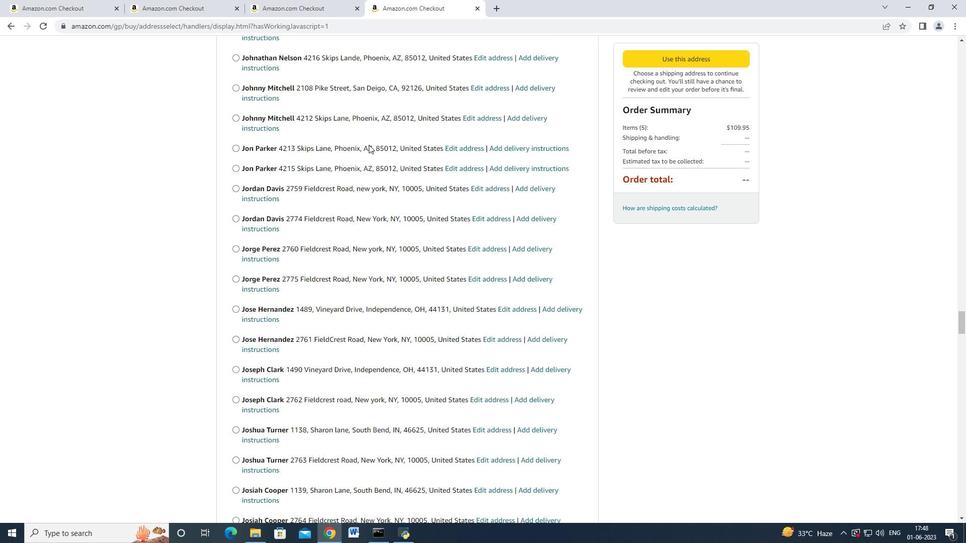 
Action: Mouse scrolled (365, 146) with delta (0, 0)
Screenshot: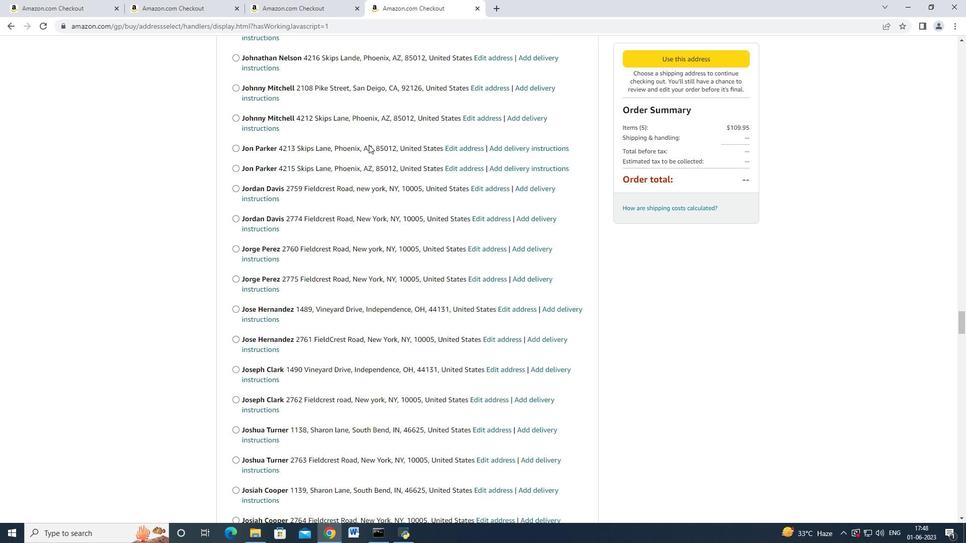 
Action: Mouse scrolled (365, 146) with delta (0, 0)
Screenshot: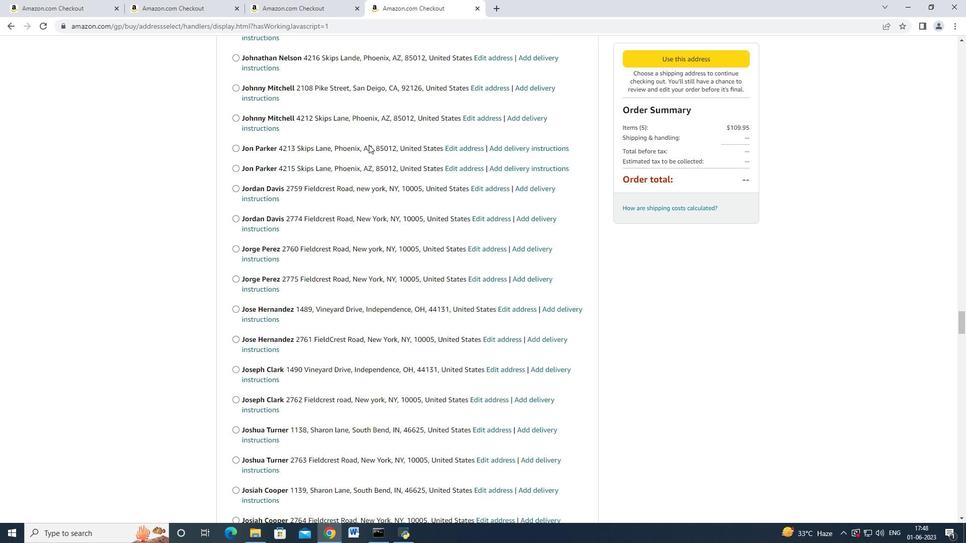 
Action: Mouse scrolled (365, 146) with delta (0, 0)
Screenshot: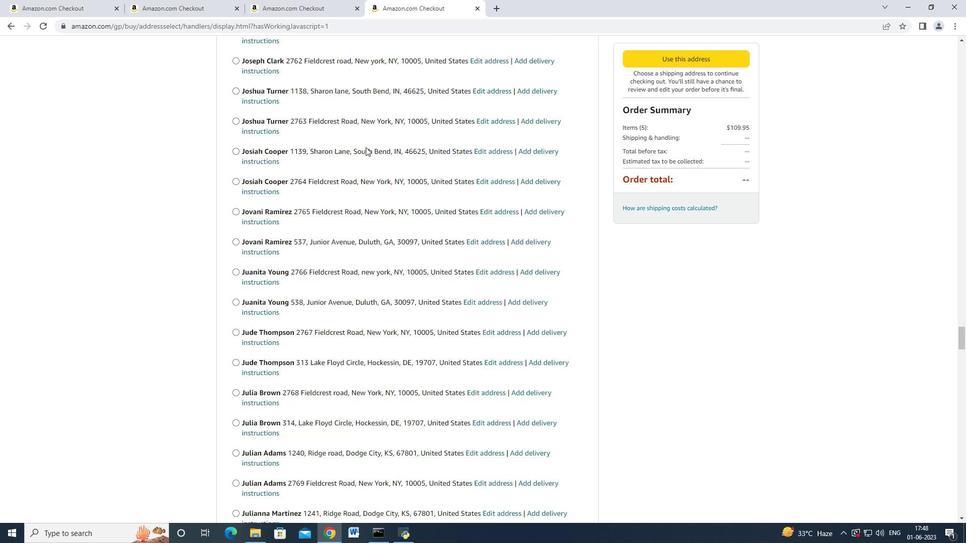 
Action: Mouse scrolled (365, 146) with delta (0, -1)
